 Task: Find a place to stay in Mariquita, Colombia, from 12th to 21st July for 8 guests, with TV and WiFi, priced between ₹10,000 and ₹16,000, and select 'House' as the property type.
Action: Mouse moved to (461, 125)
Screenshot: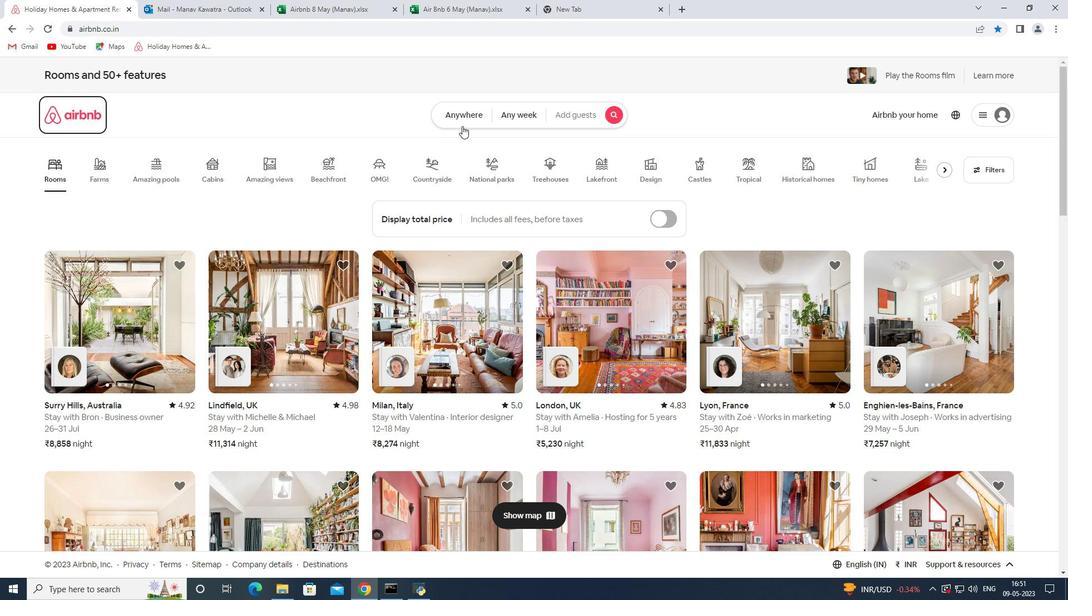
Action: Mouse pressed left at (461, 125)
Screenshot: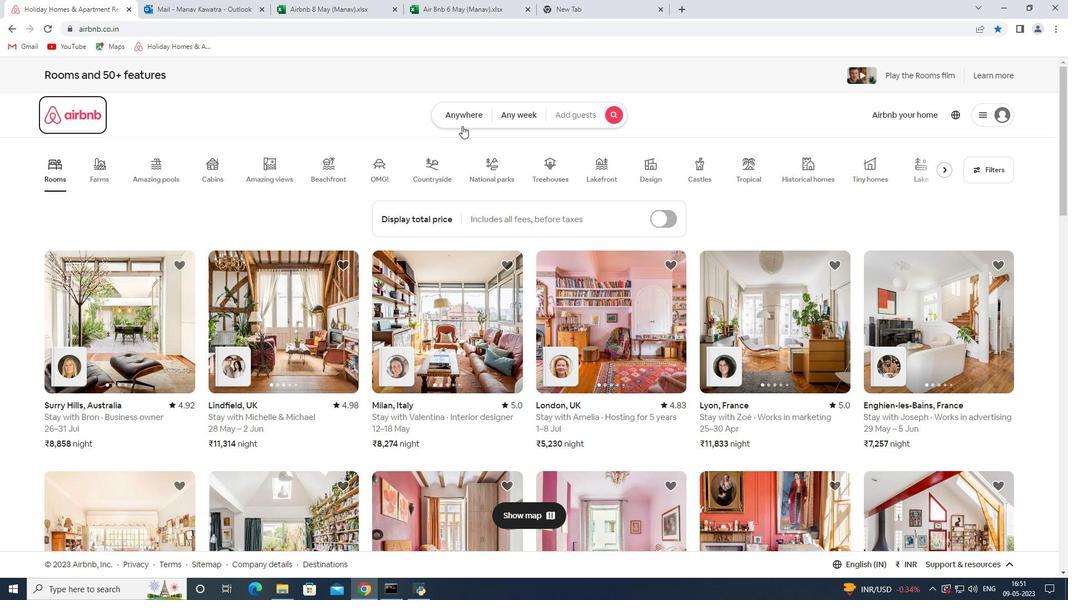 
Action: Mouse moved to (420, 161)
Screenshot: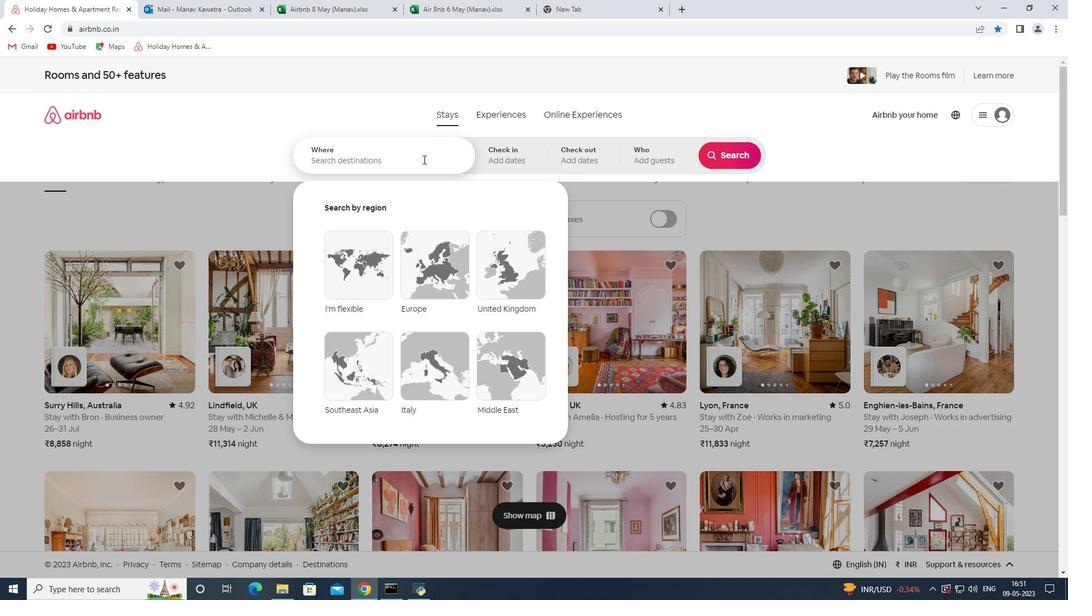 
Action: Mouse pressed left at (420, 161)
Screenshot: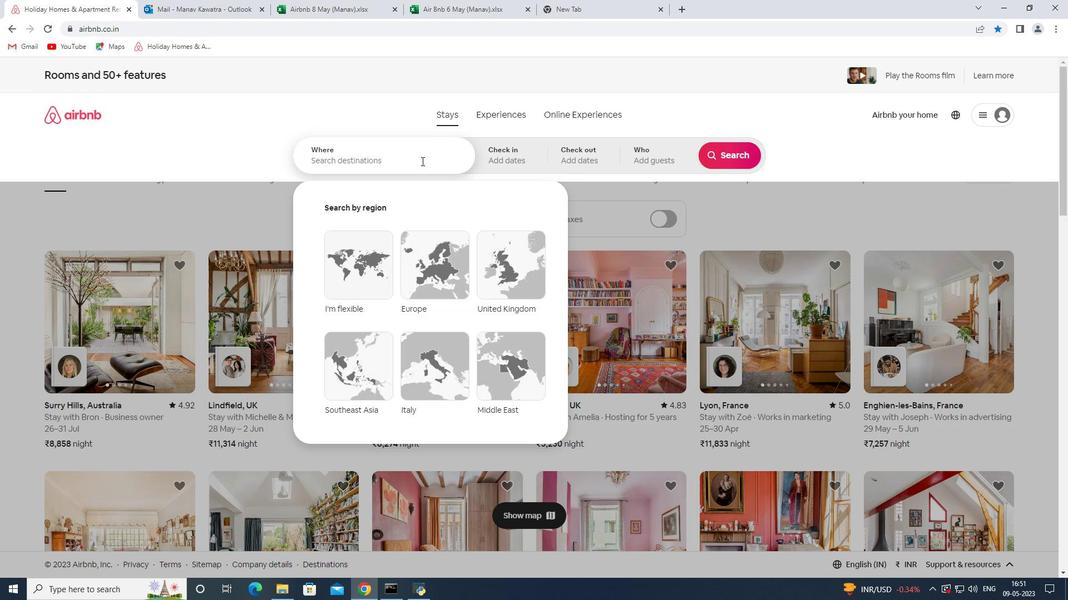 
Action: Key pressed <Key.shift><Key.shift><Key.shift><Key.shift><Key.shift><Key.shift><Key.shift><Key.shift><Key.shift><Key.shift>Mariquita<Key.space><Key.shift><Key.shift><Key.shift><Key.shift><Key.shift><Key.shift><Key.shift><Key.shift><Key.shift><Key.shift><Key.shift><Key.shift><Key.shift><Key.shift><Key.shift><Key.shift><Key.shift><Key.shift><Key.shift><Key.shift><Key.shift><Key.shift><Key.shift><Key.shift><Key.shift><Key.shift>Colomabia<Key.space>
Screenshot: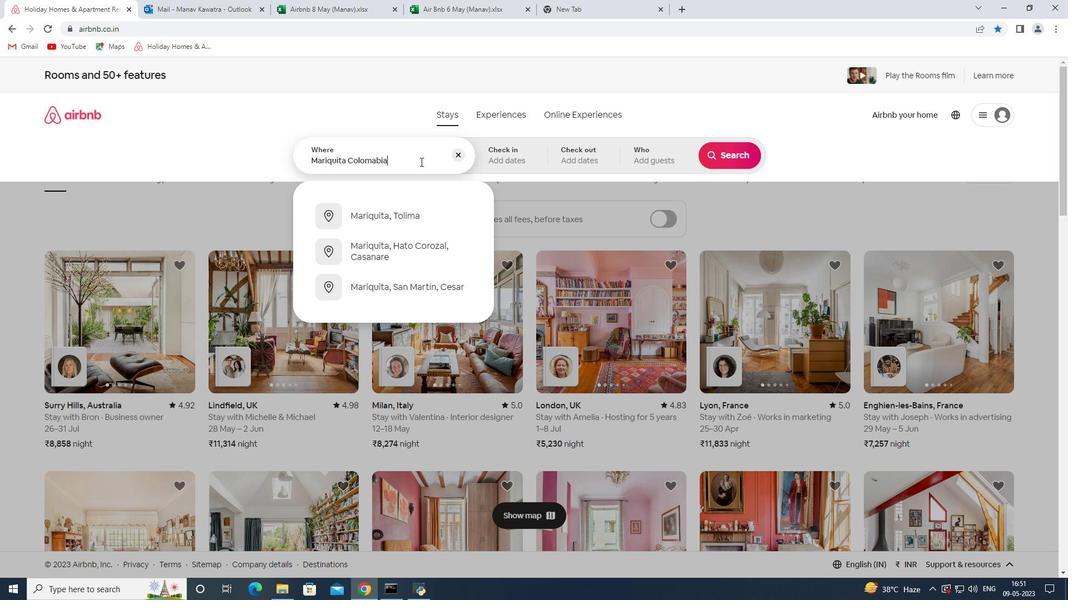 
Action: Mouse moved to (372, 143)
Screenshot: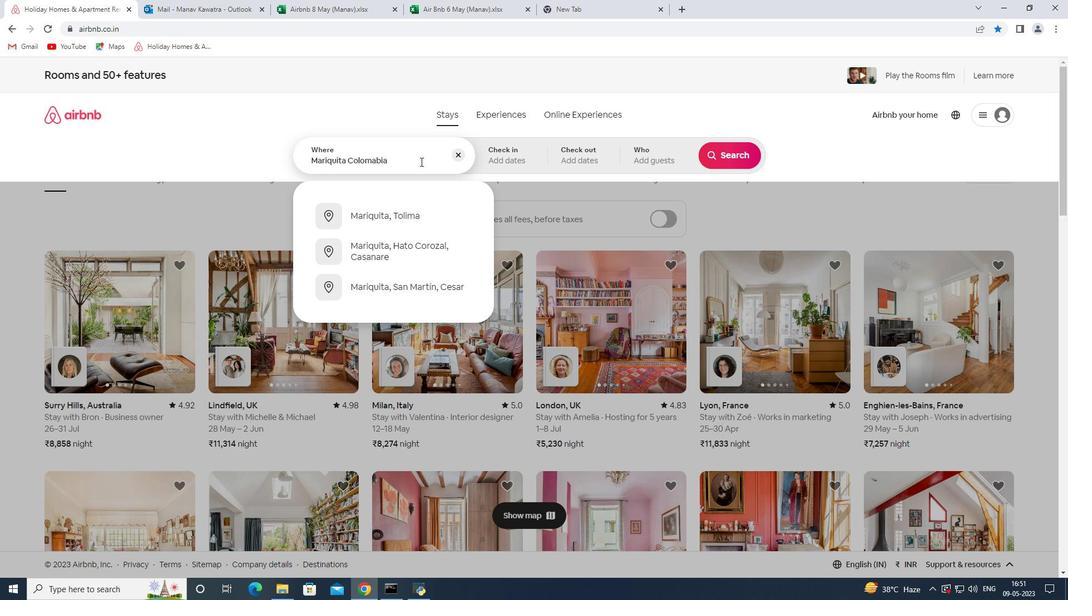 
Action: Key pressed <Key.enter>
Screenshot: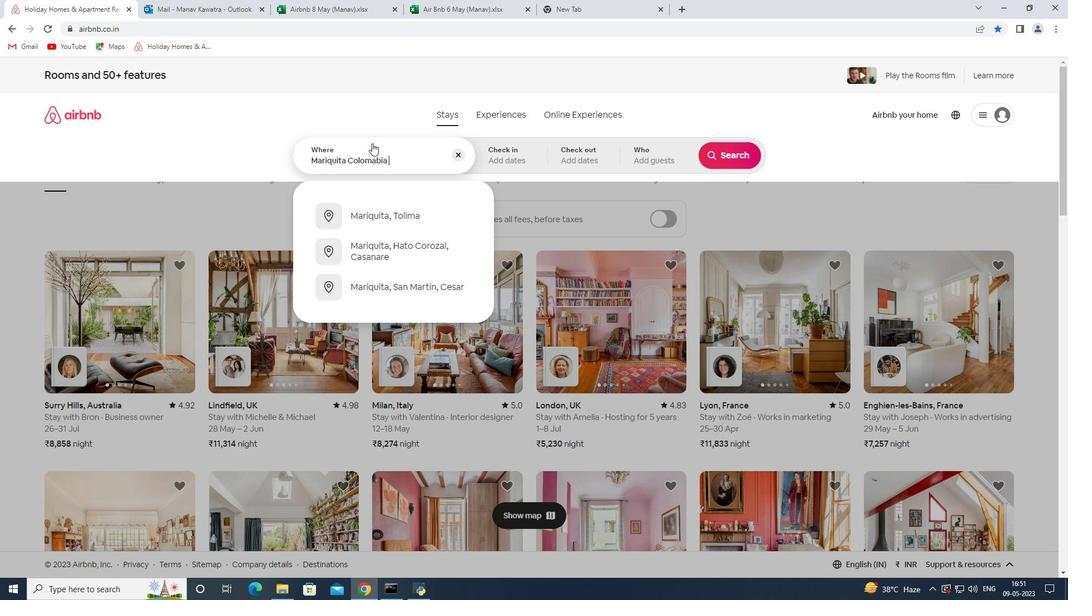 
Action: Mouse moved to (726, 238)
Screenshot: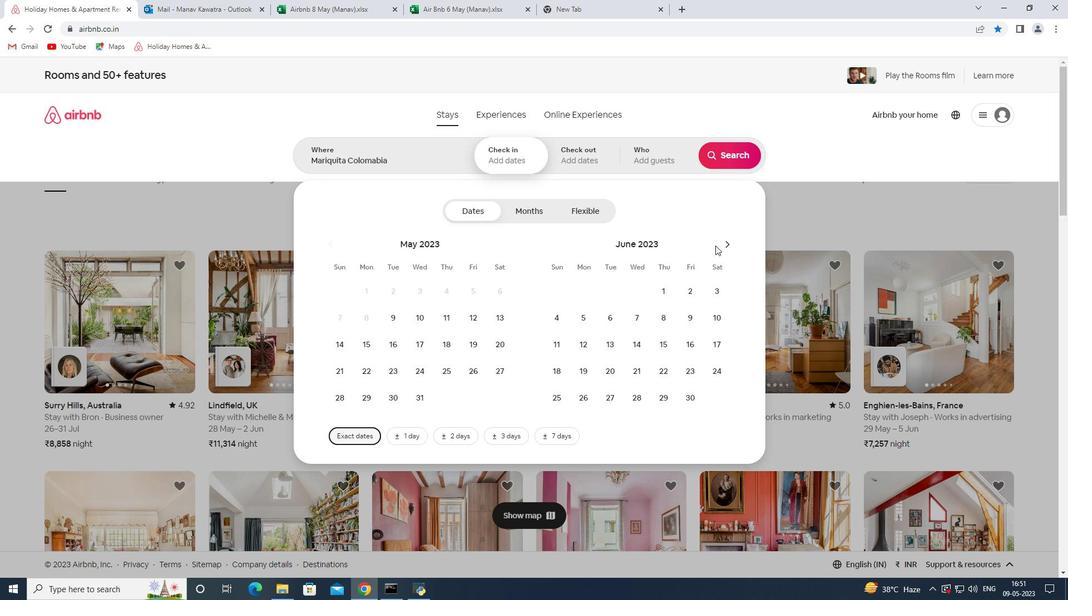 
Action: Mouse pressed left at (726, 238)
Screenshot: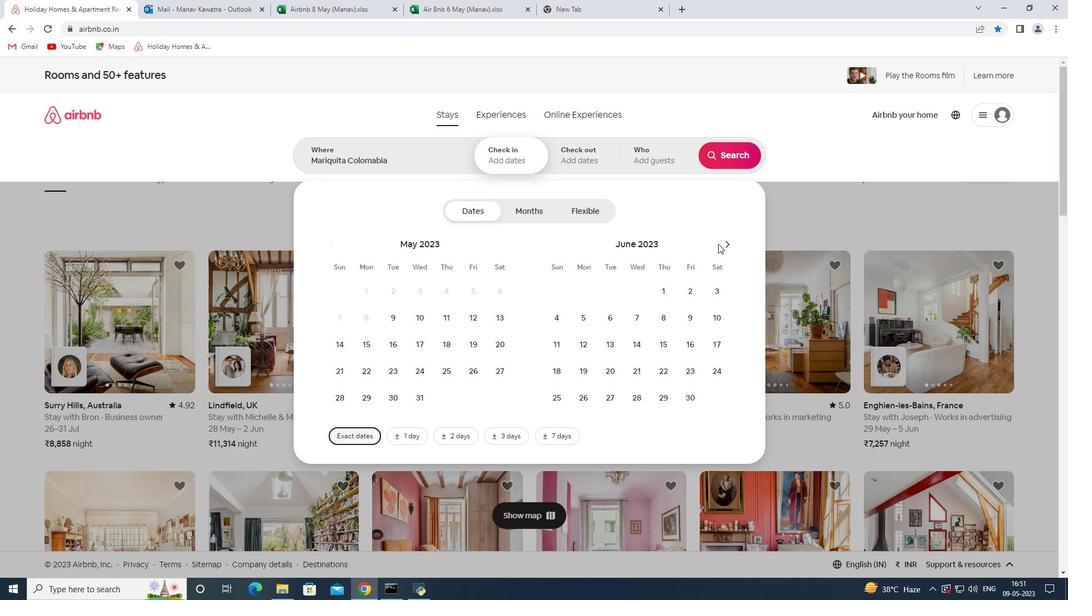 
Action: Mouse moved to (634, 343)
Screenshot: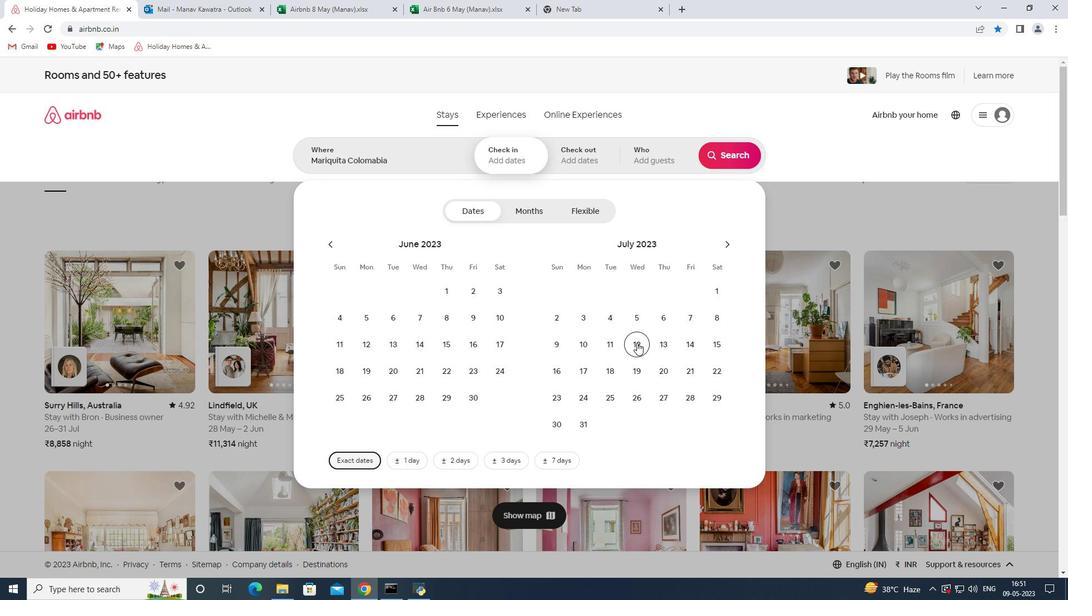 
Action: Mouse pressed left at (634, 343)
Screenshot: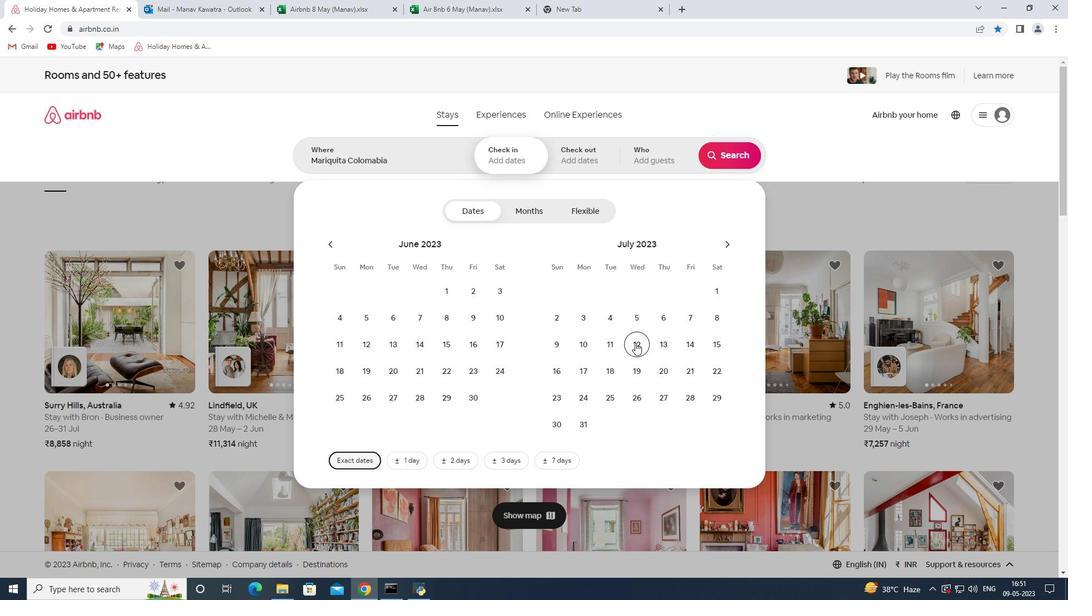 
Action: Mouse moved to (561, 373)
Screenshot: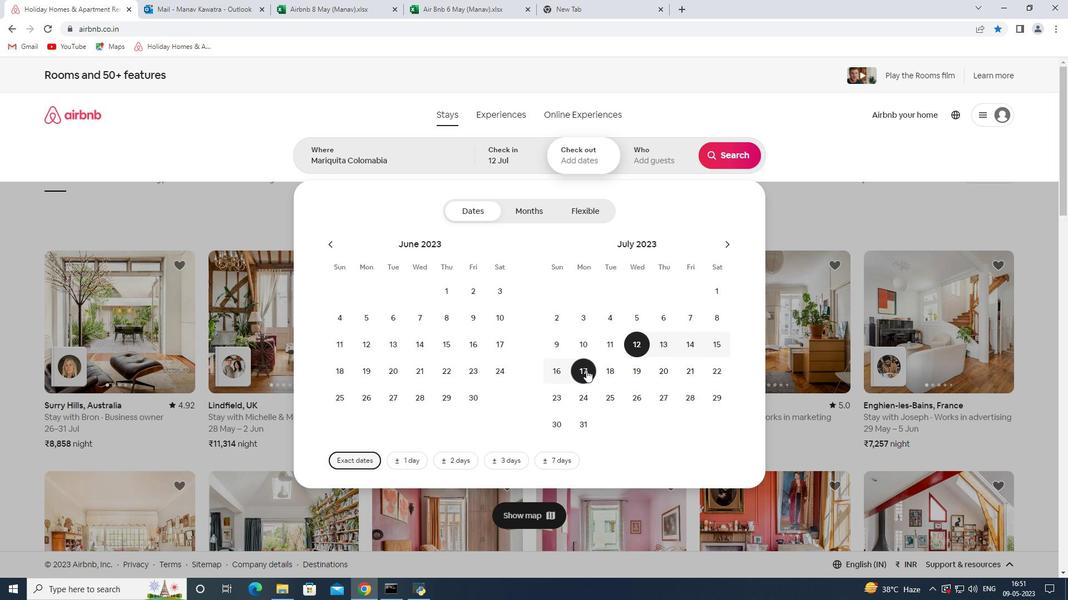 
Action: Mouse pressed left at (561, 373)
Screenshot: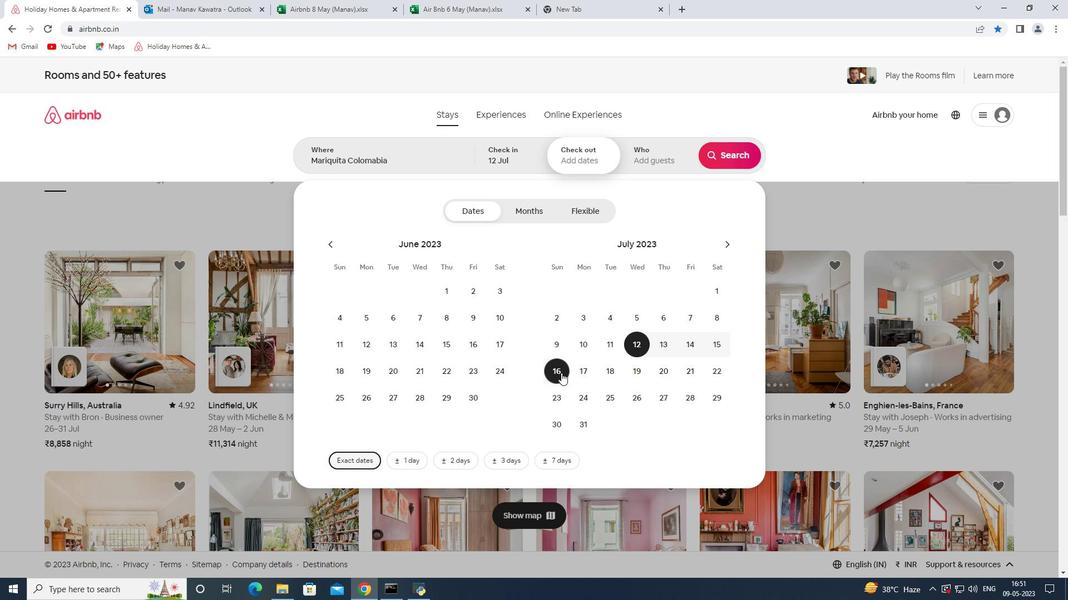 
Action: Mouse moved to (662, 164)
Screenshot: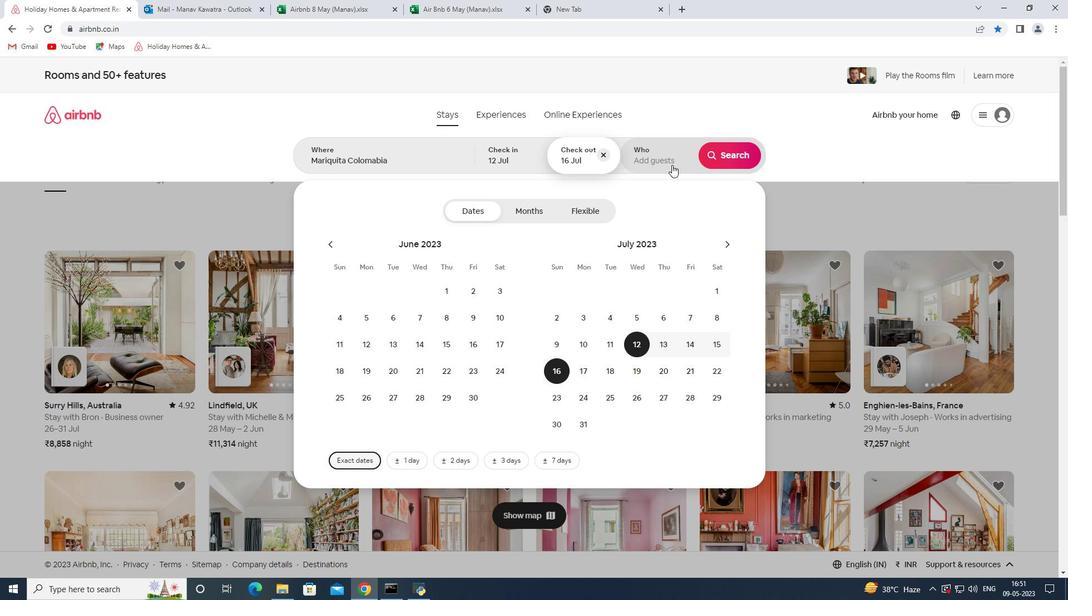 
Action: Mouse pressed left at (662, 164)
Screenshot: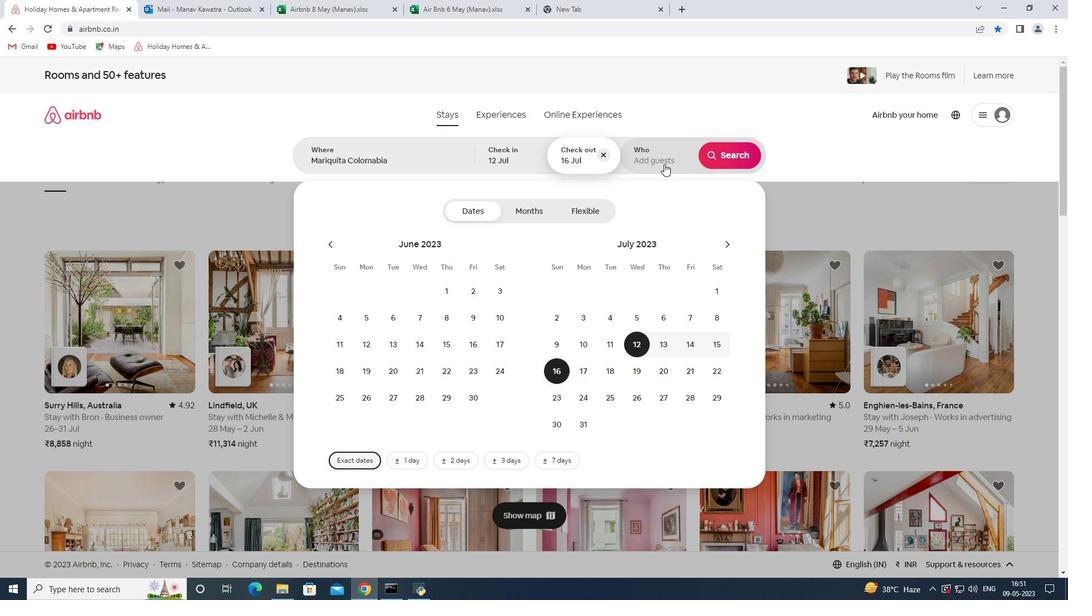 
Action: Mouse moved to (734, 218)
Screenshot: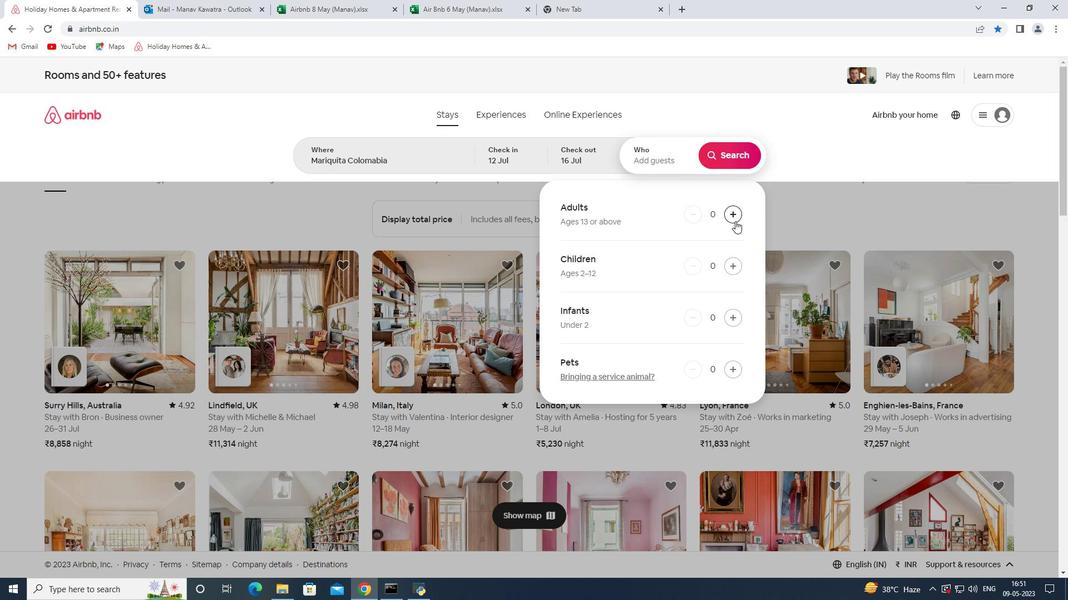 
Action: Mouse pressed left at (734, 218)
Screenshot: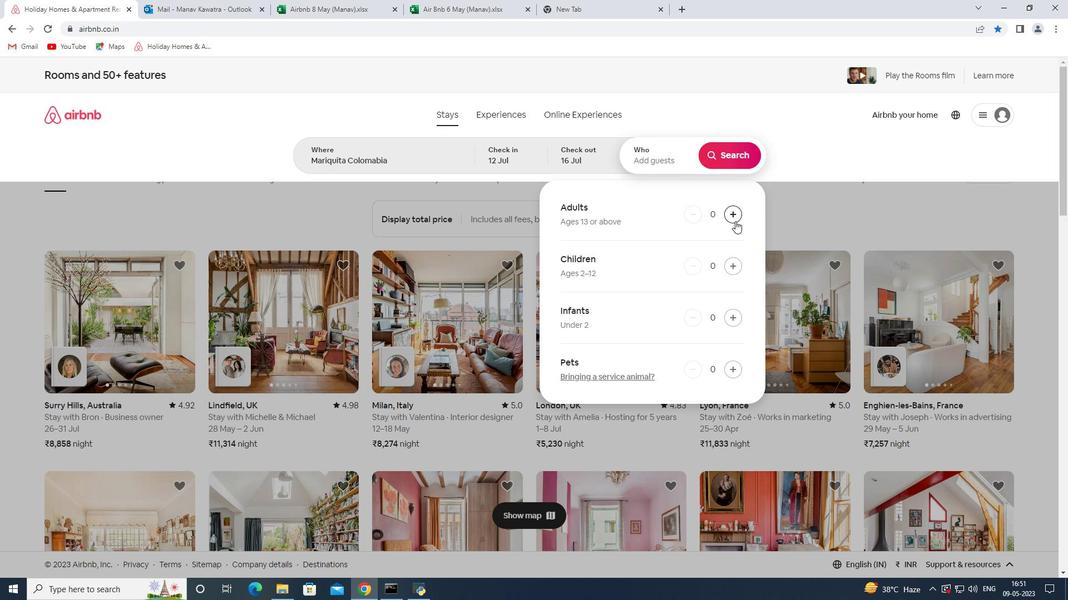 
Action: Mouse pressed left at (734, 218)
Screenshot: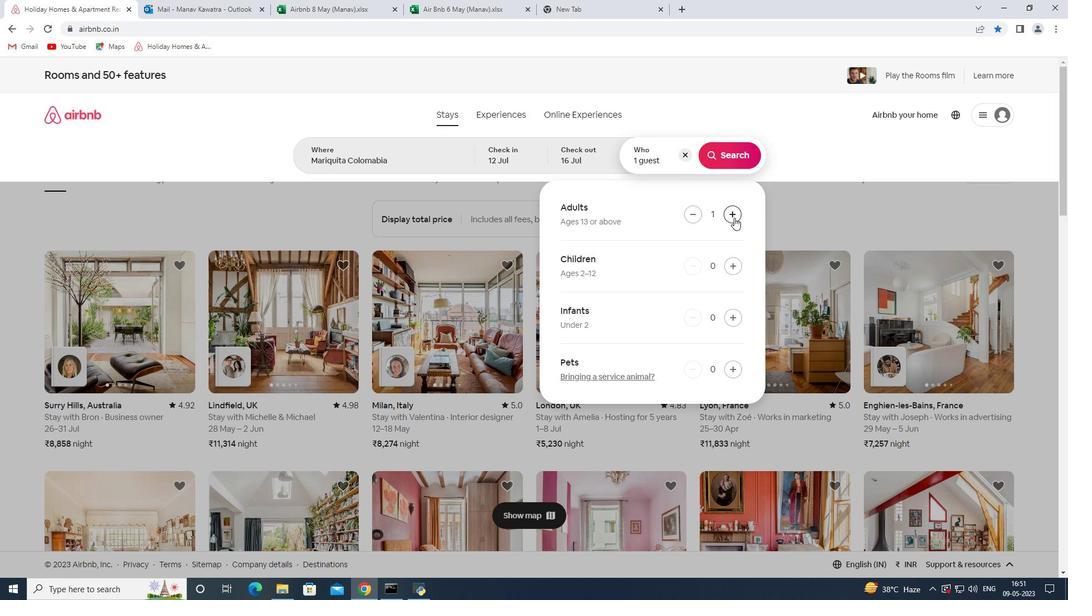
Action: Mouse pressed left at (734, 218)
Screenshot: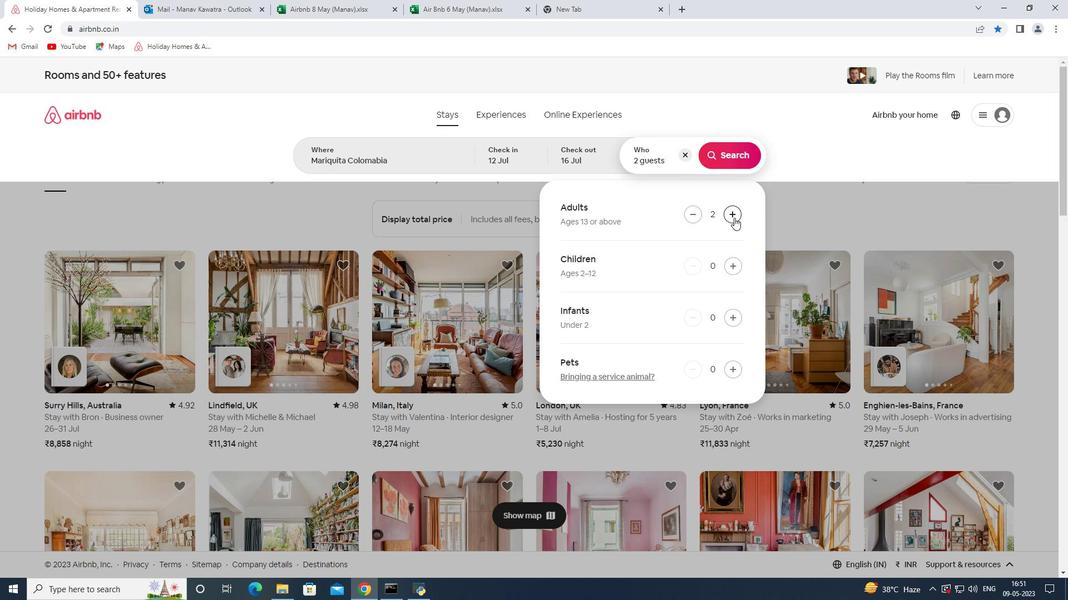 
Action: Mouse pressed left at (734, 218)
Screenshot: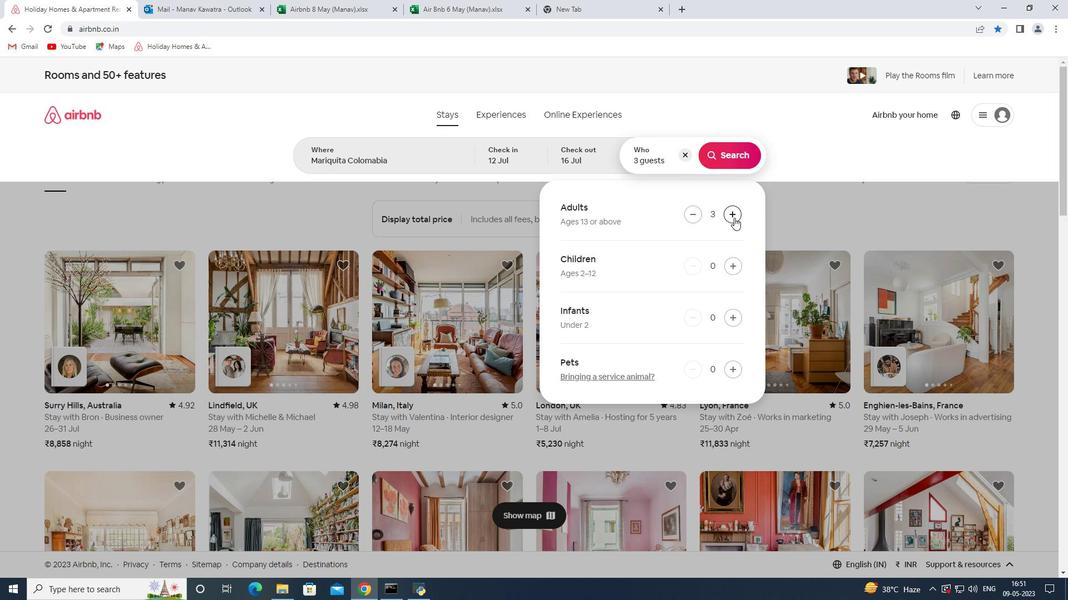 
Action: Mouse pressed left at (734, 218)
Screenshot: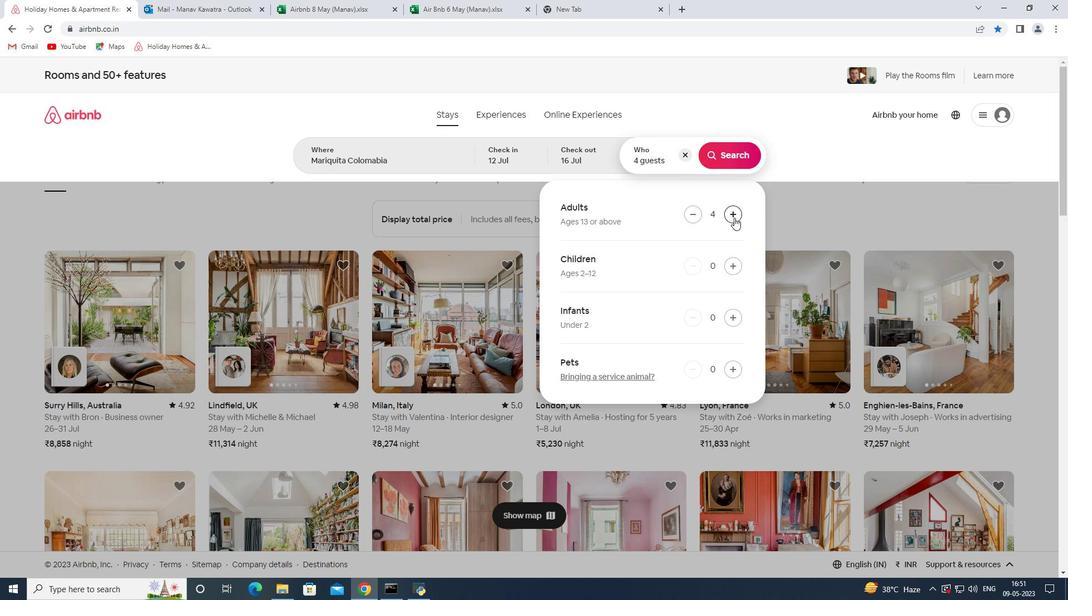 
Action: Mouse pressed left at (734, 218)
Screenshot: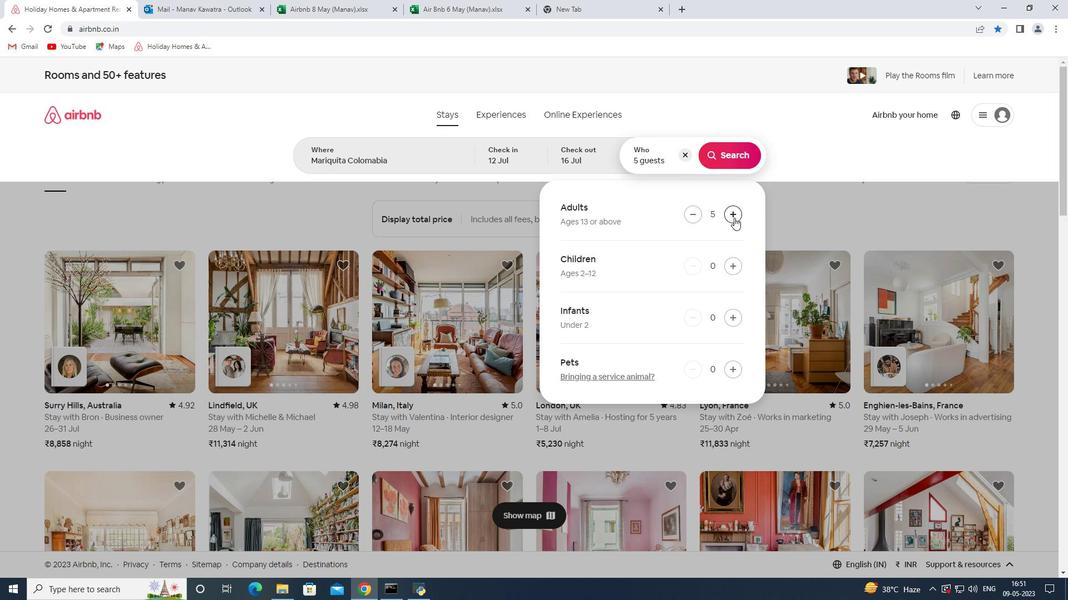 
Action: Mouse pressed left at (734, 218)
Screenshot: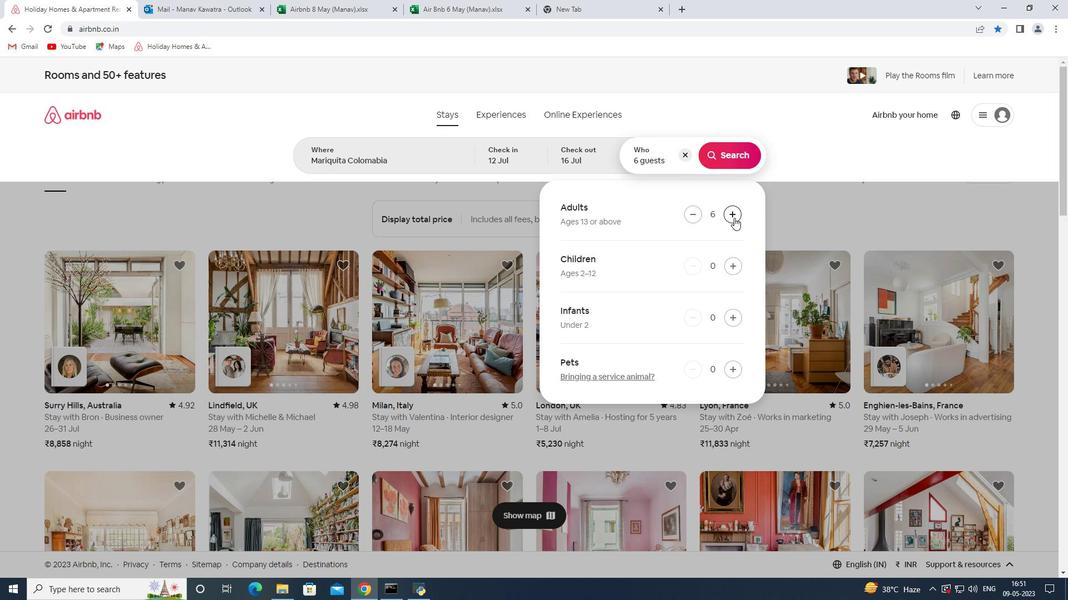 
Action: Mouse pressed left at (734, 218)
Screenshot: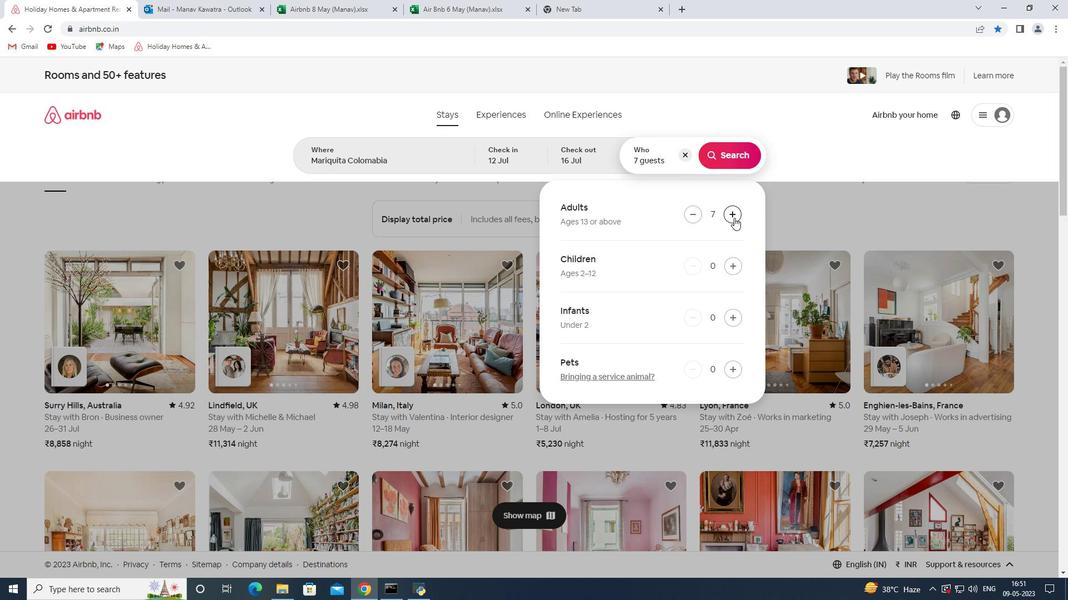
Action: Mouse moved to (727, 149)
Screenshot: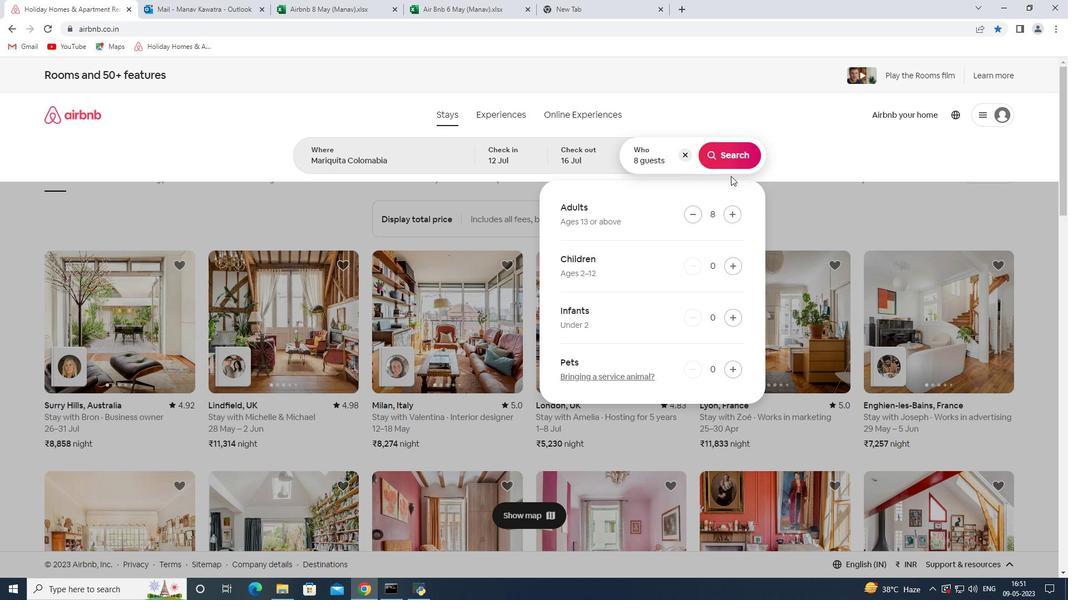 
Action: Mouse pressed left at (727, 149)
Screenshot: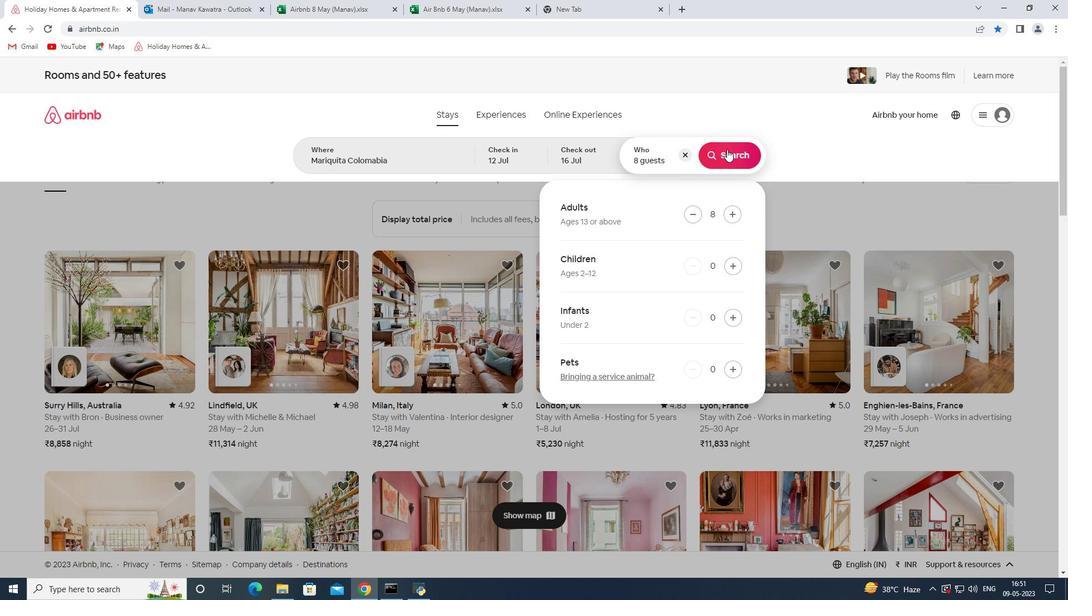 
Action: Mouse moved to (1014, 122)
Screenshot: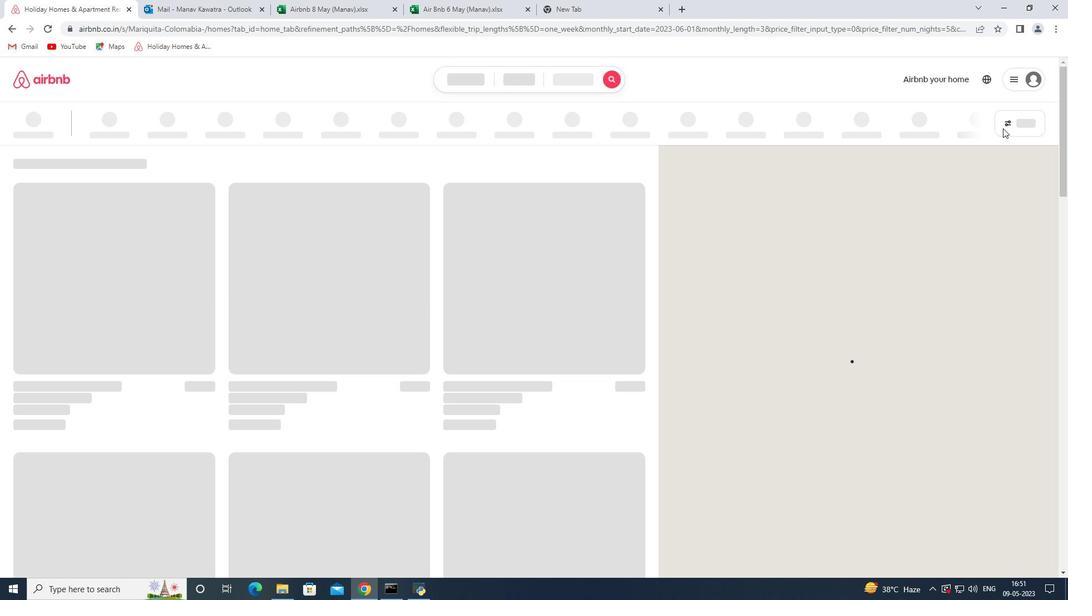 
Action: Mouse pressed left at (1014, 122)
Screenshot: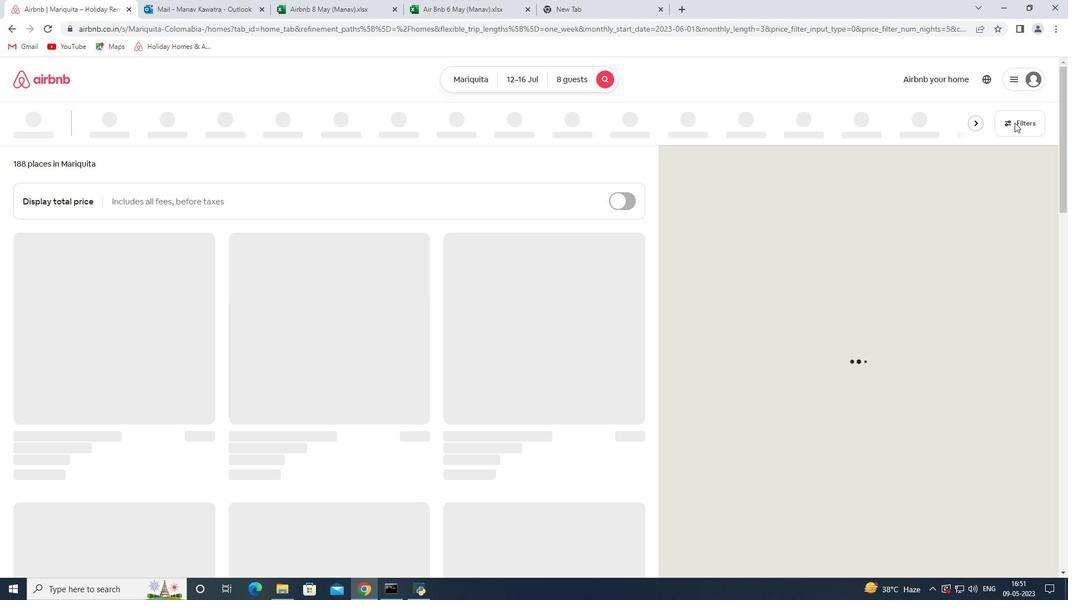 
Action: Mouse moved to (386, 387)
Screenshot: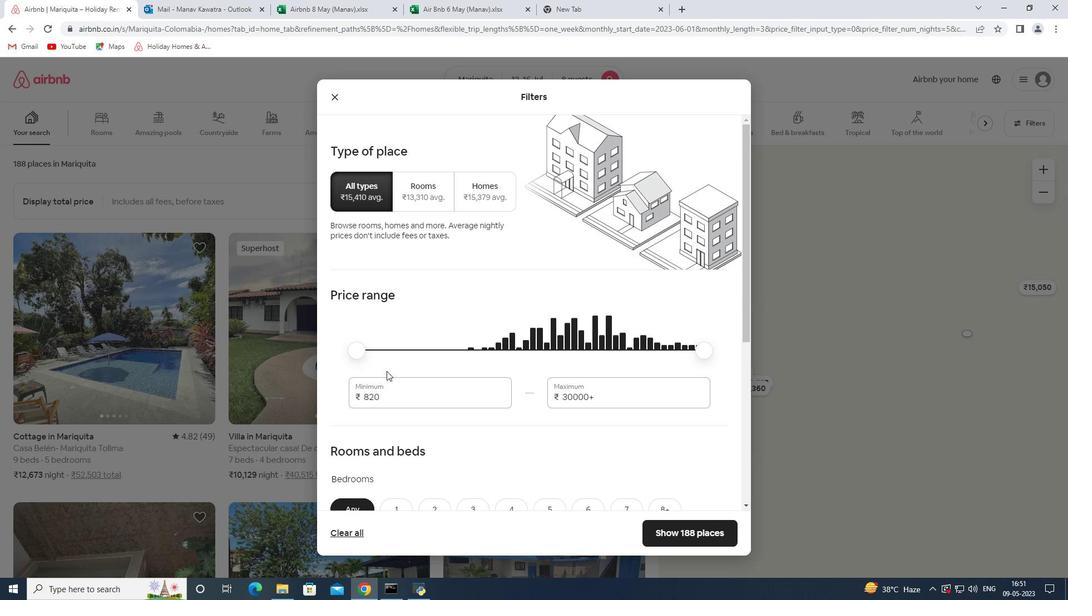 
Action: Mouse pressed left at (386, 387)
Screenshot: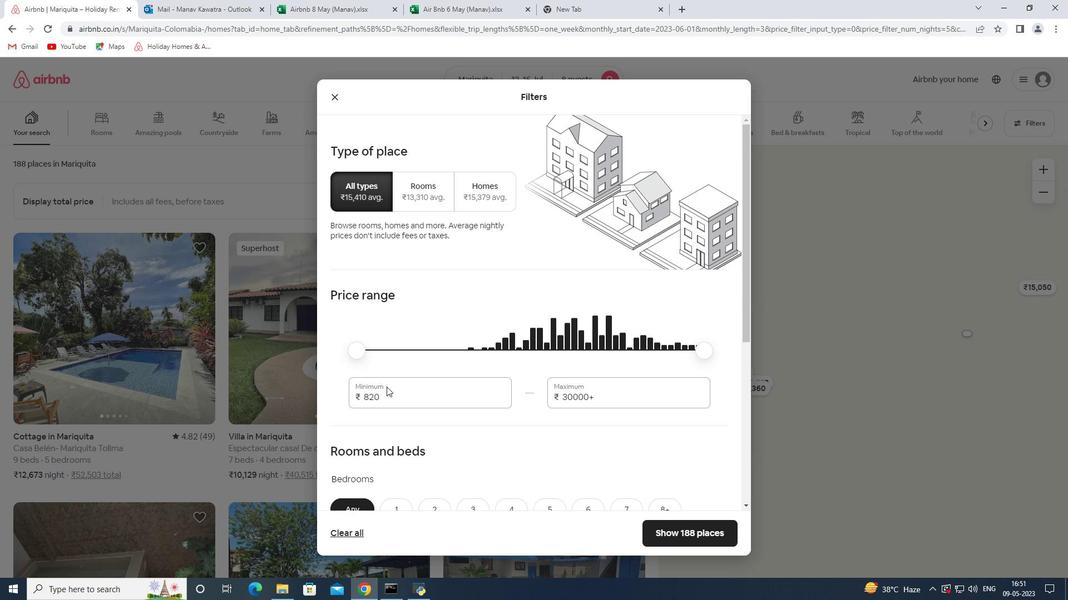
Action: Mouse pressed left at (386, 387)
Screenshot: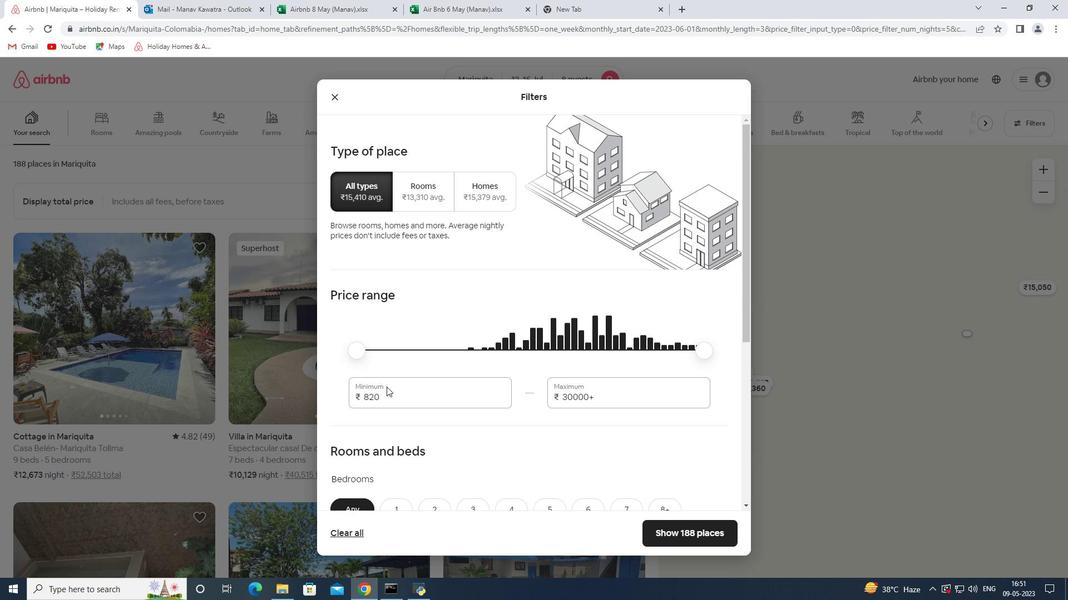 
Action: Mouse moved to (386, 392)
Screenshot: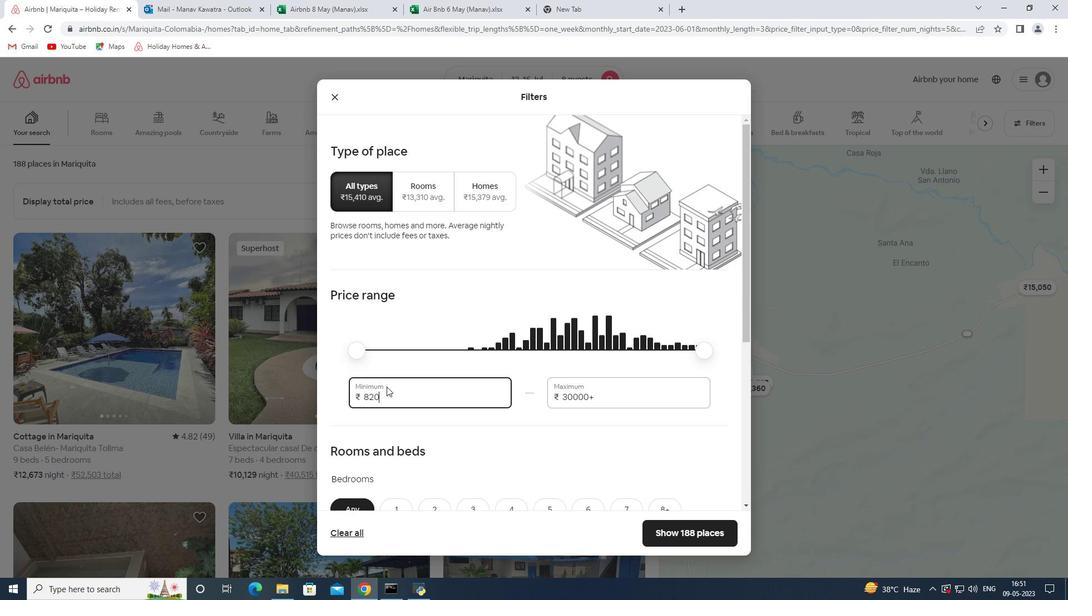 
Action: Mouse pressed left at (386, 392)
Screenshot: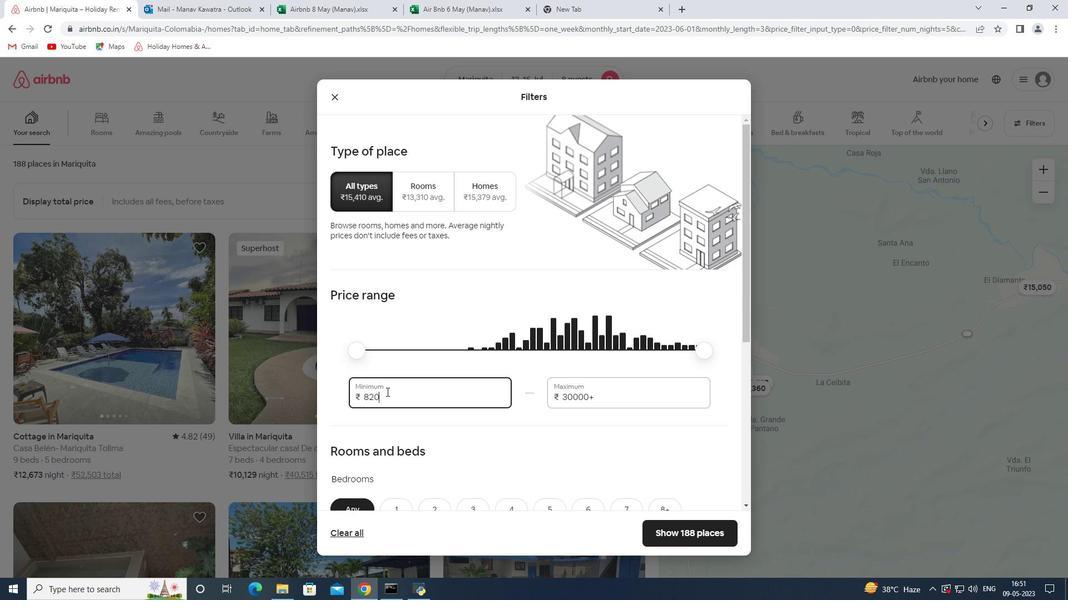 
Action: Mouse pressed left at (386, 392)
Screenshot: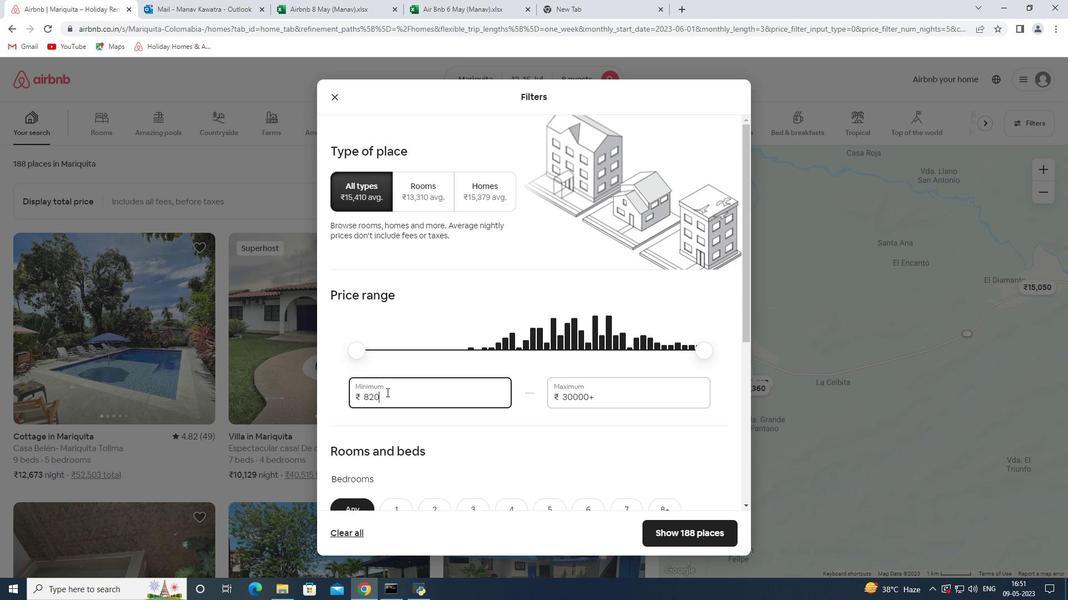 
Action: Key pressed 10000<Key.tab>16000<Key.tab>
Screenshot: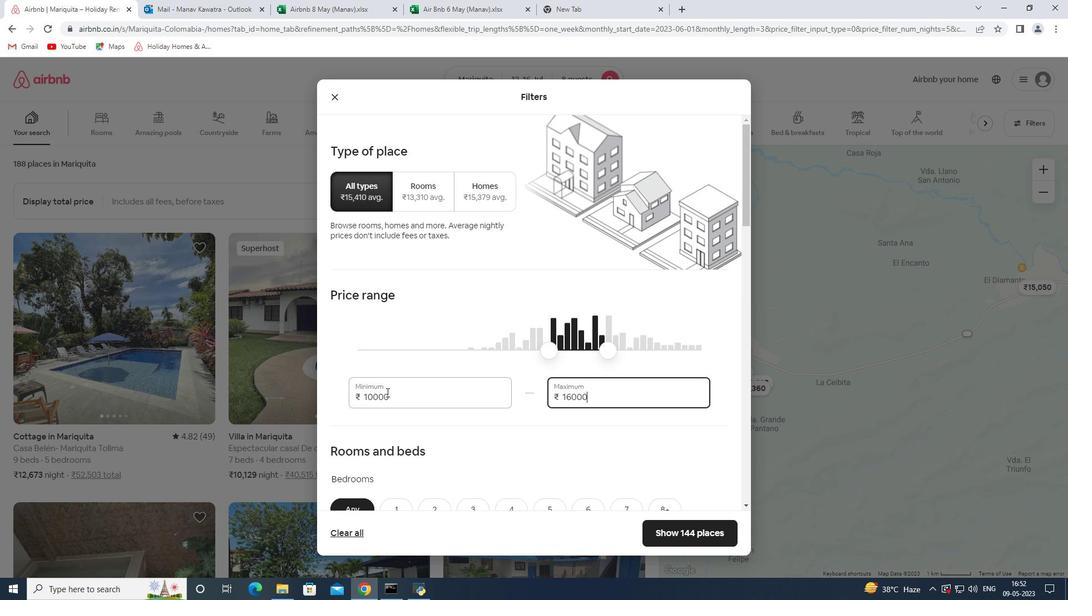 
Action: Mouse moved to (400, 290)
Screenshot: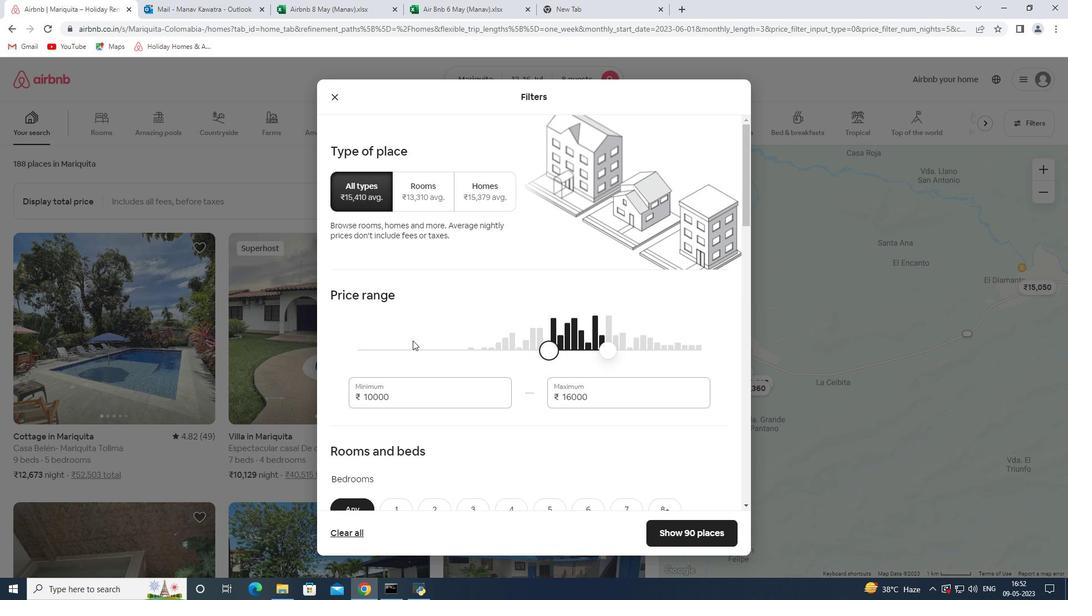 
Action: Mouse scrolled (400, 289) with delta (0, 0)
Screenshot: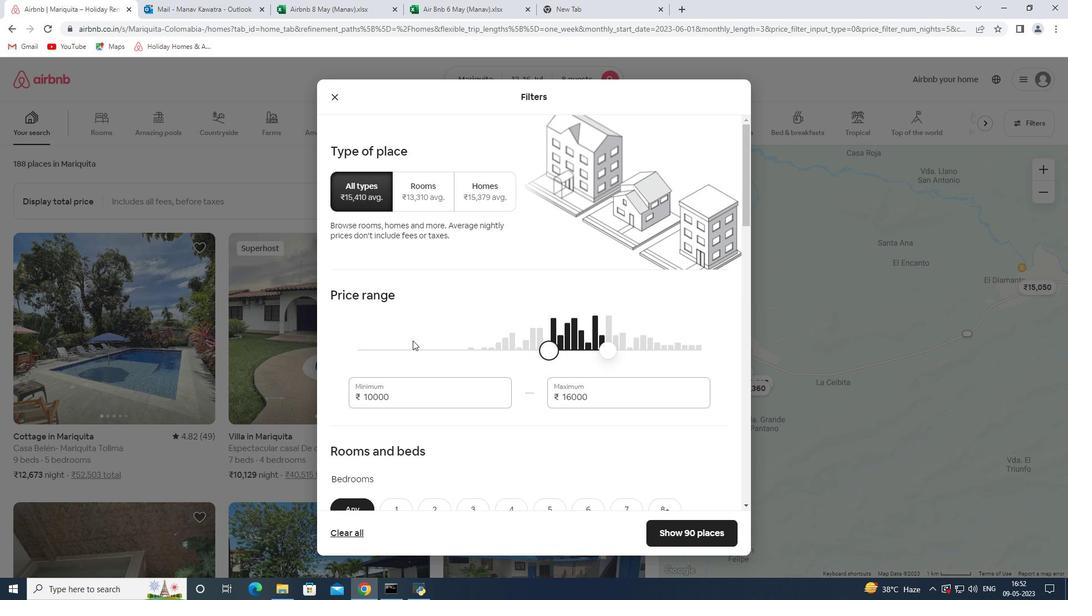 
Action: Mouse moved to (403, 290)
Screenshot: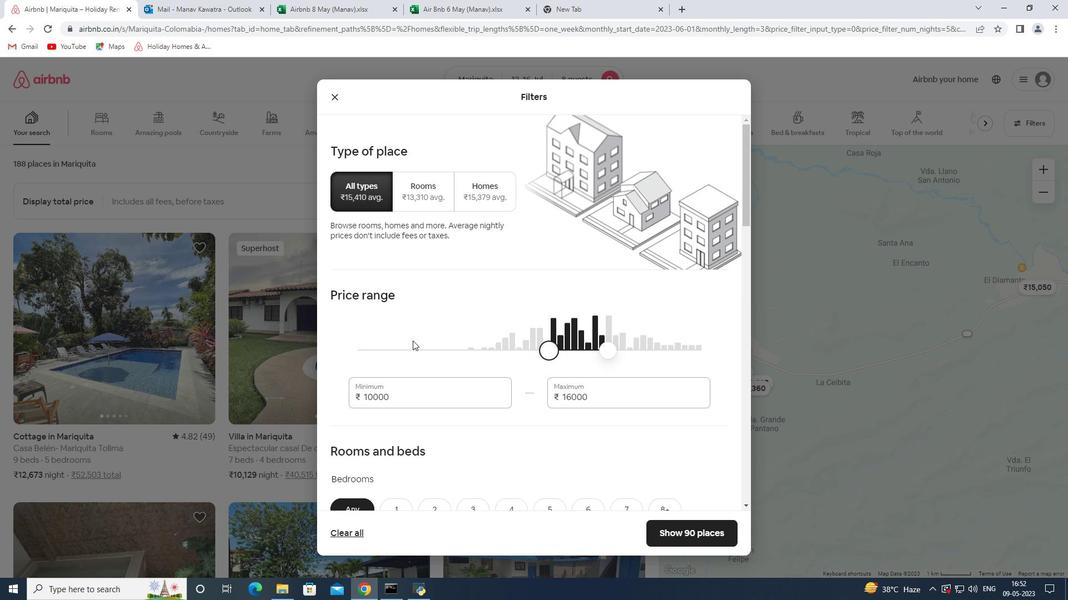 
Action: Mouse scrolled (403, 289) with delta (0, 0)
Screenshot: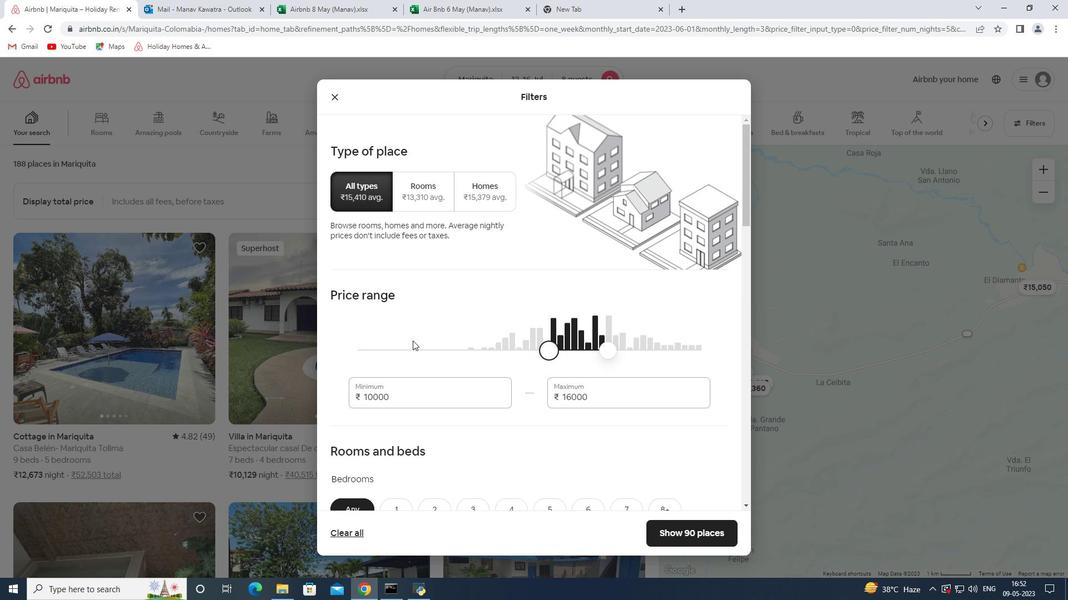 
Action: Mouse moved to (407, 293)
Screenshot: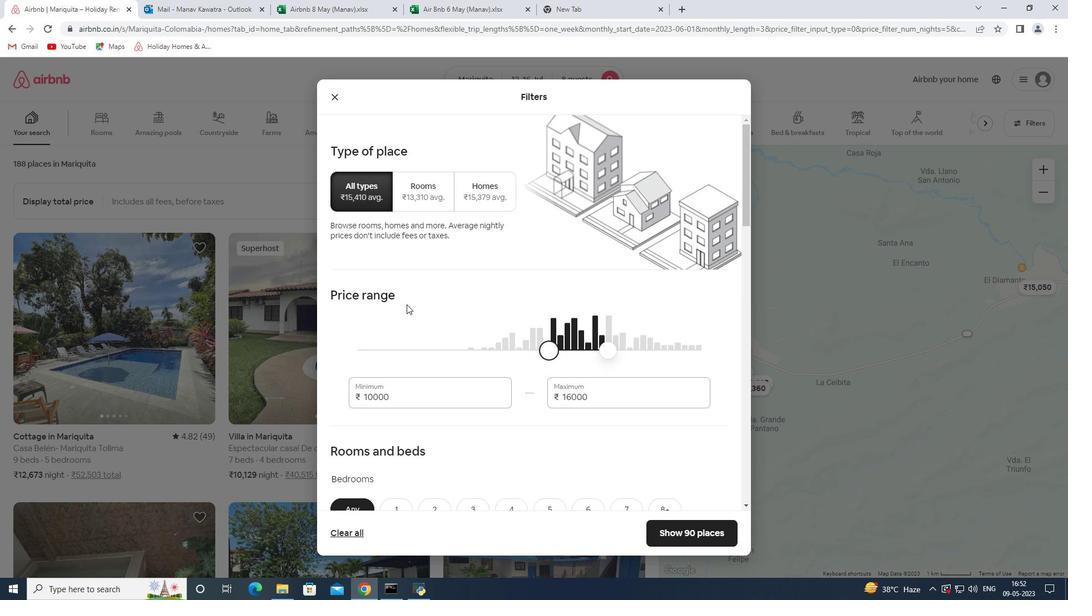 
Action: Mouse scrolled (407, 293) with delta (0, 0)
Screenshot: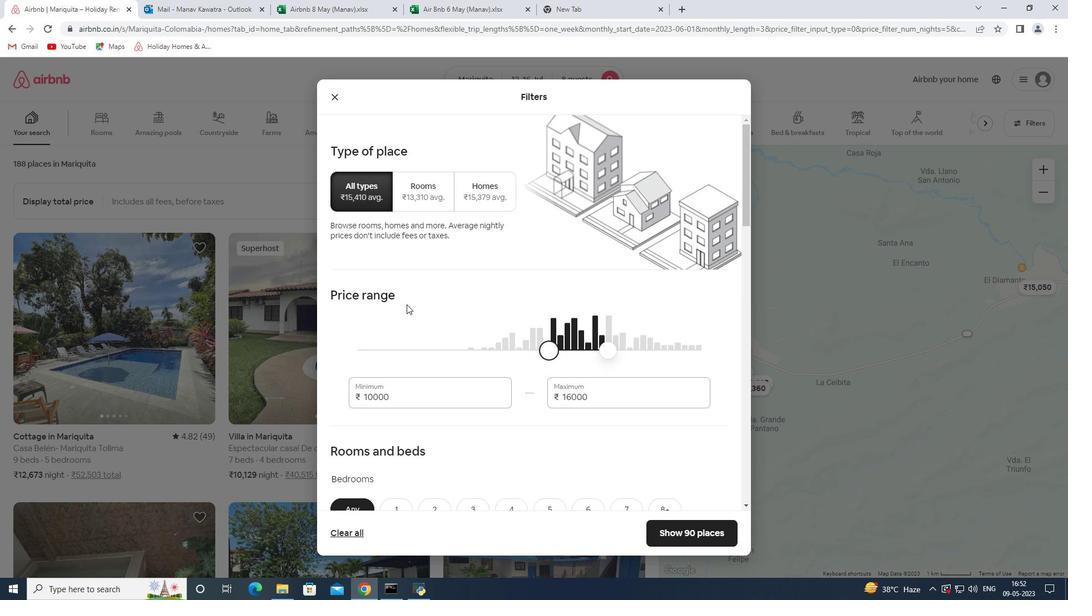 
Action: Mouse moved to (411, 298)
Screenshot: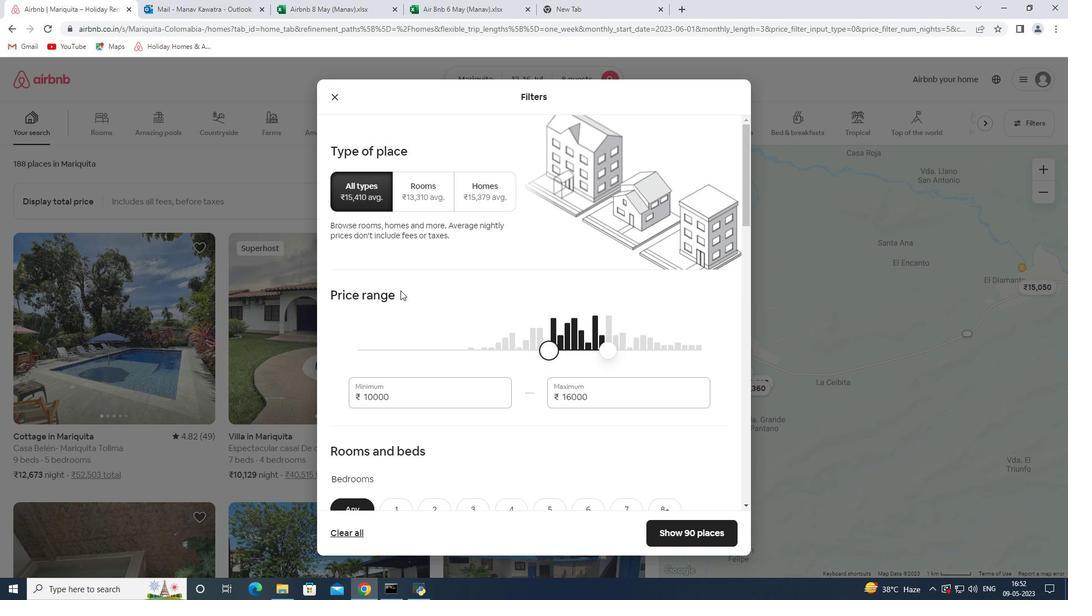 
Action: Mouse scrolled (411, 297) with delta (0, 0)
Screenshot: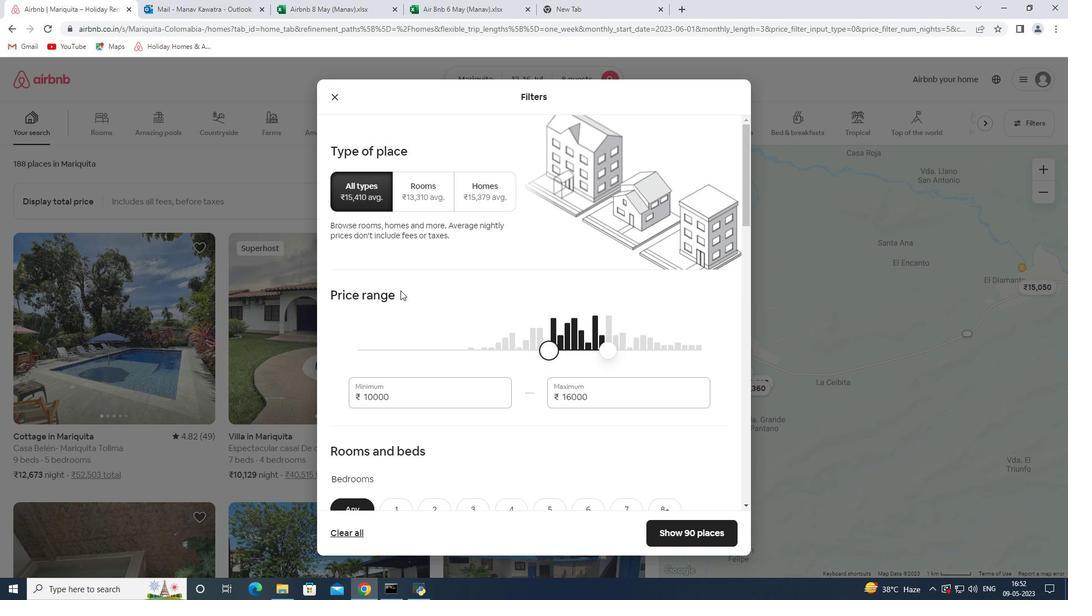 
Action: Mouse moved to (659, 284)
Screenshot: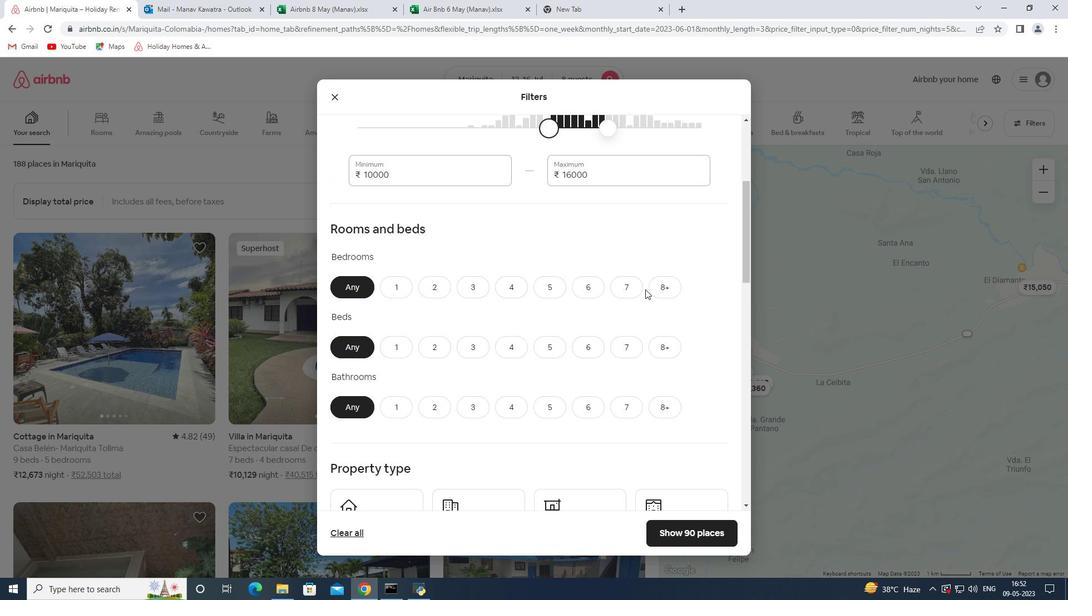 
Action: Mouse pressed left at (659, 284)
Screenshot: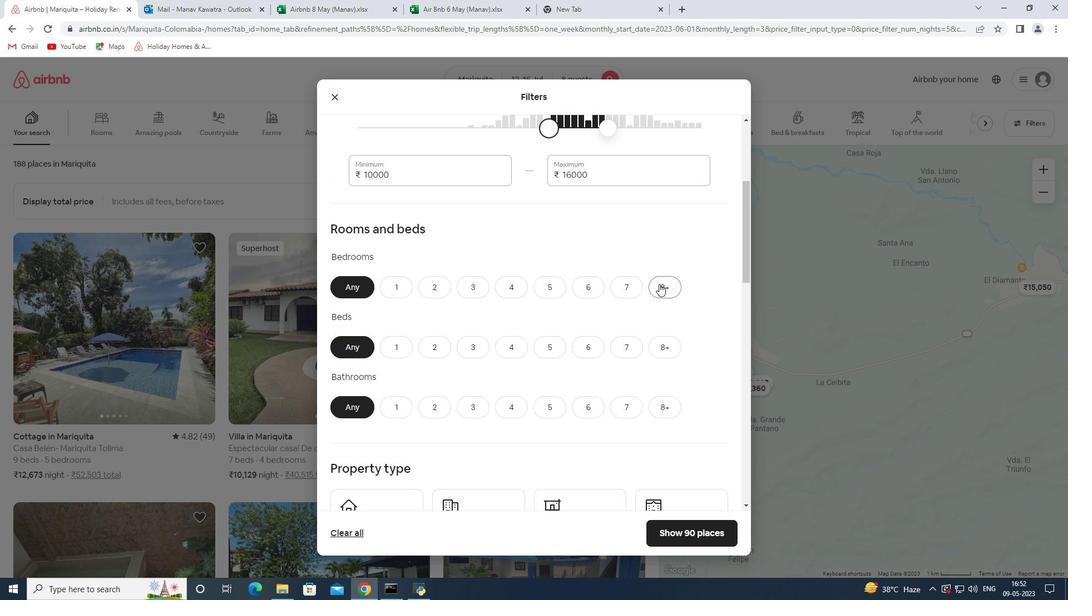 
Action: Mouse moved to (667, 338)
Screenshot: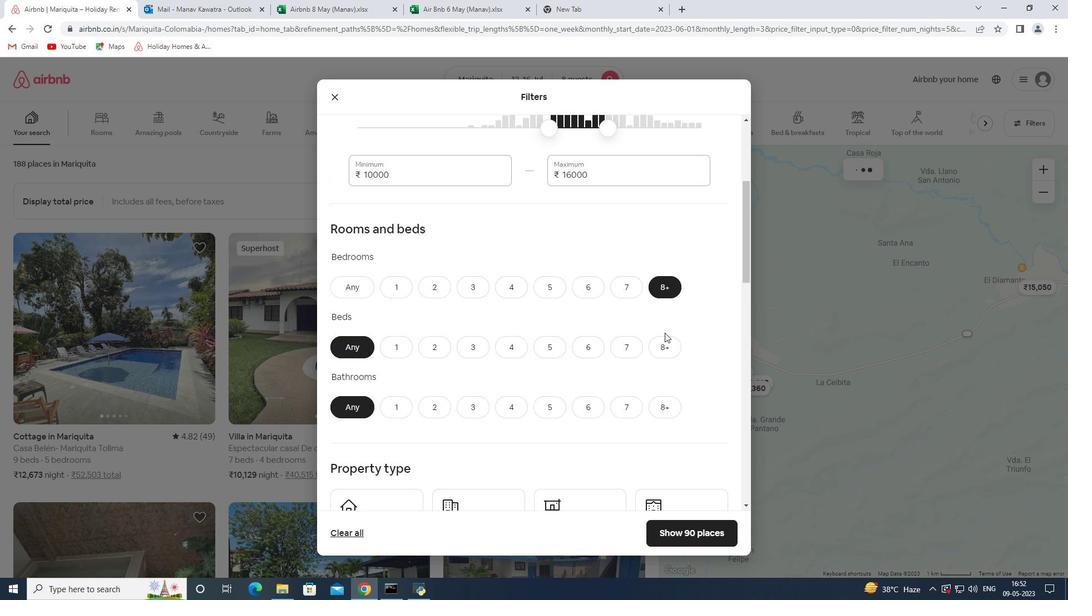 
Action: Mouse pressed left at (667, 338)
Screenshot: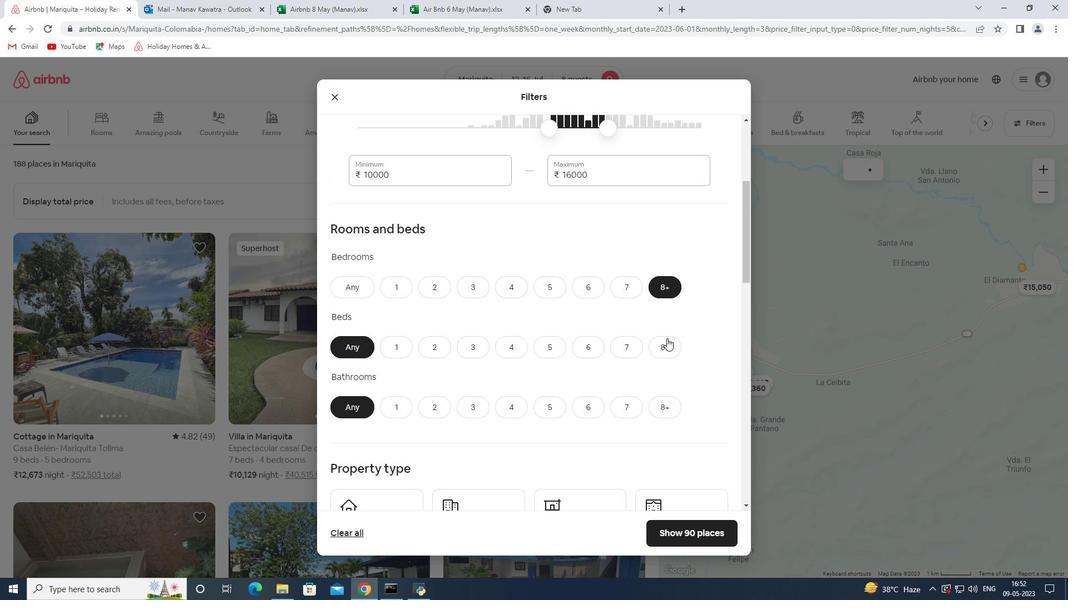 
Action: Mouse moved to (656, 405)
Screenshot: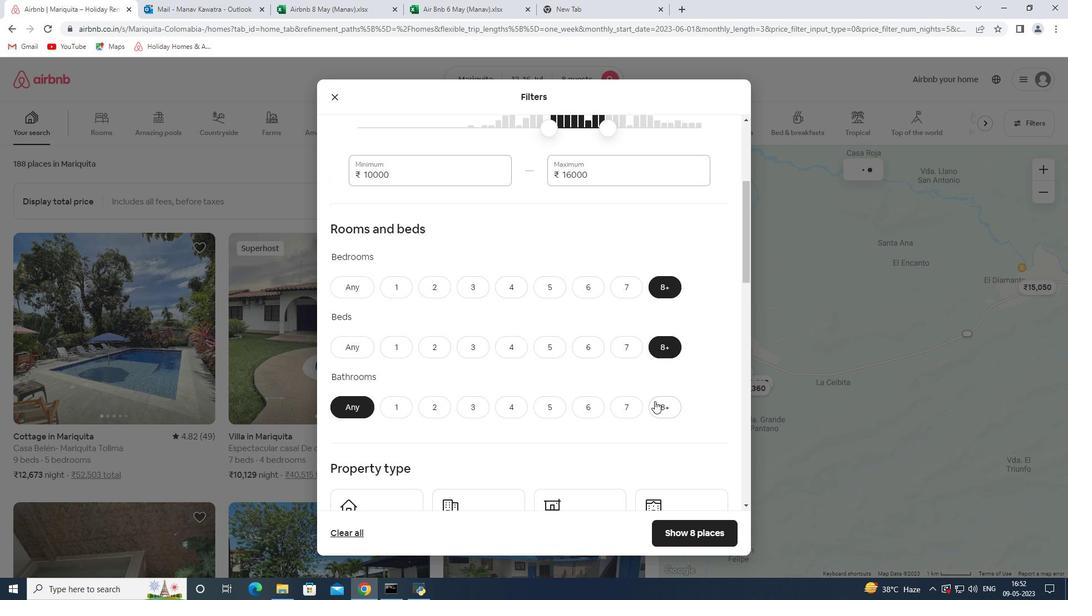 
Action: Mouse pressed left at (656, 405)
Screenshot: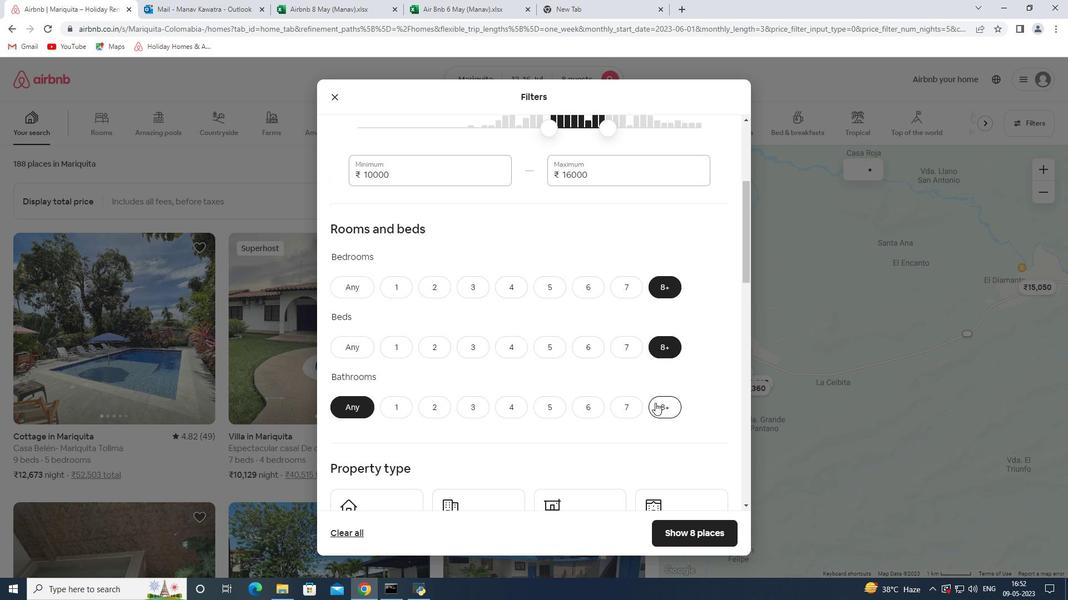 
Action: Mouse scrolled (656, 405) with delta (0, 0)
Screenshot: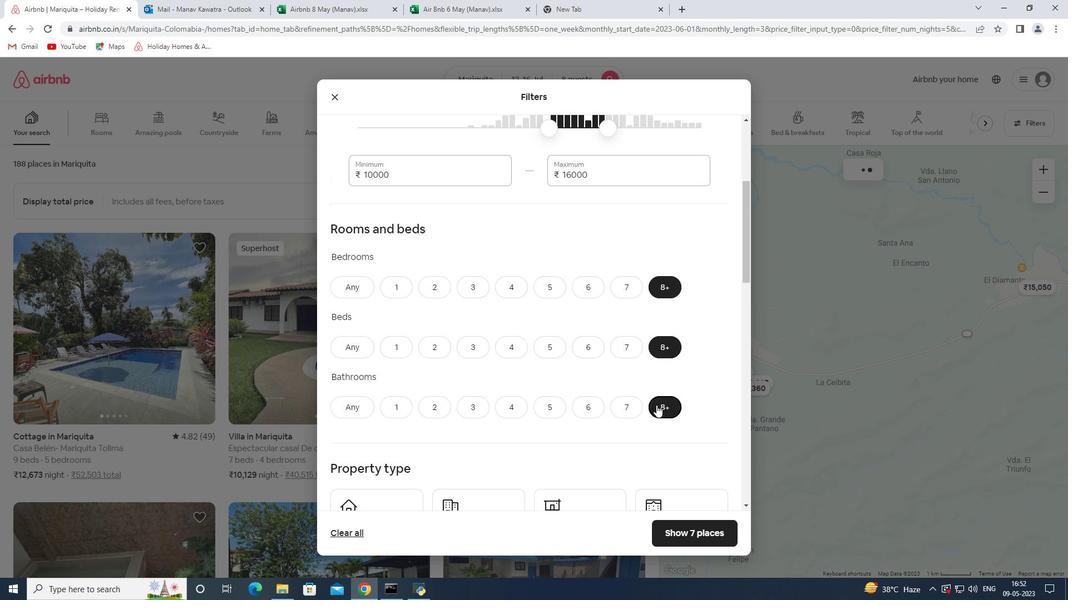 
Action: Mouse scrolled (656, 405) with delta (0, 0)
Screenshot: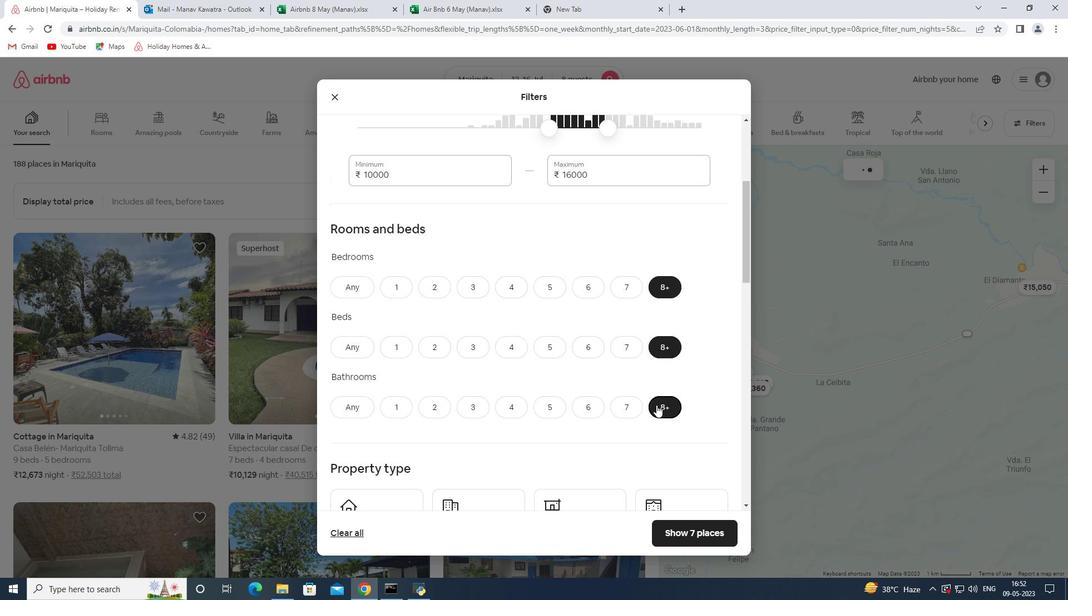 
Action: Mouse scrolled (656, 405) with delta (0, 0)
Screenshot: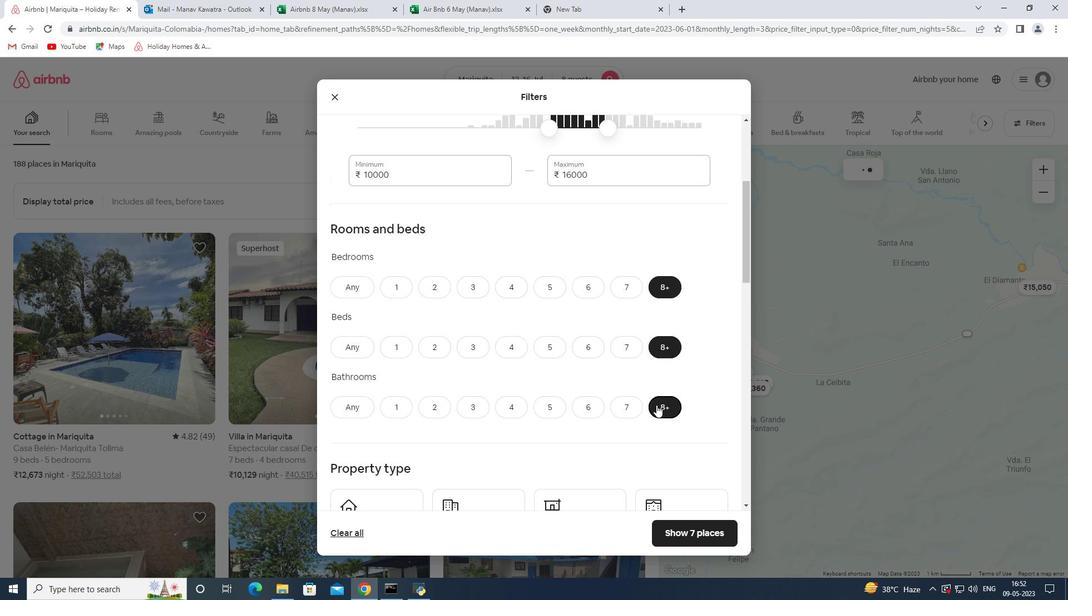 
Action: Mouse moved to (395, 362)
Screenshot: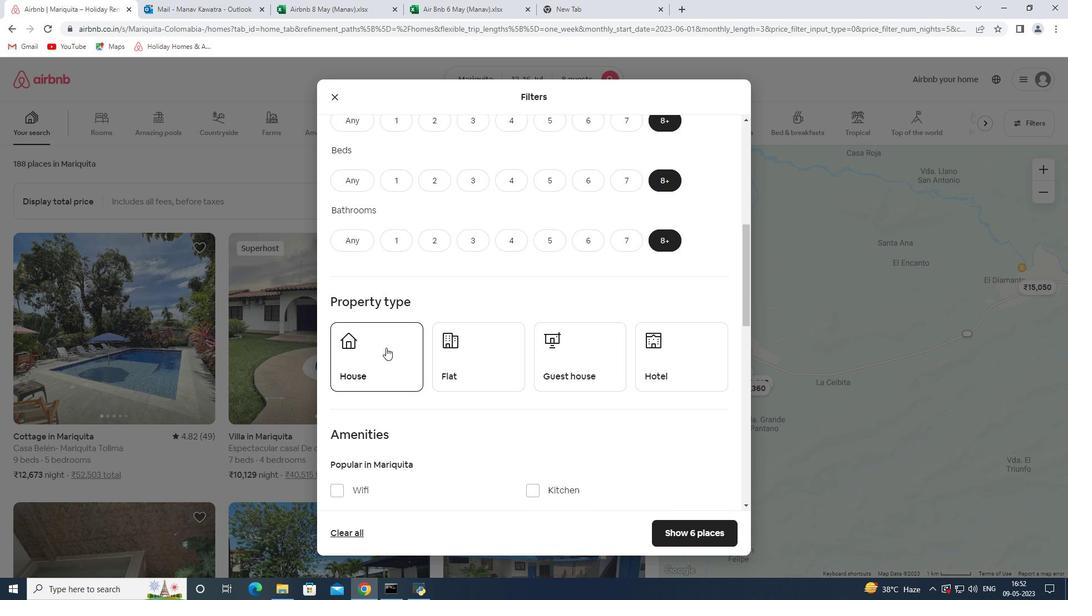 
Action: Mouse pressed left at (395, 362)
Screenshot: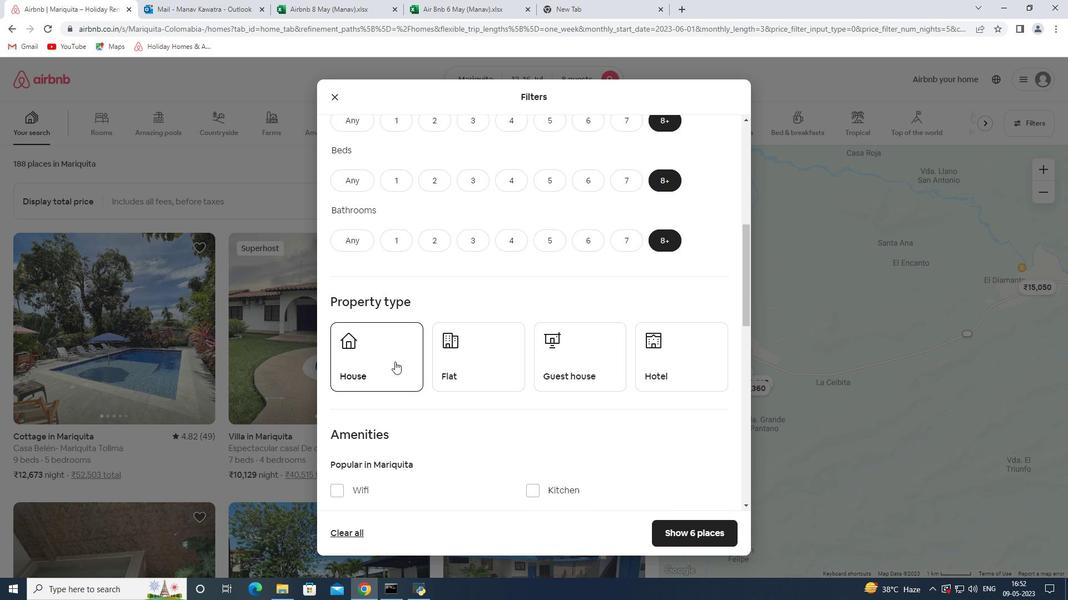 
Action: Mouse moved to (471, 362)
Screenshot: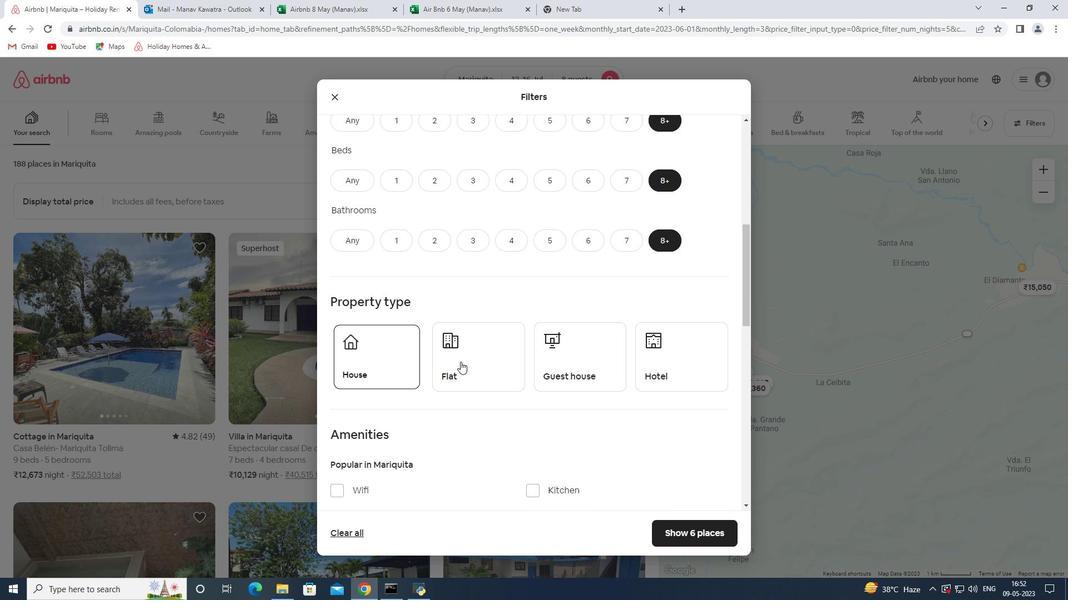 
Action: Mouse pressed left at (471, 362)
Screenshot: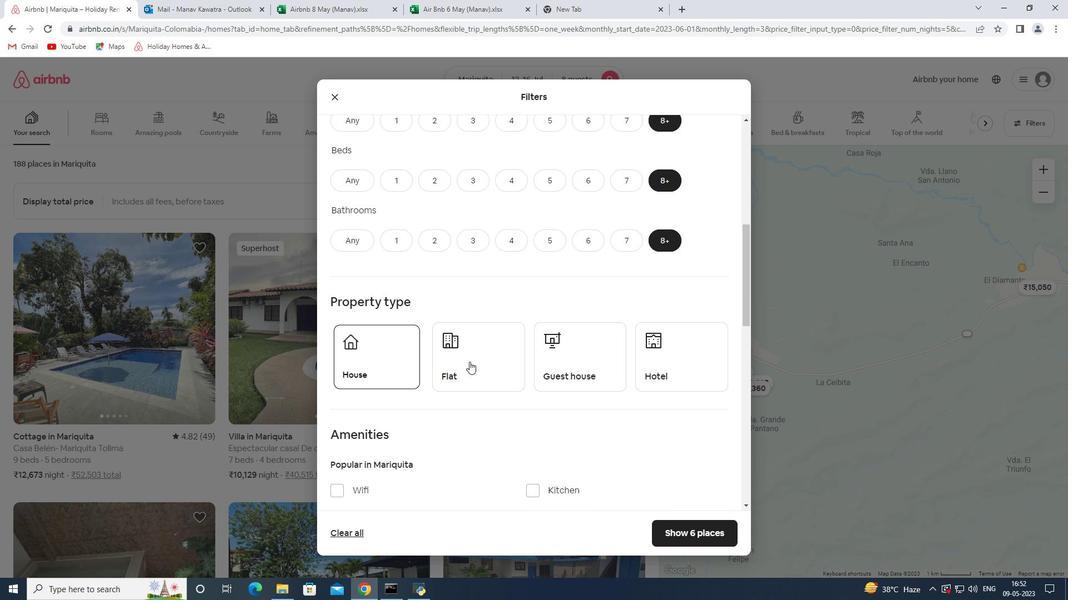 
Action: Mouse moved to (578, 361)
Screenshot: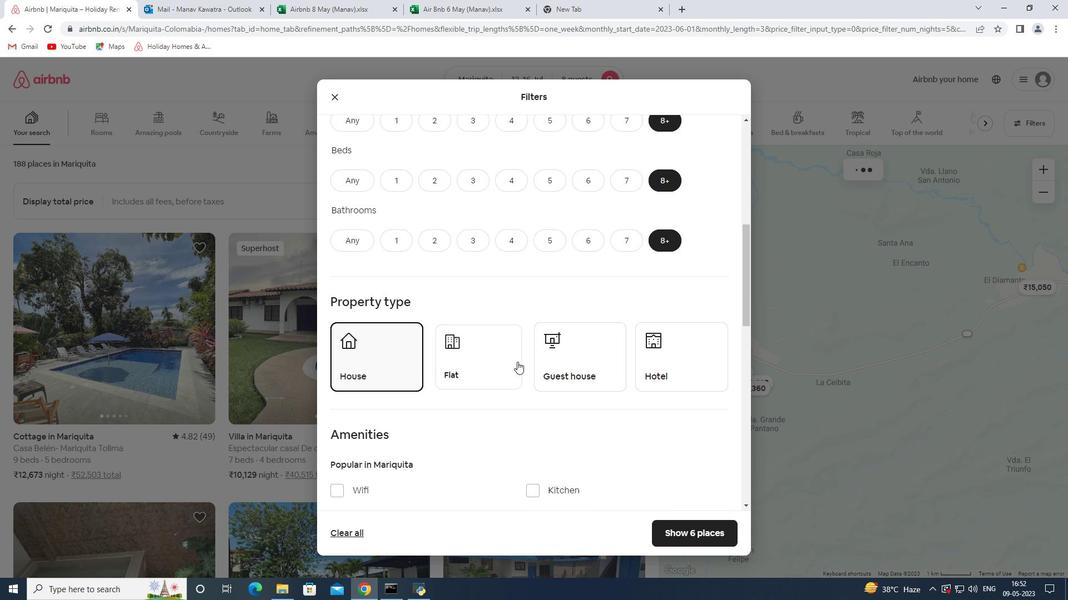 
Action: Mouse pressed left at (578, 361)
Screenshot: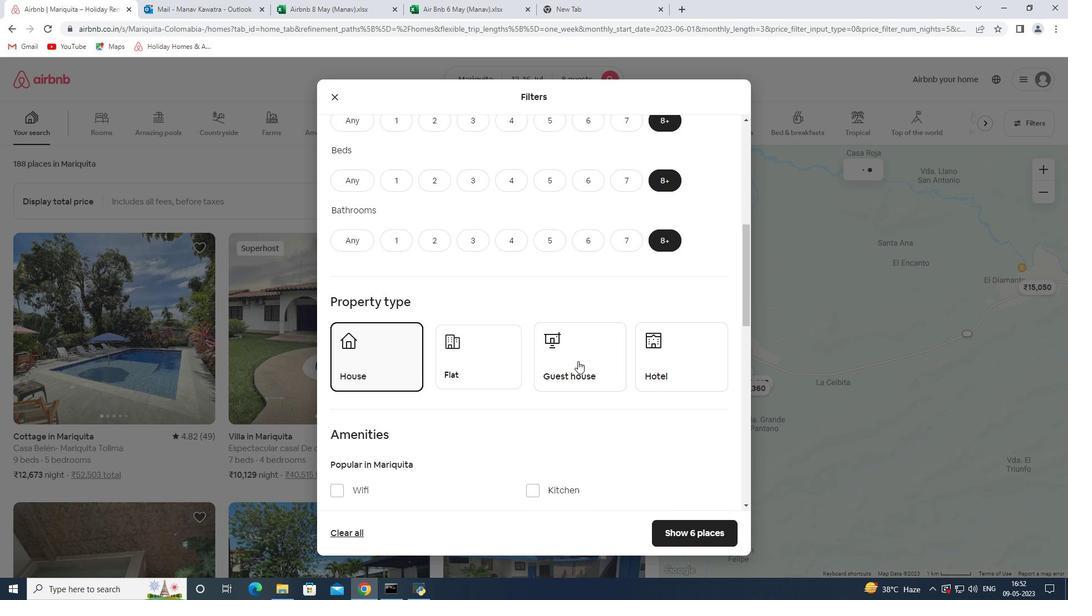 
Action: Mouse moved to (576, 353)
Screenshot: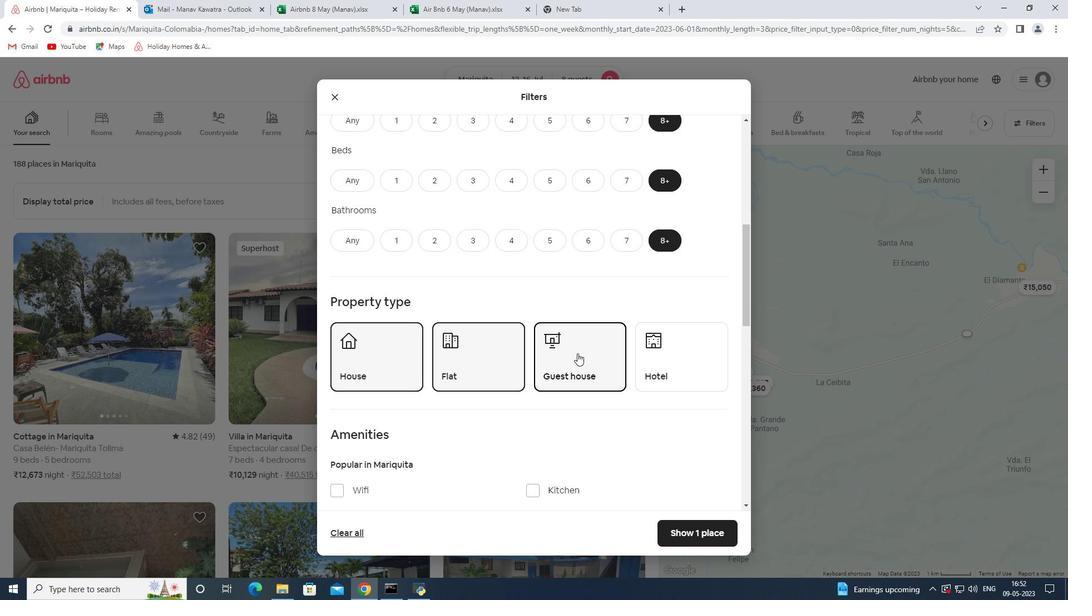 
Action: Mouse scrolled (576, 353) with delta (0, 0)
Screenshot: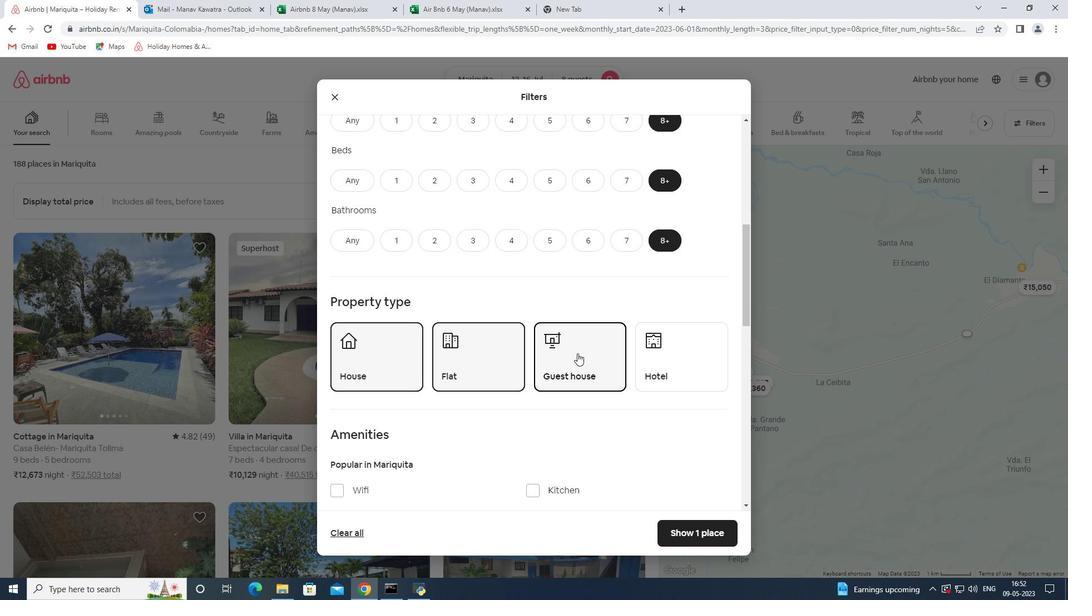 
Action: Mouse scrolled (576, 353) with delta (0, 0)
Screenshot: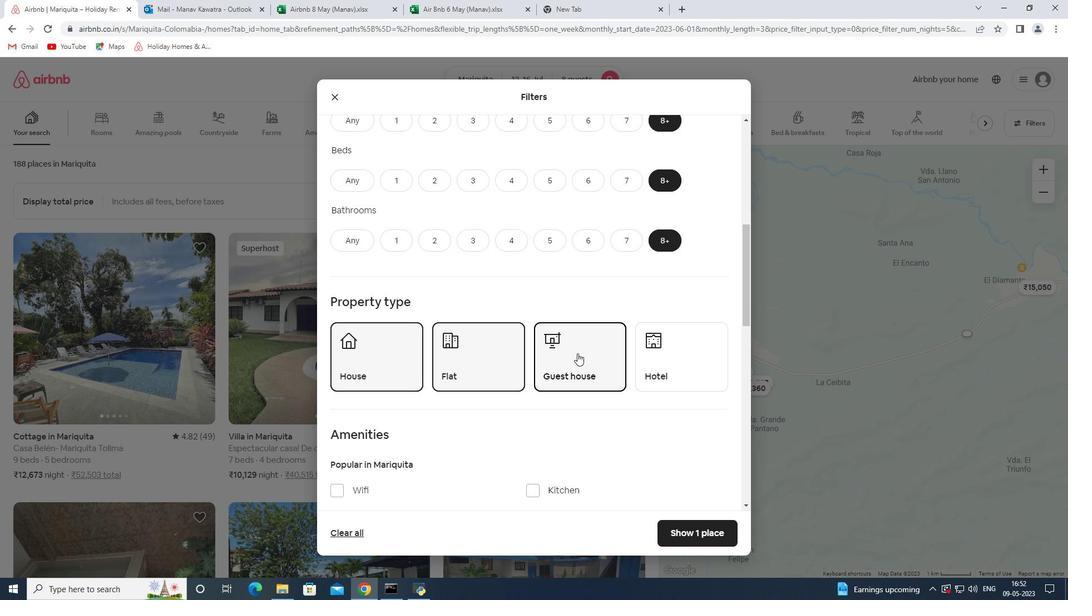 
Action: Mouse moved to (580, 312)
Screenshot: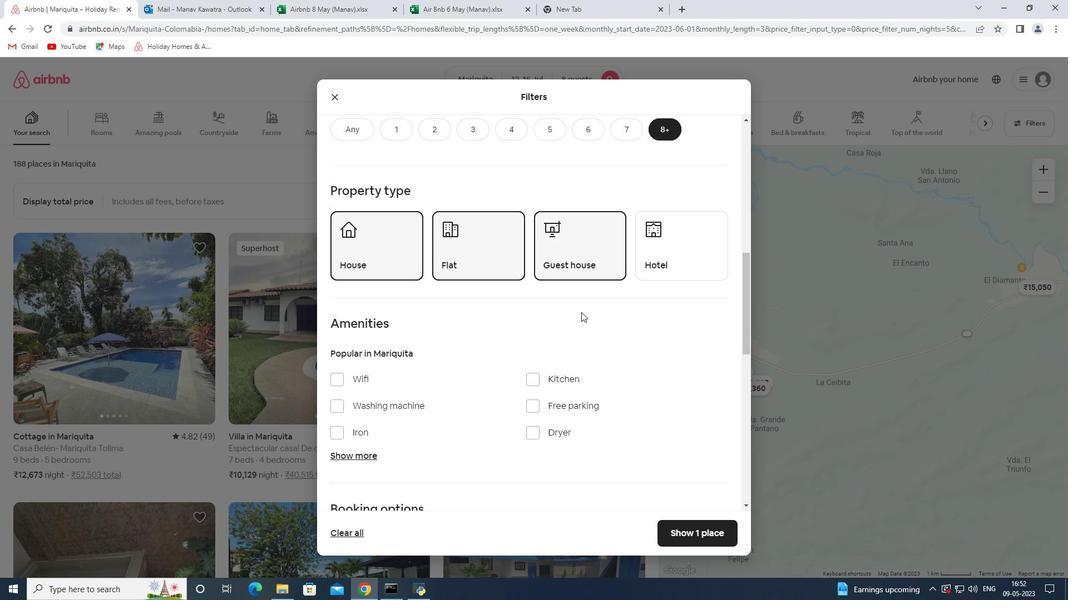 
Action: Mouse scrolled (580, 312) with delta (0, 0)
Screenshot: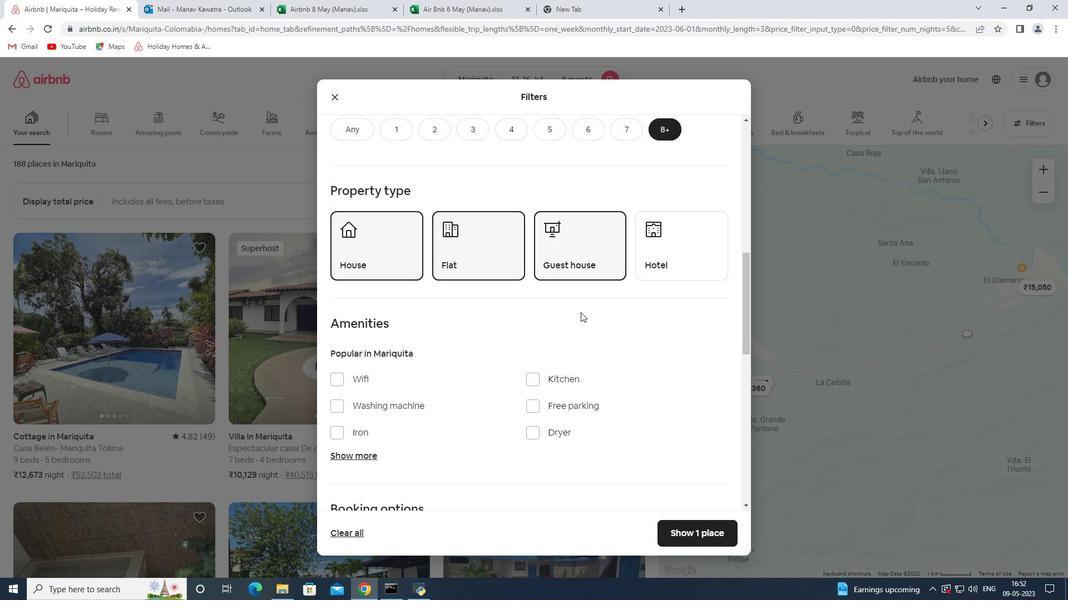 
Action: Mouse moved to (365, 324)
Screenshot: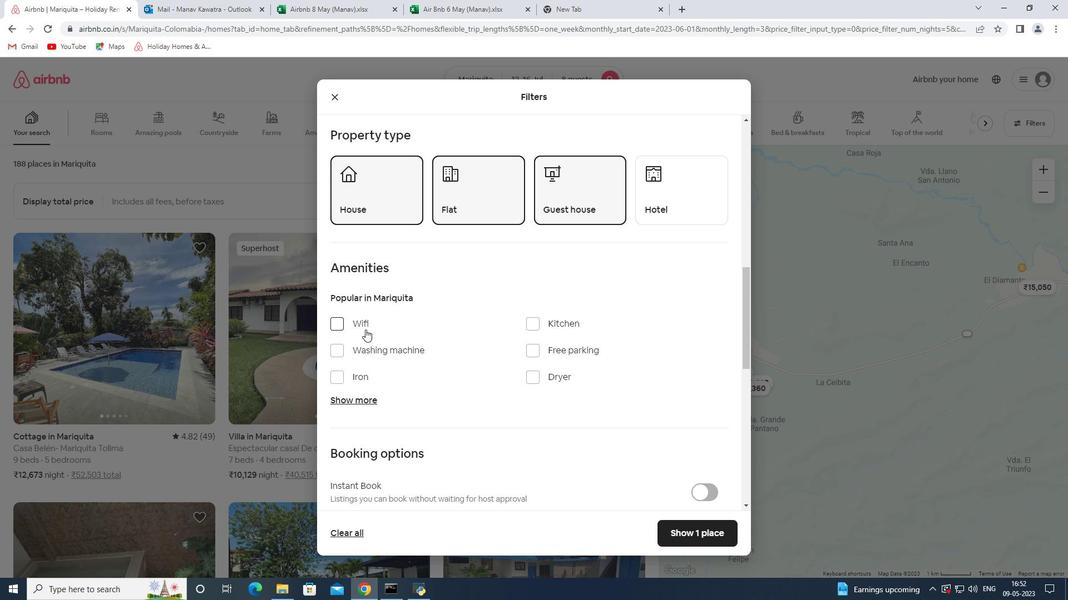 
Action: Mouse pressed left at (365, 324)
Screenshot: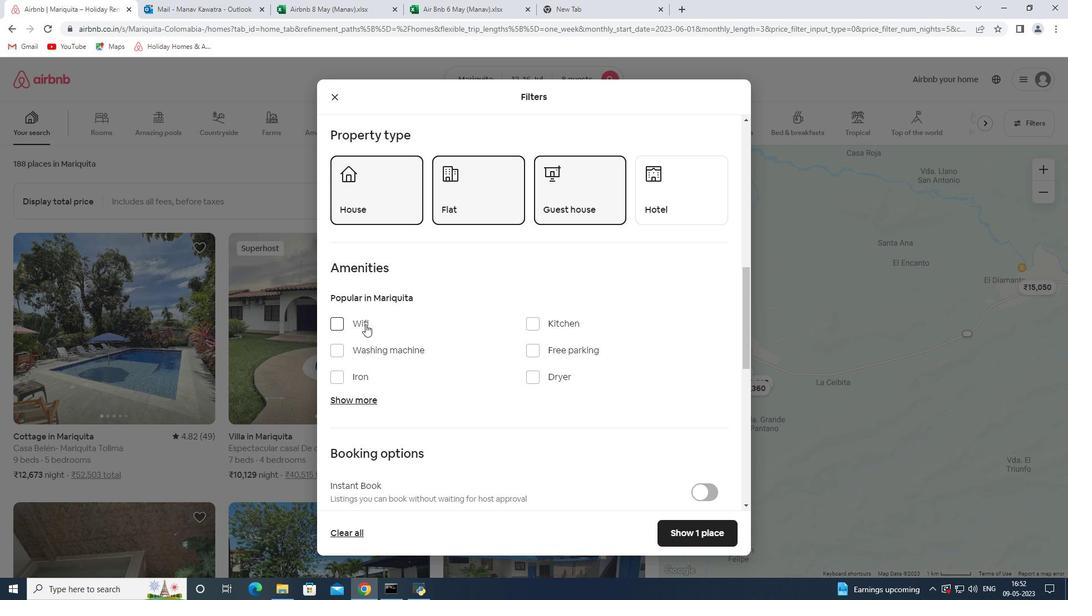 
Action: Mouse moved to (363, 394)
Screenshot: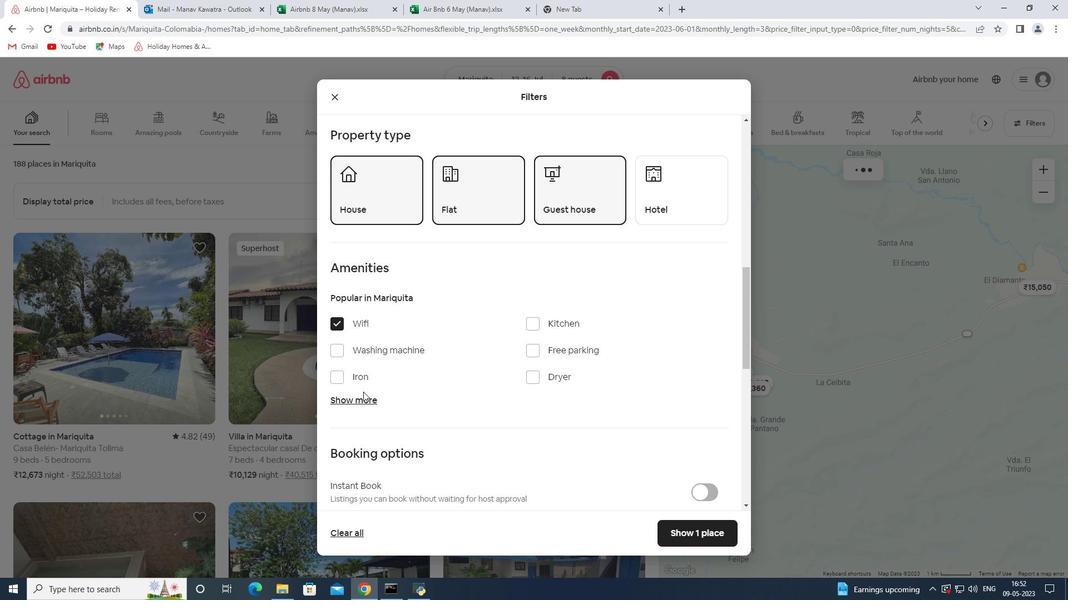 
Action: Mouse pressed left at (363, 394)
Screenshot: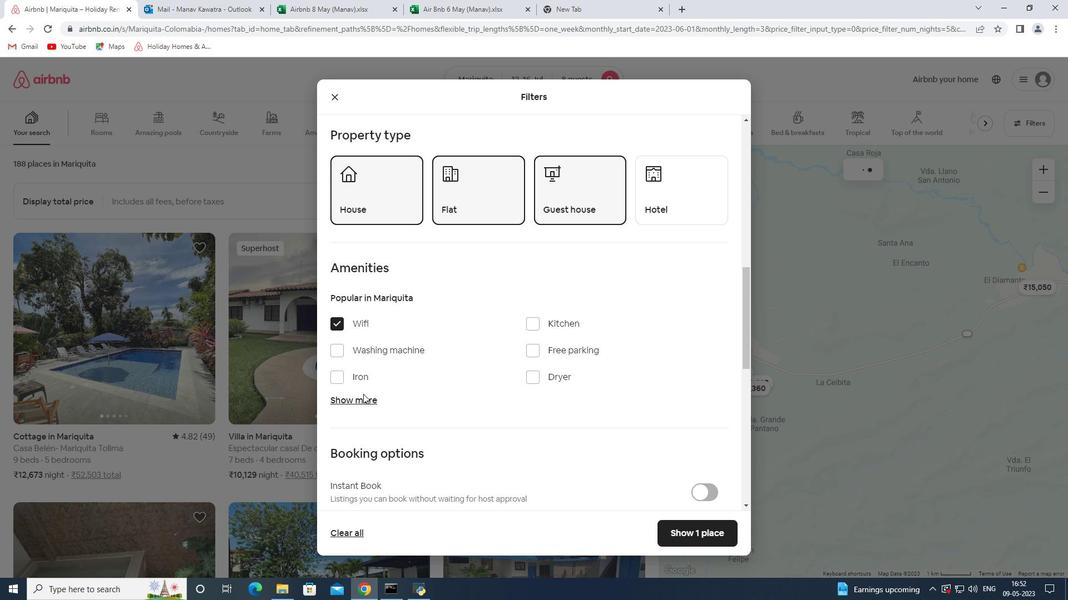 
Action: Mouse moved to (371, 398)
Screenshot: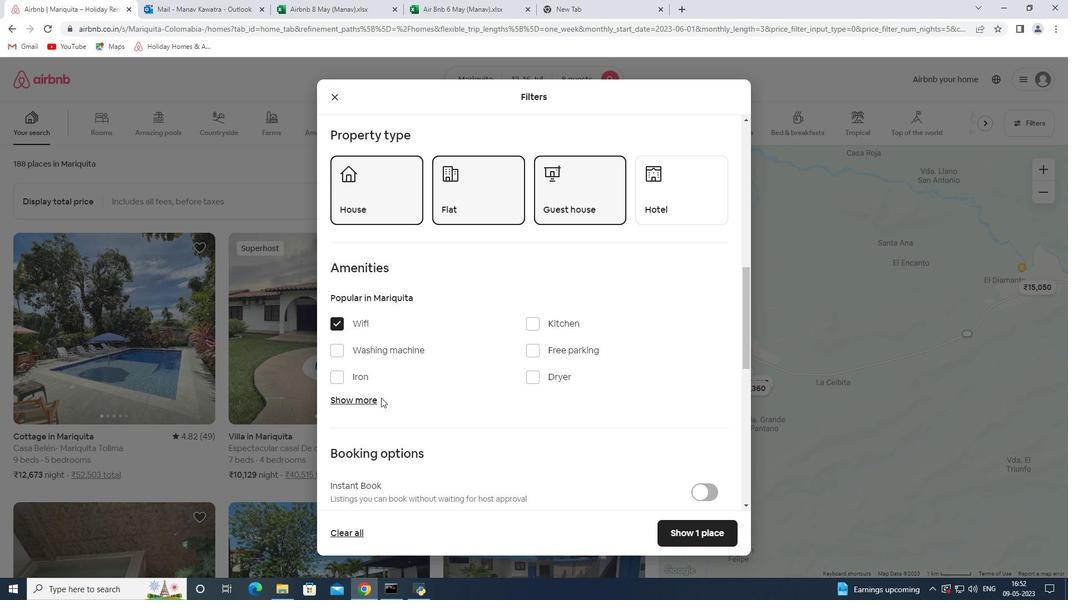 
Action: Mouse pressed left at (371, 398)
Screenshot: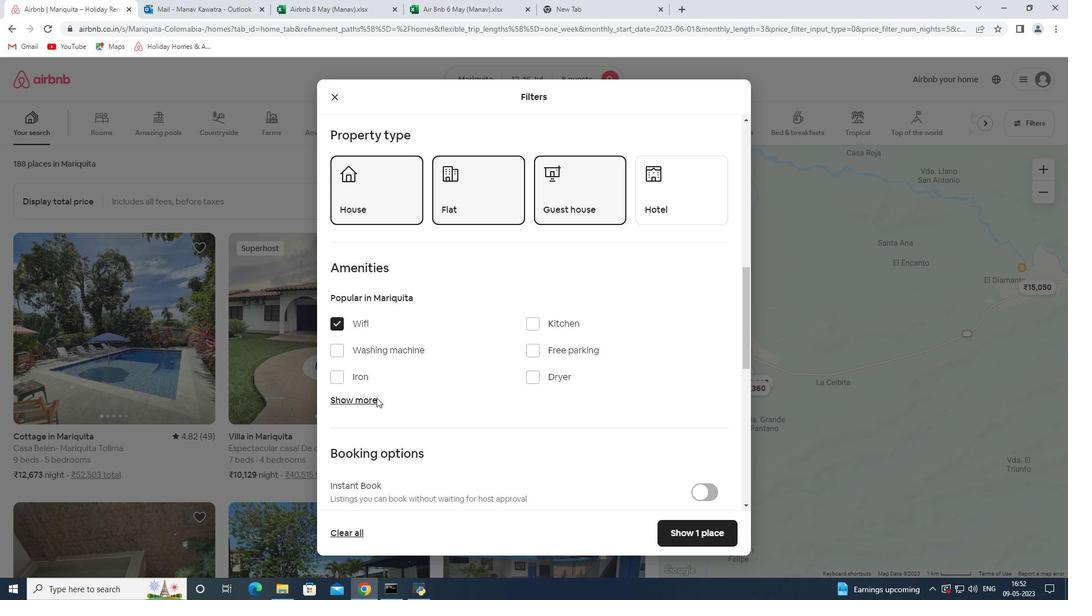 
Action: Mouse moved to (526, 467)
Screenshot: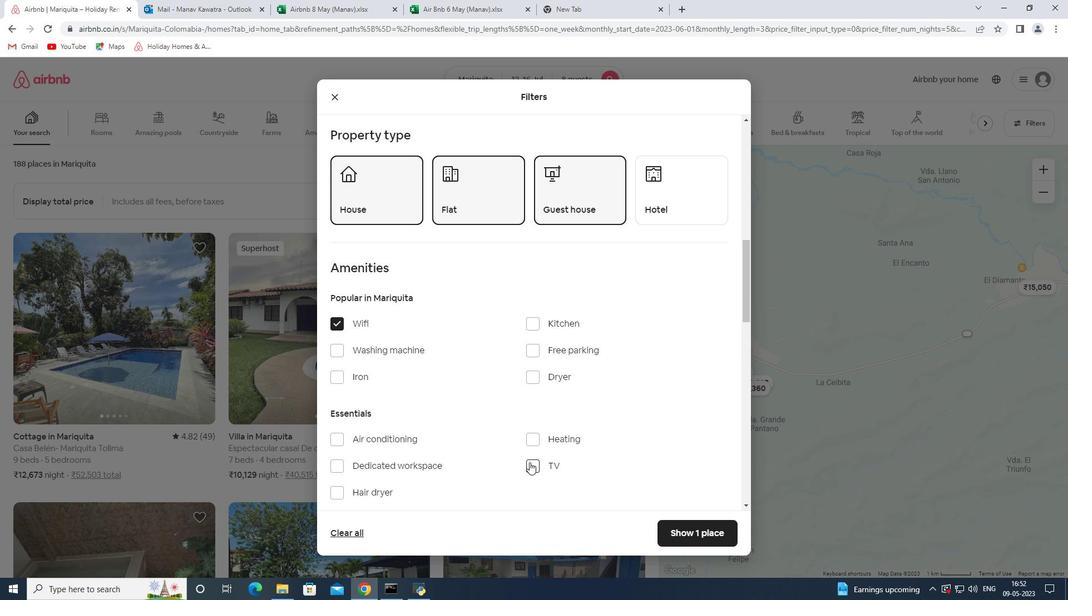 
Action: Mouse pressed left at (526, 467)
Screenshot: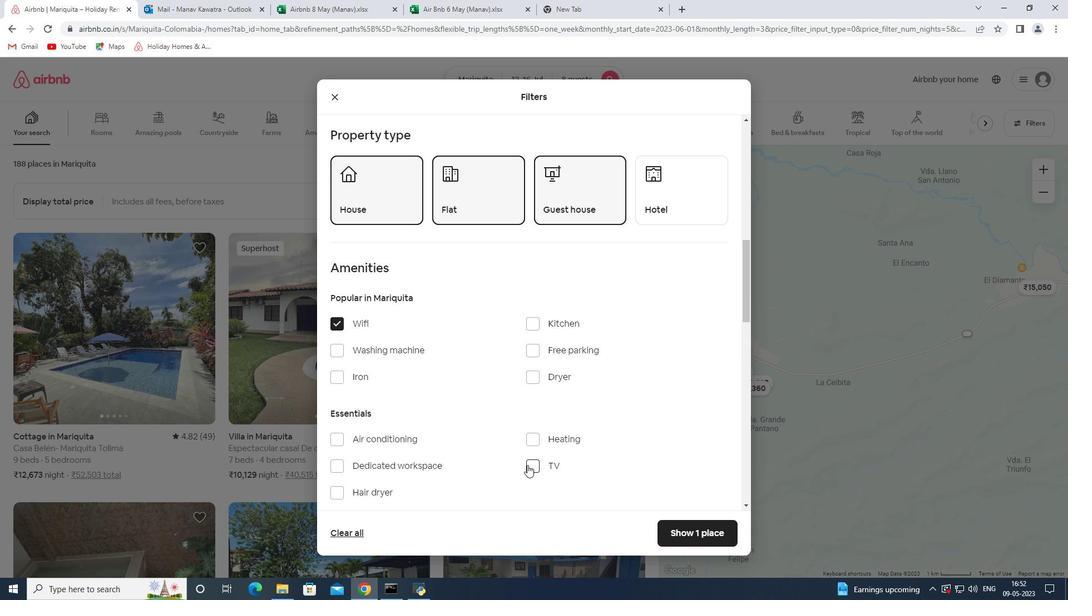 
Action: Mouse moved to (454, 436)
Screenshot: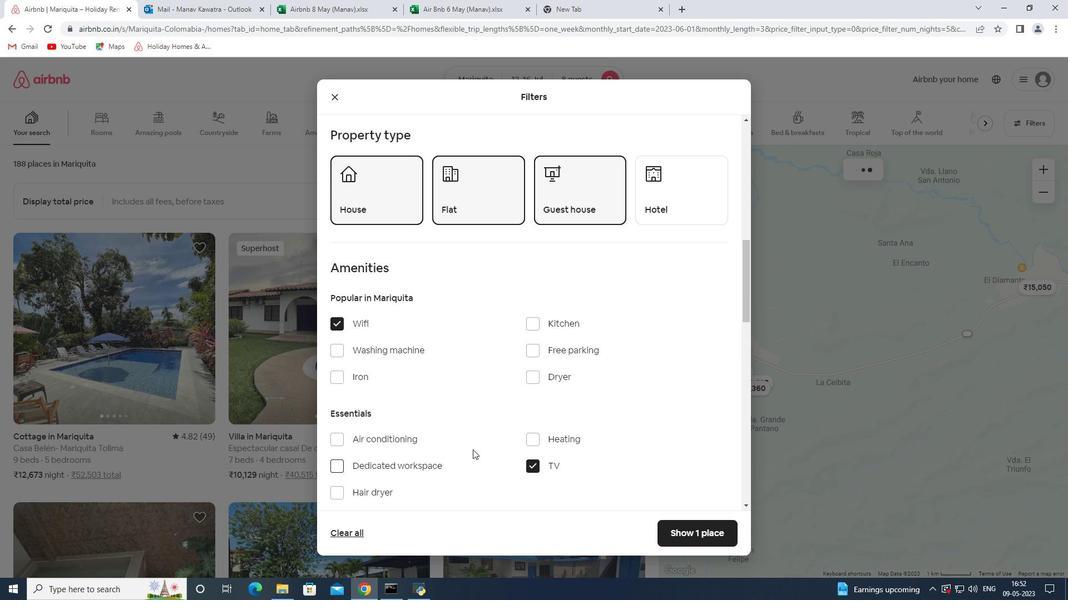 
Action: Mouse scrolled (454, 436) with delta (0, 0)
Screenshot: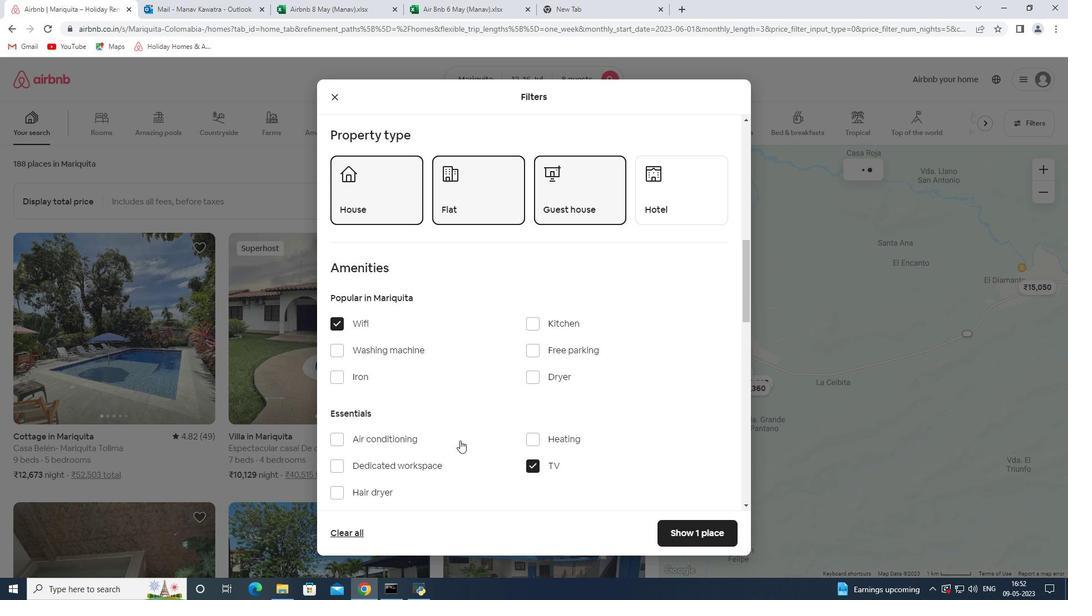 
Action: Mouse moved to (453, 433)
Screenshot: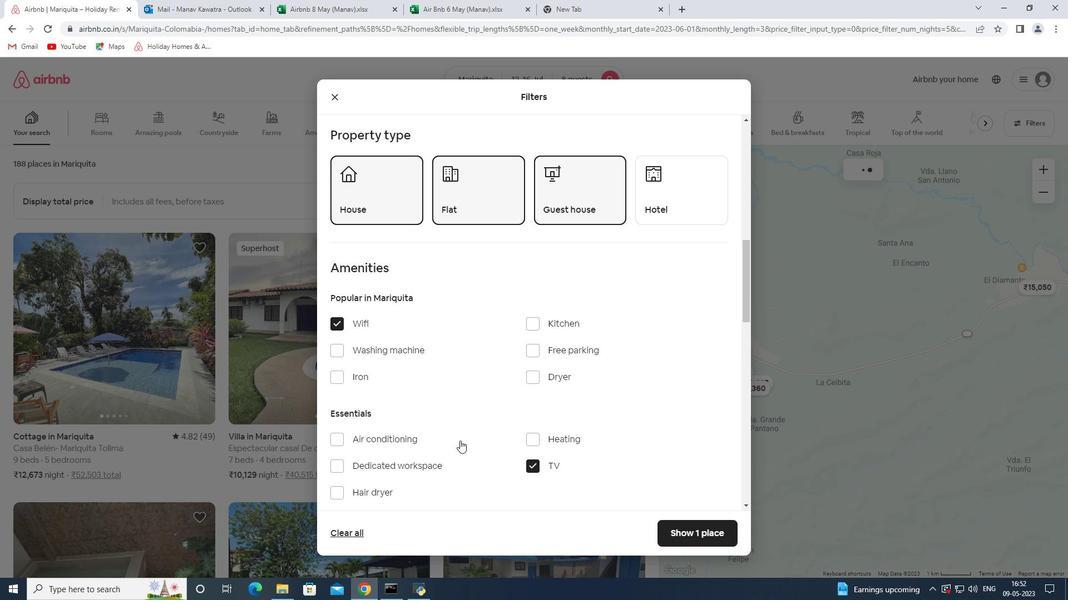 
Action: Mouse scrolled (453, 433) with delta (0, 0)
Screenshot: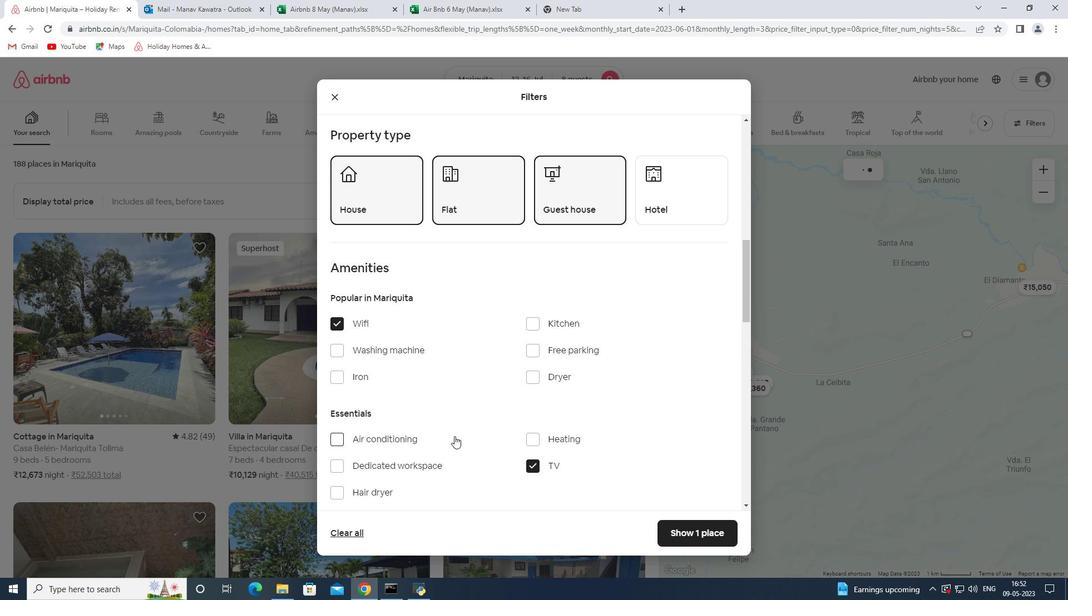 
Action: Mouse moved to (481, 429)
Screenshot: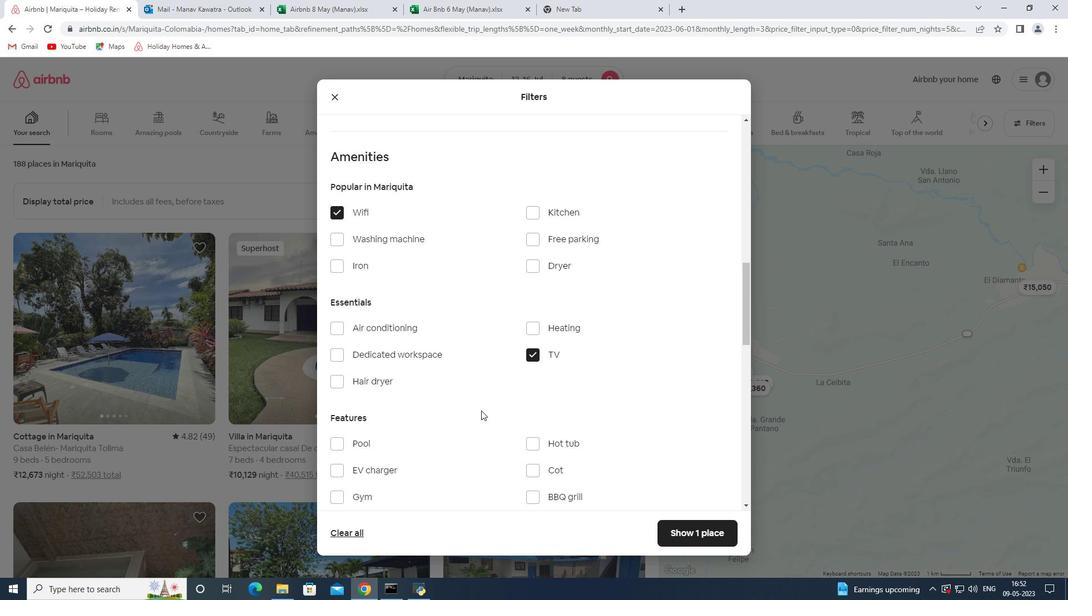 
Action: Mouse scrolled (481, 428) with delta (0, 0)
Screenshot: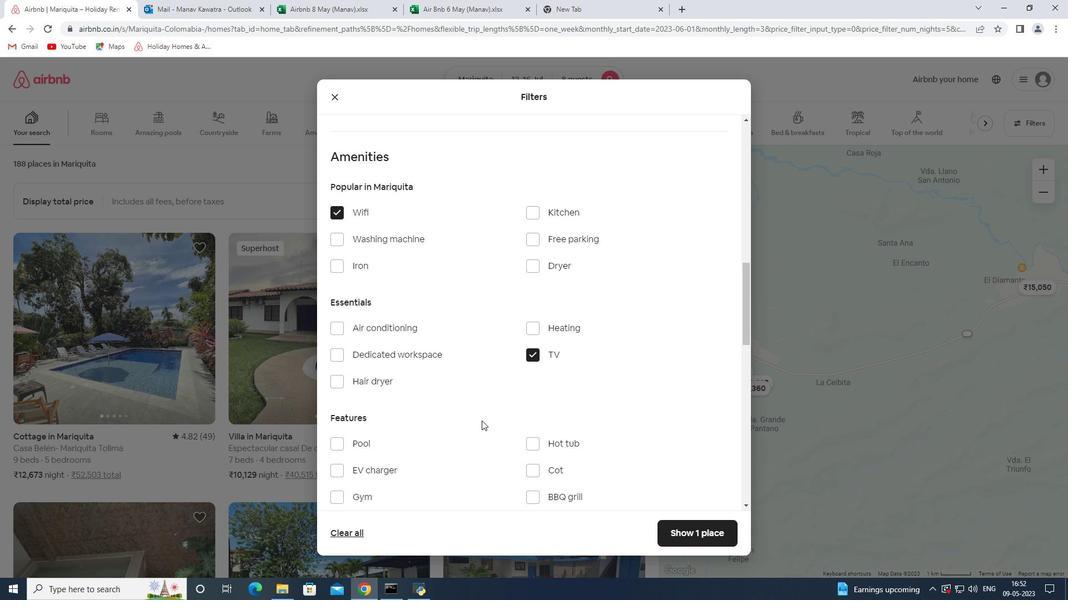 
Action: Mouse scrolled (481, 428) with delta (0, 0)
Screenshot: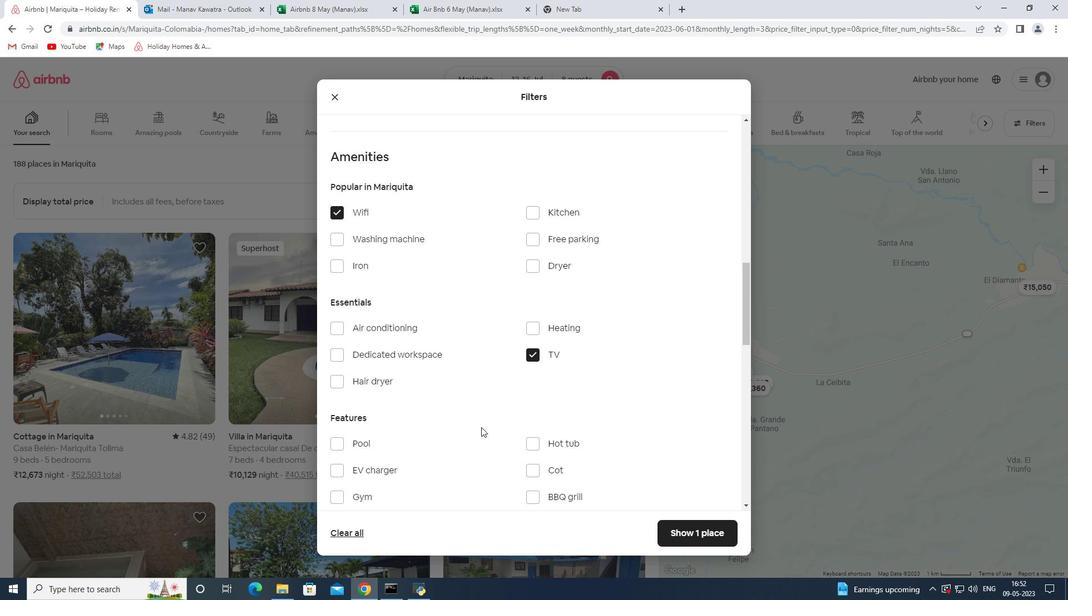 
Action: Mouse moved to (510, 417)
Screenshot: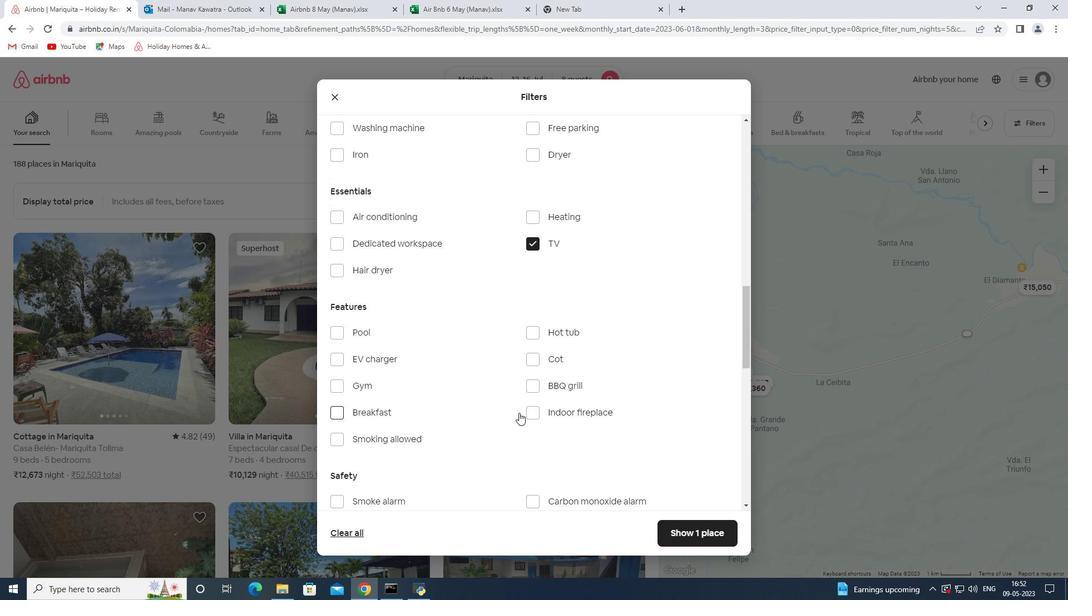 
Action: Mouse scrolled (510, 416) with delta (0, 0)
Screenshot: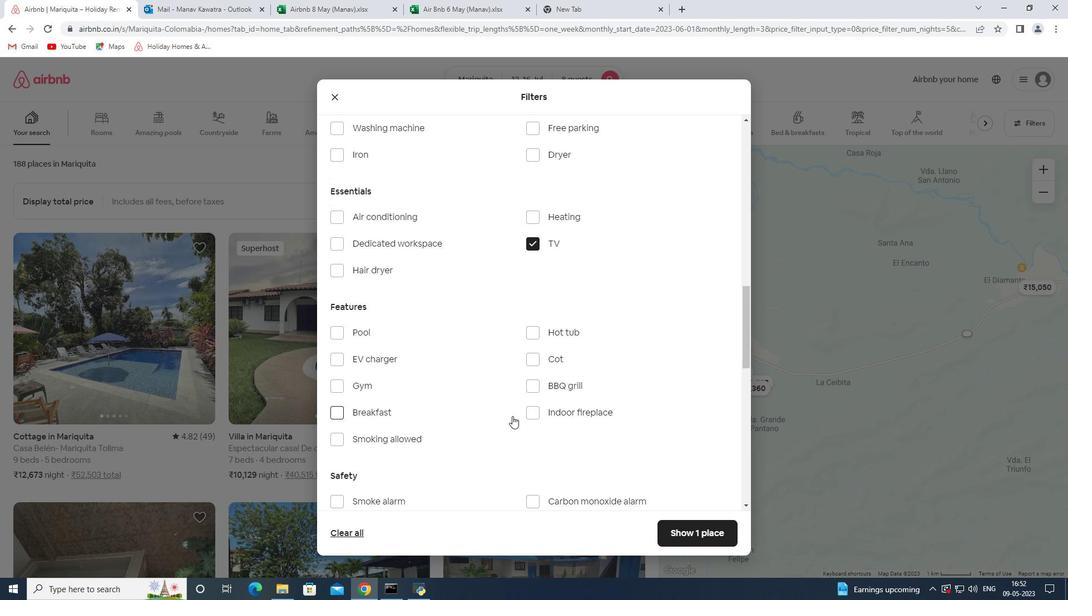 
Action: Mouse scrolled (510, 416) with delta (0, 0)
Screenshot: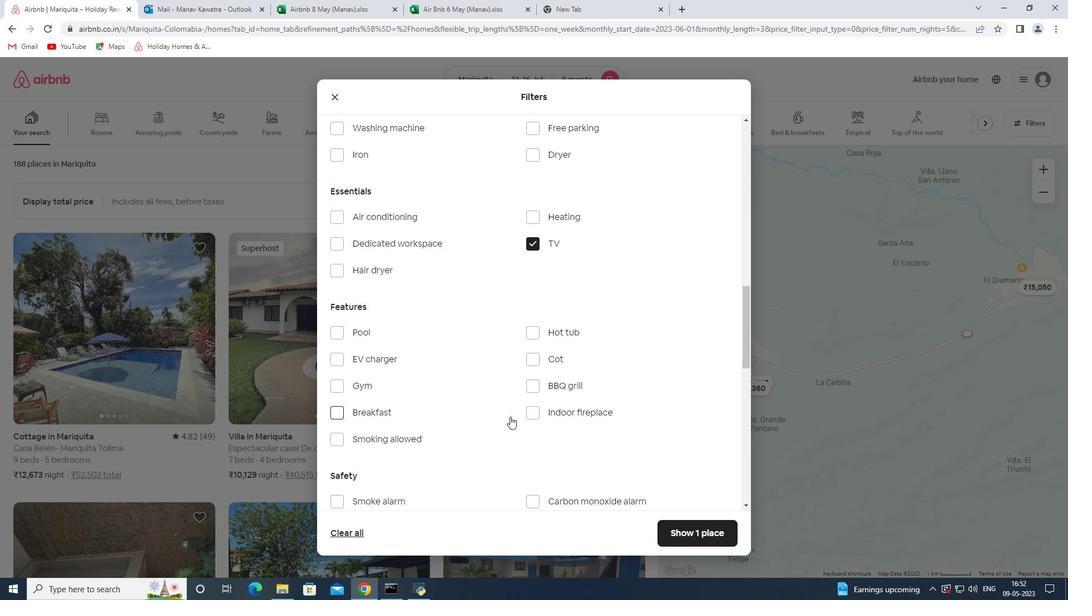 
Action: Mouse moved to (361, 277)
Screenshot: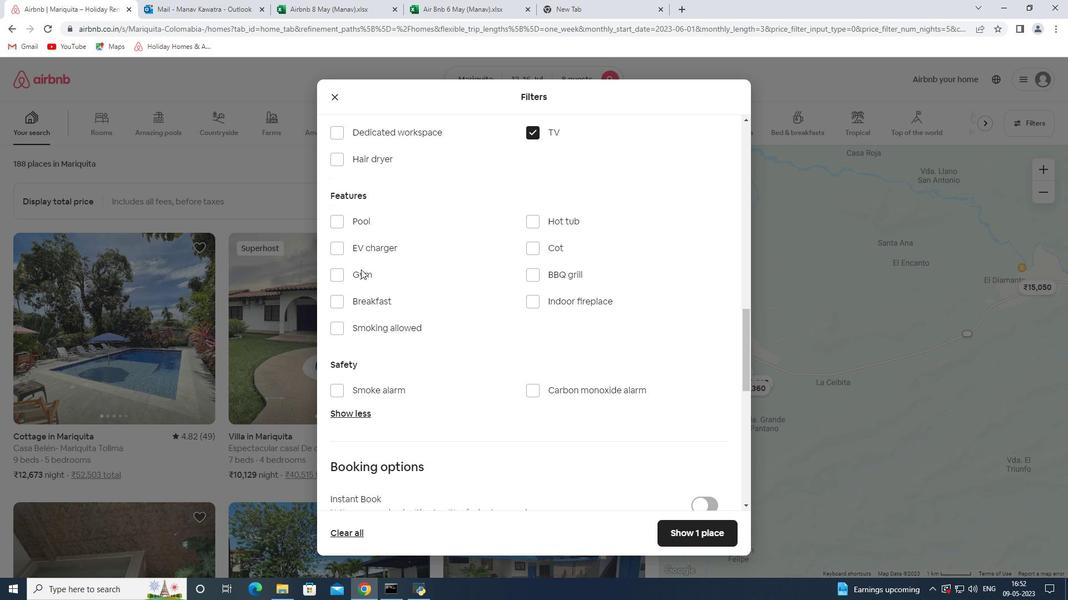 
Action: Mouse pressed left at (361, 277)
Screenshot: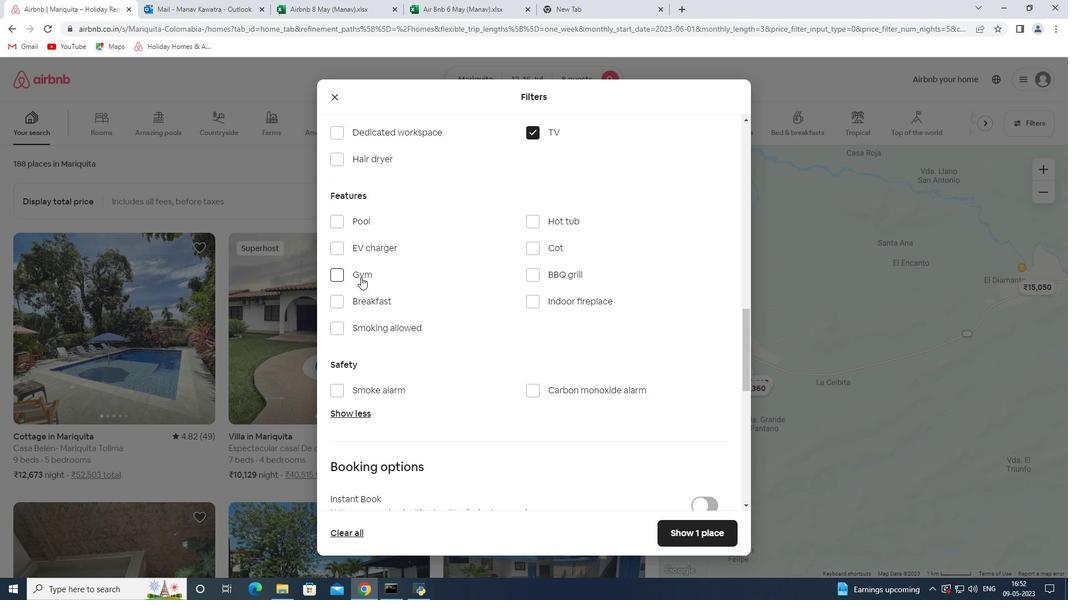 
Action: Mouse moved to (376, 300)
Screenshot: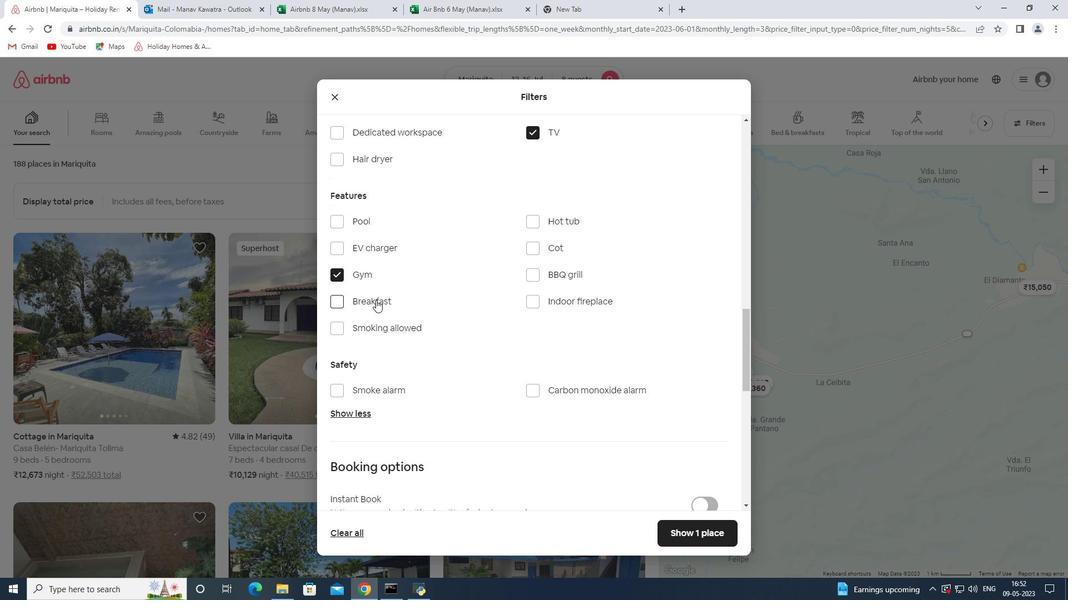 
Action: Mouse pressed left at (376, 300)
Screenshot: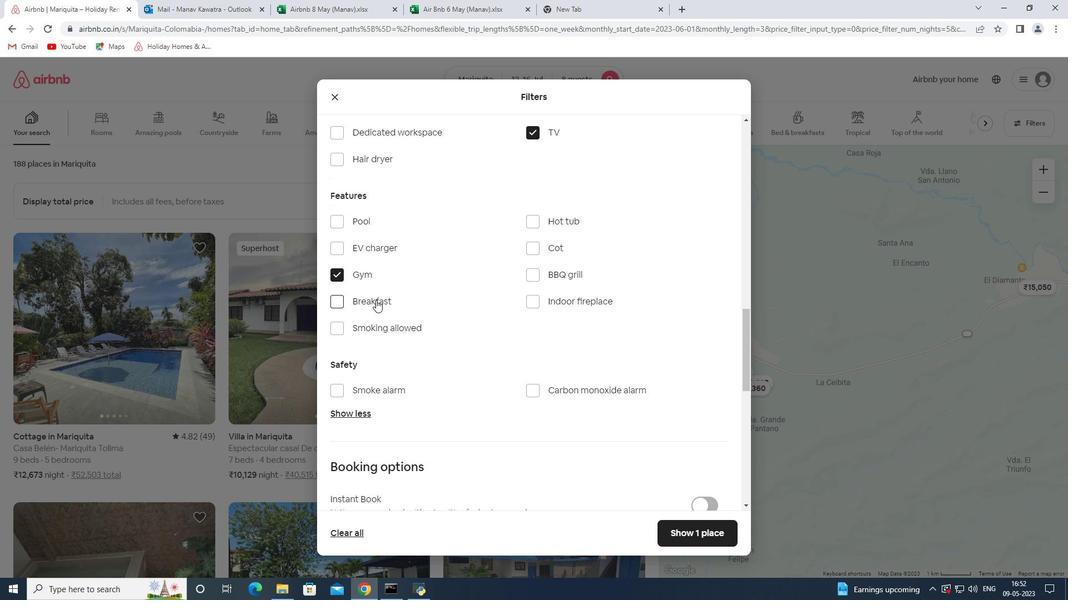 
Action: Mouse moved to (491, 370)
Screenshot: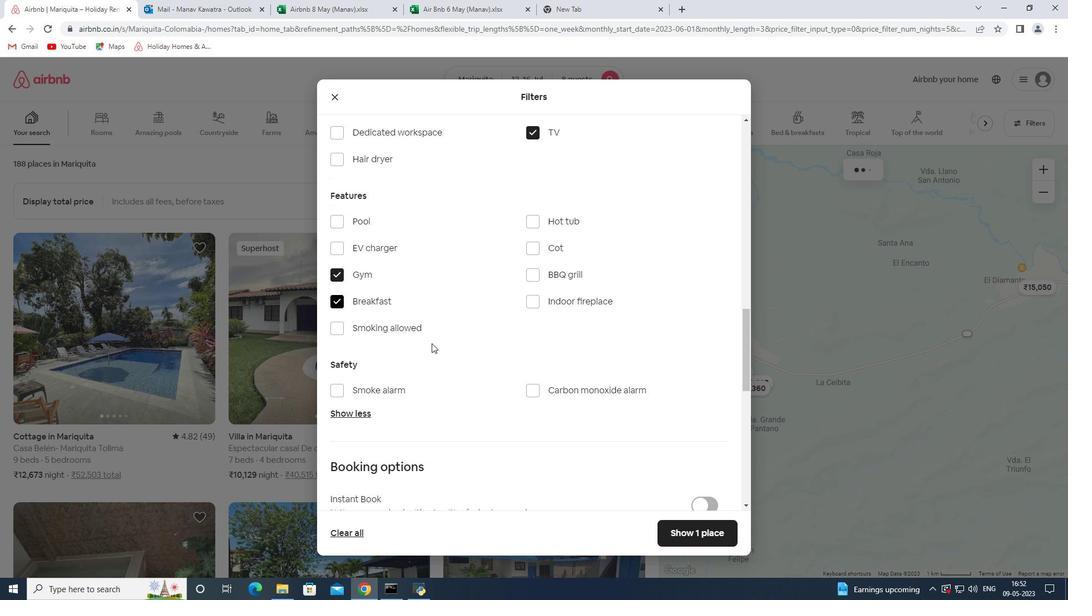 
Action: Mouse scrolled (491, 369) with delta (0, 0)
Screenshot: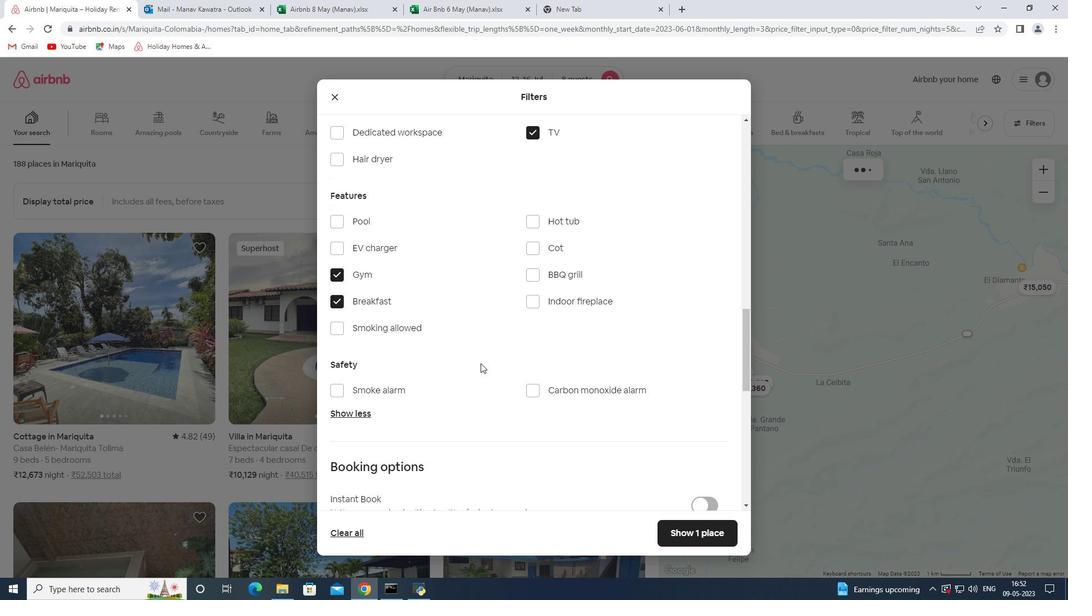 
Action: Mouse scrolled (491, 369) with delta (0, 0)
Screenshot: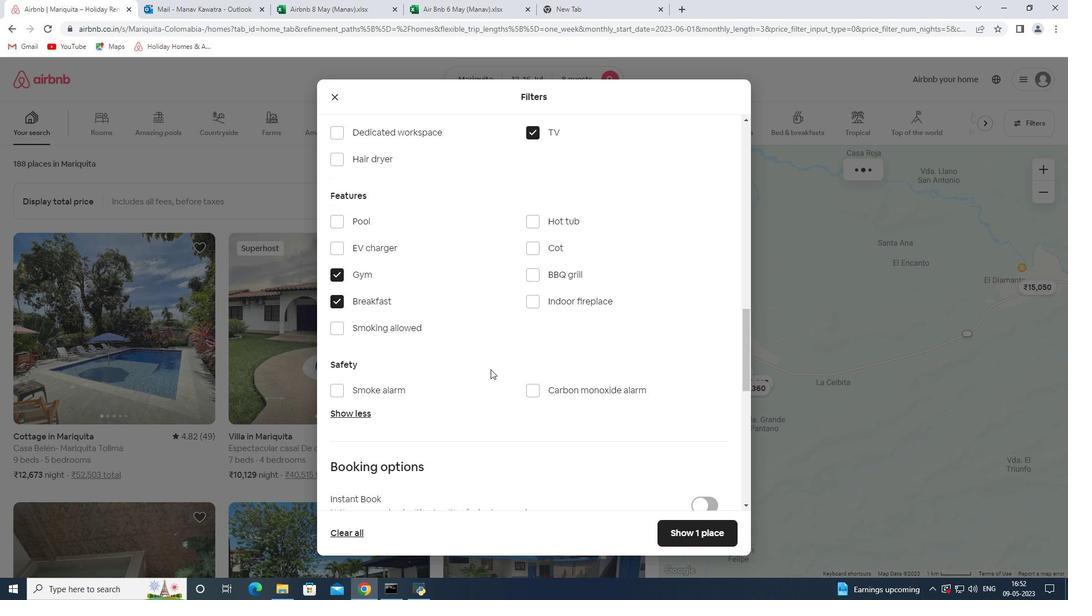 
Action: Mouse moved to (498, 369)
Screenshot: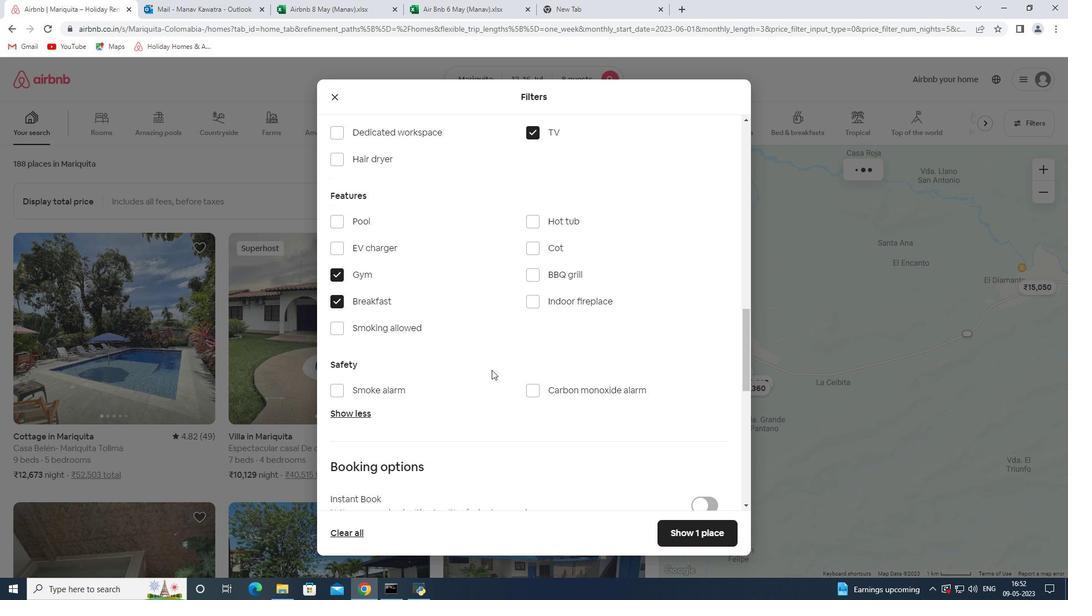 
Action: Mouse scrolled (498, 368) with delta (0, 0)
Screenshot: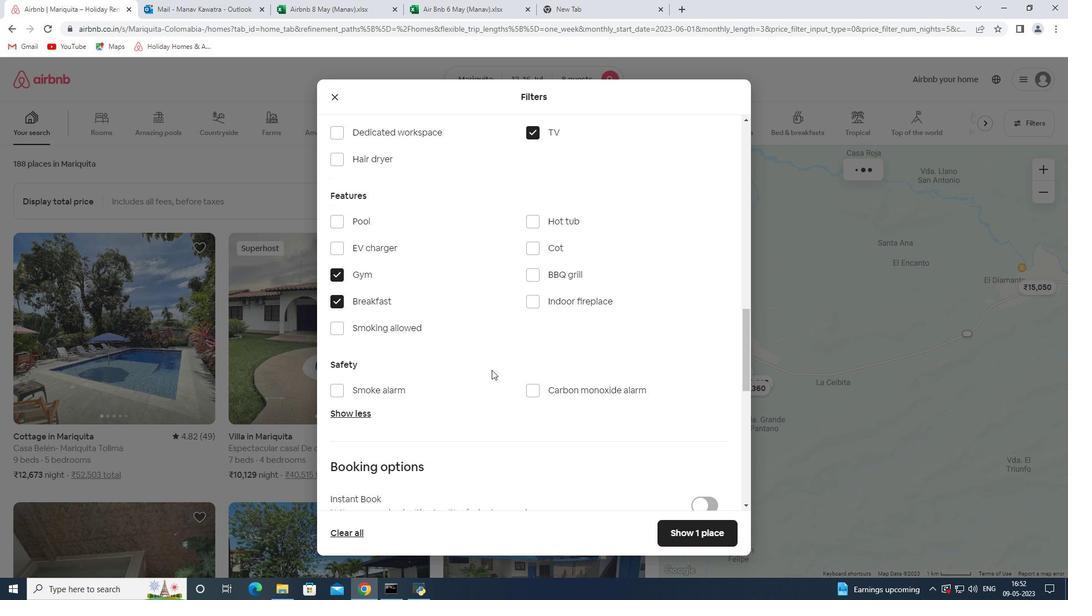 
Action: Mouse moved to (703, 373)
Screenshot: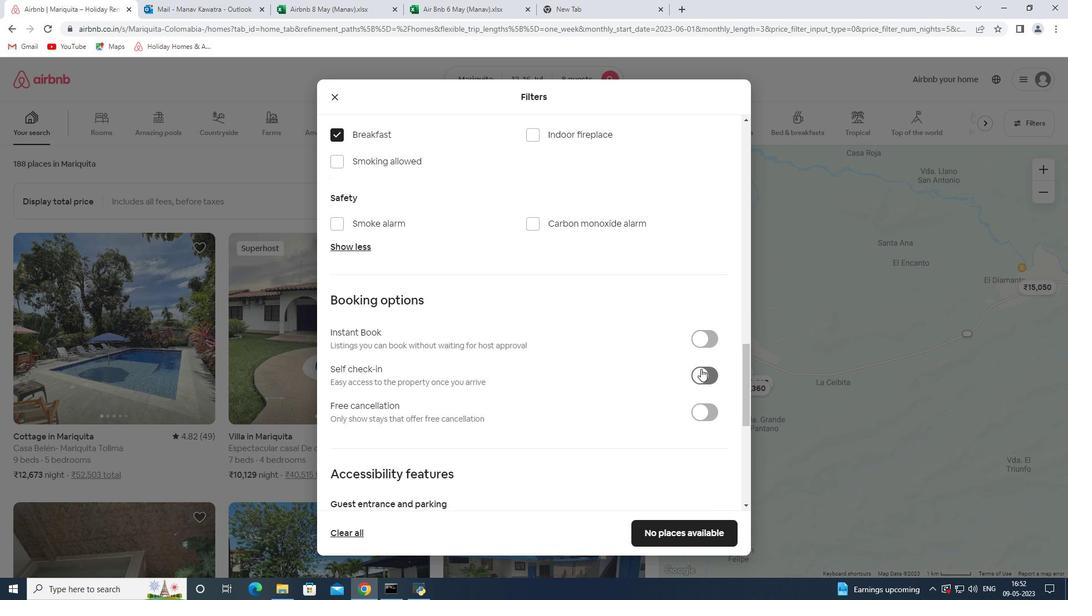 
Action: Mouse pressed left at (703, 373)
Screenshot: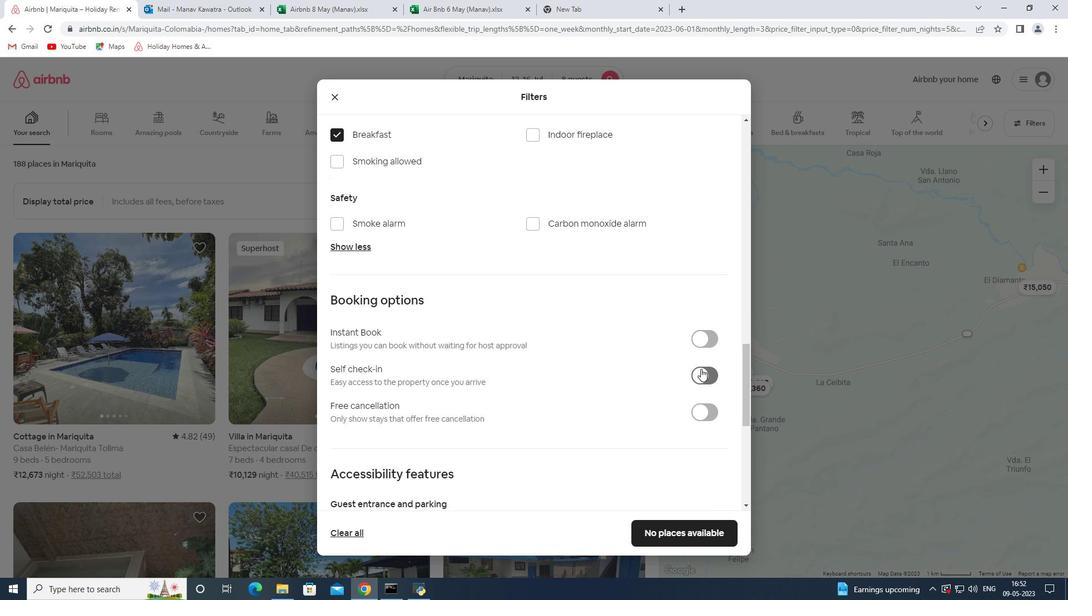 
Action: Mouse moved to (609, 370)
Screenshot: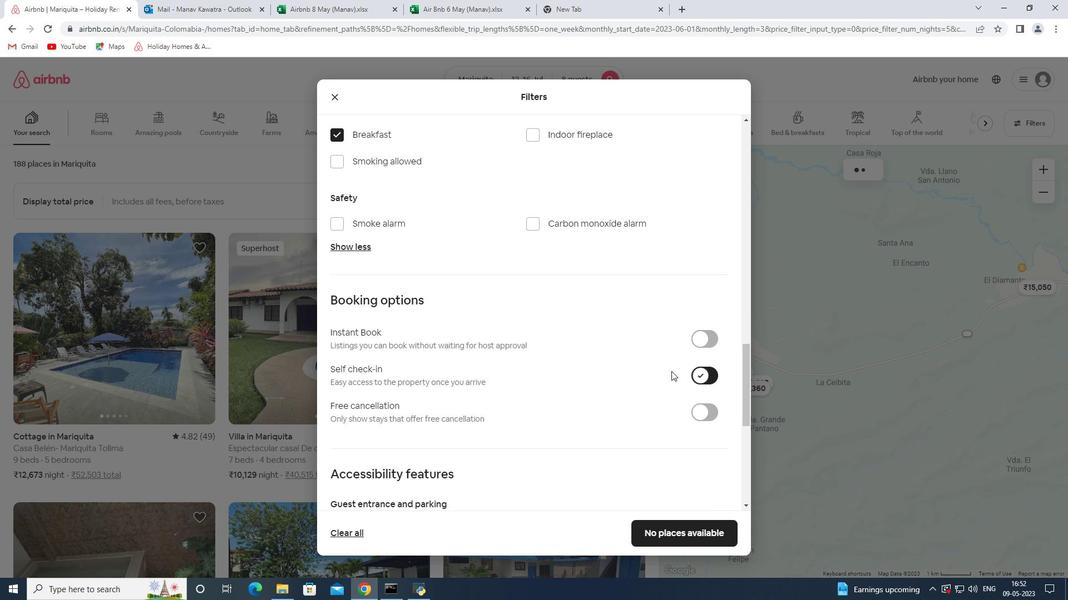 
Action: Mouse scrolled (609, 369) with delta (0, 0)
Screenshot: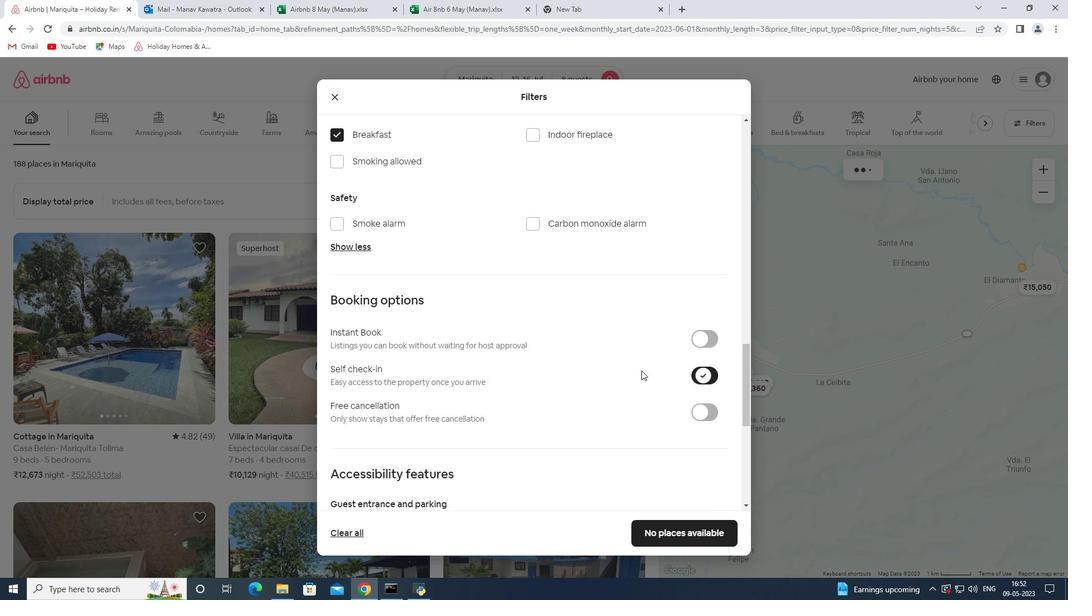 
Action: Mouse scrolled (609, 369) with delta (0, 0)
Screenshot: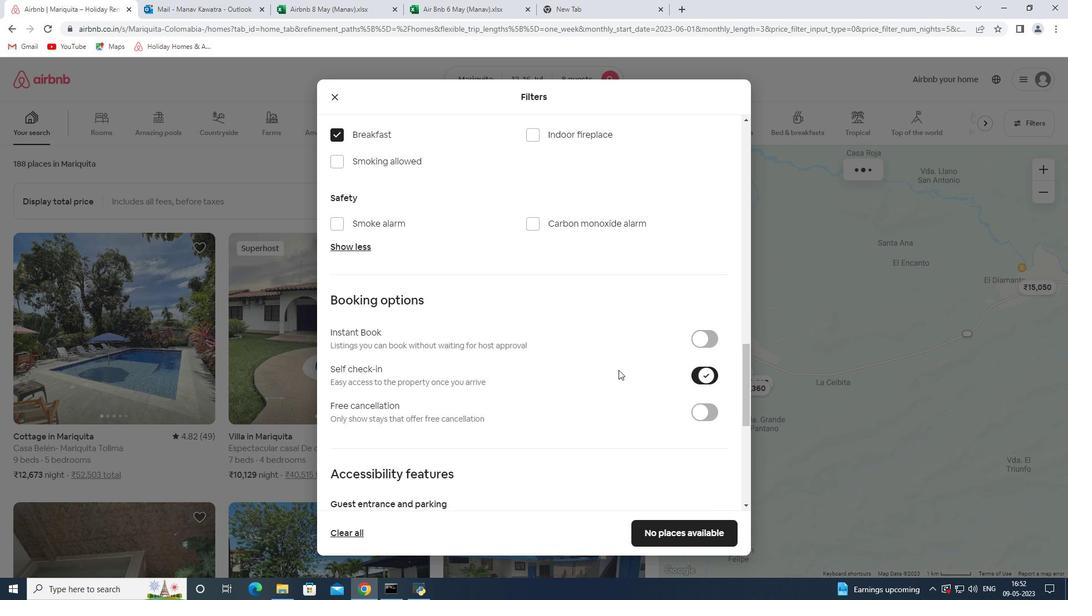 
Action: Mouse scrolled (609, 369) with delta (0, 0)
Screenshot: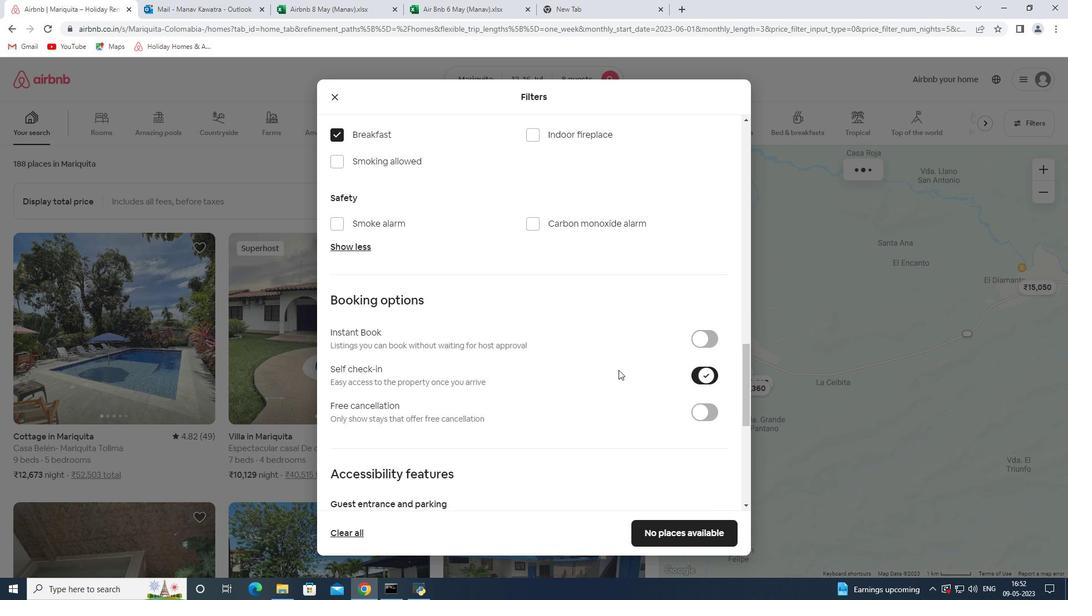 
Action: Mouse scrolled (609, 369) with delta (0, 0)
Screenshot: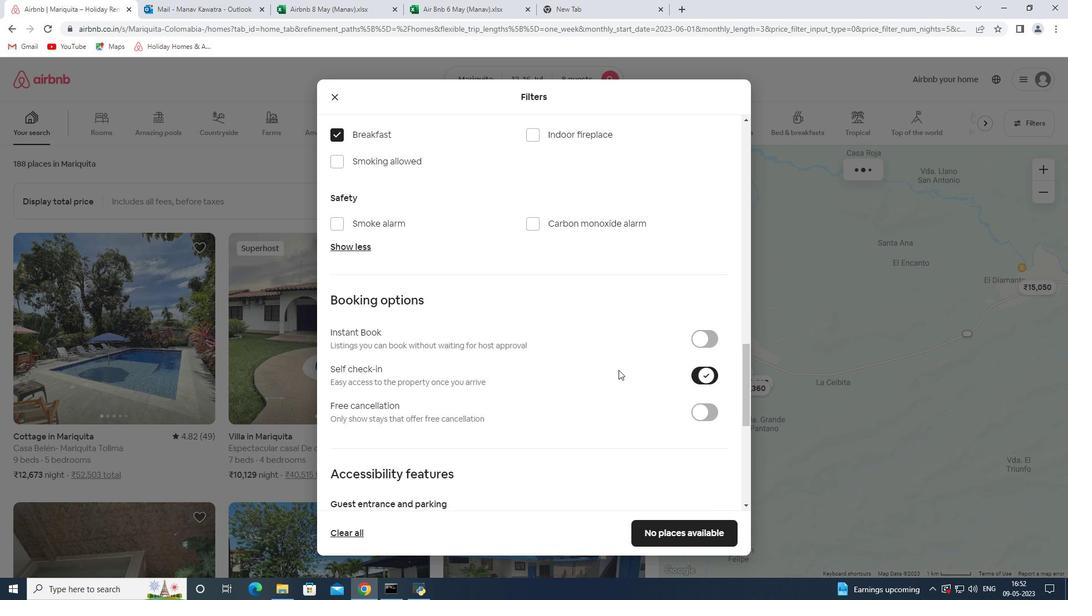 
Action: Mouse scrolled (609, 369) with delta (0, 0)
Screenshot: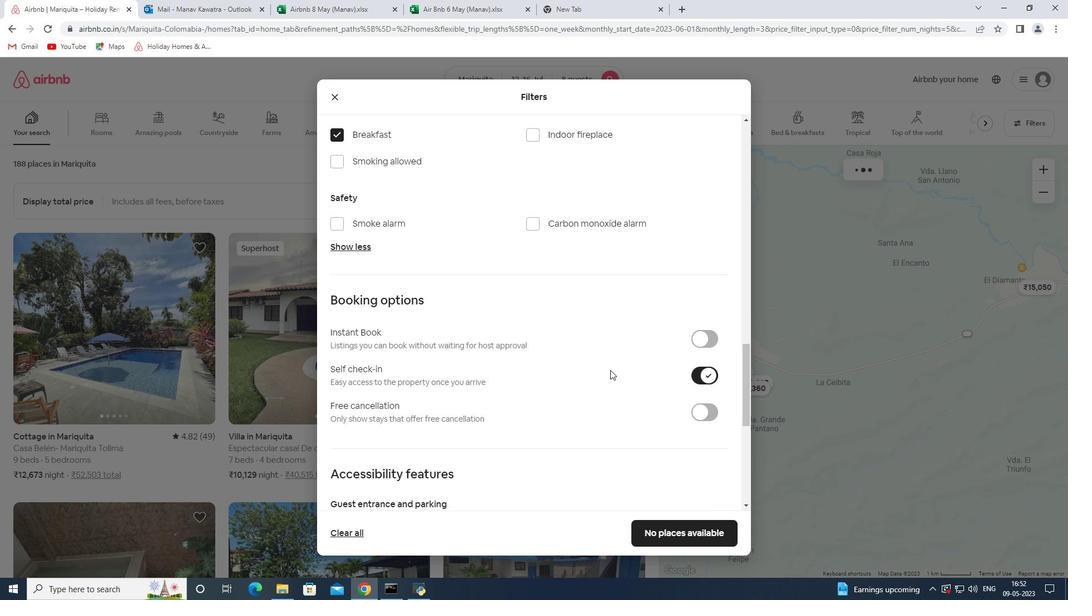 
Action: Mouse moved to (623, 409)
Screenshot: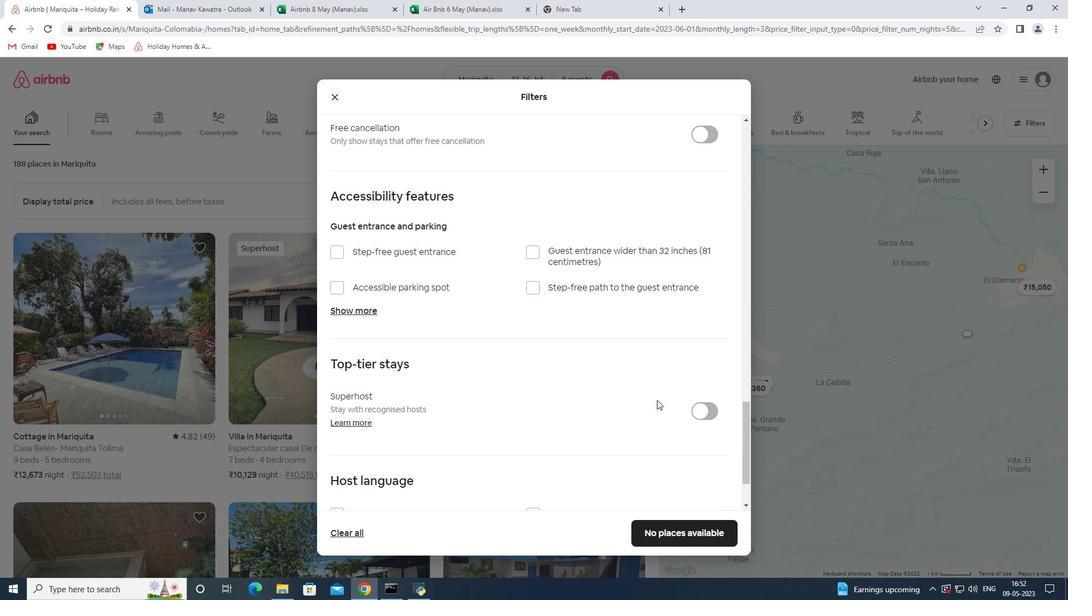
Action: Mouse scrolled (623, 408) with delta (0, 0)
Screenshot: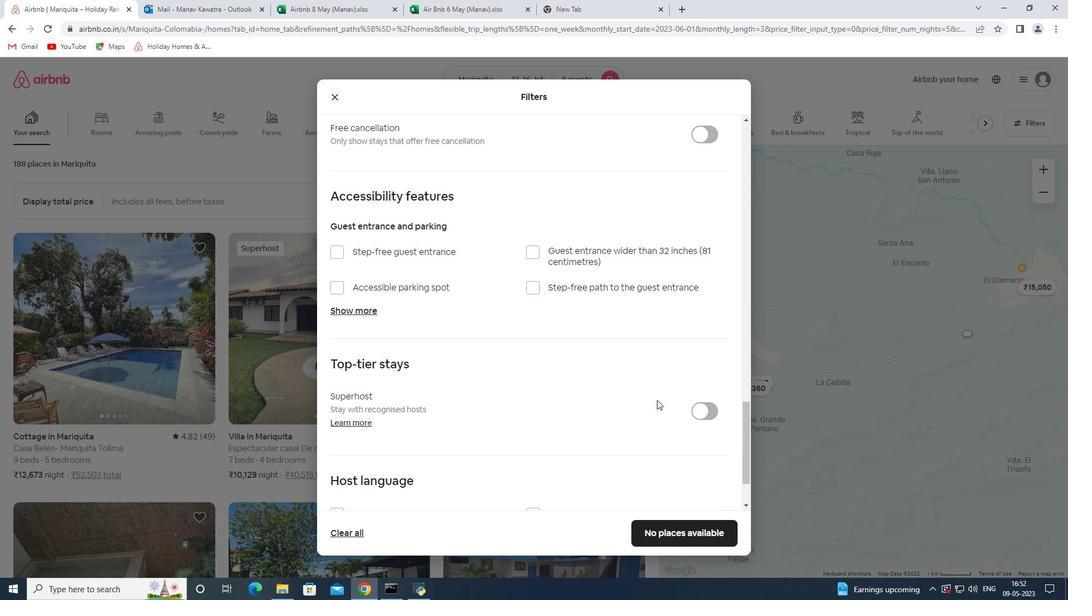 
Action: Mouse moved to (620, 409)
Screenshot: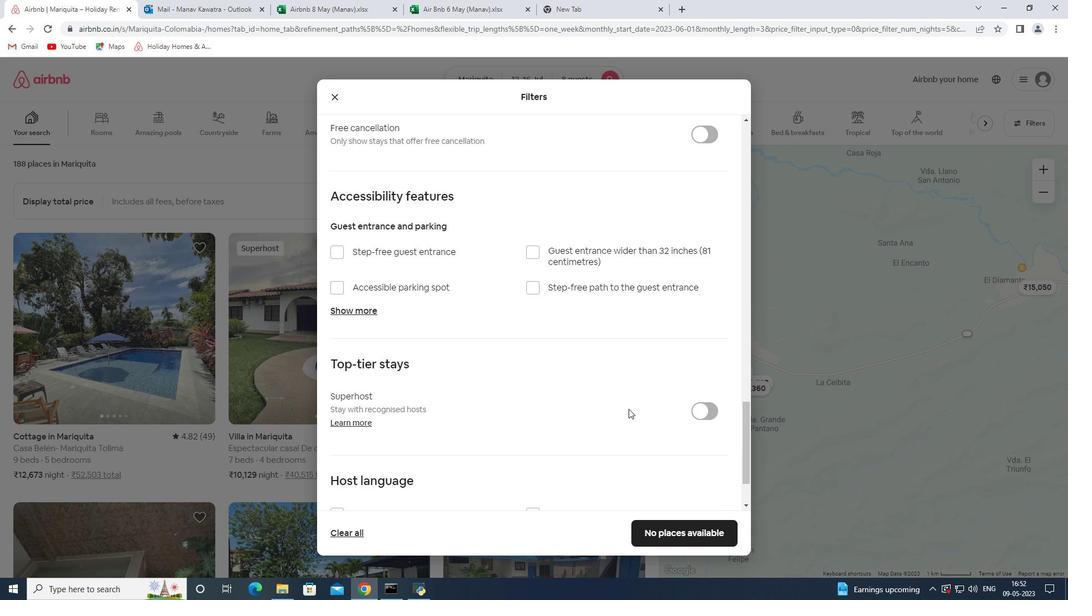 
Action: Mouse scrolled (620, 408) with delta (0, 0)
Screenshot: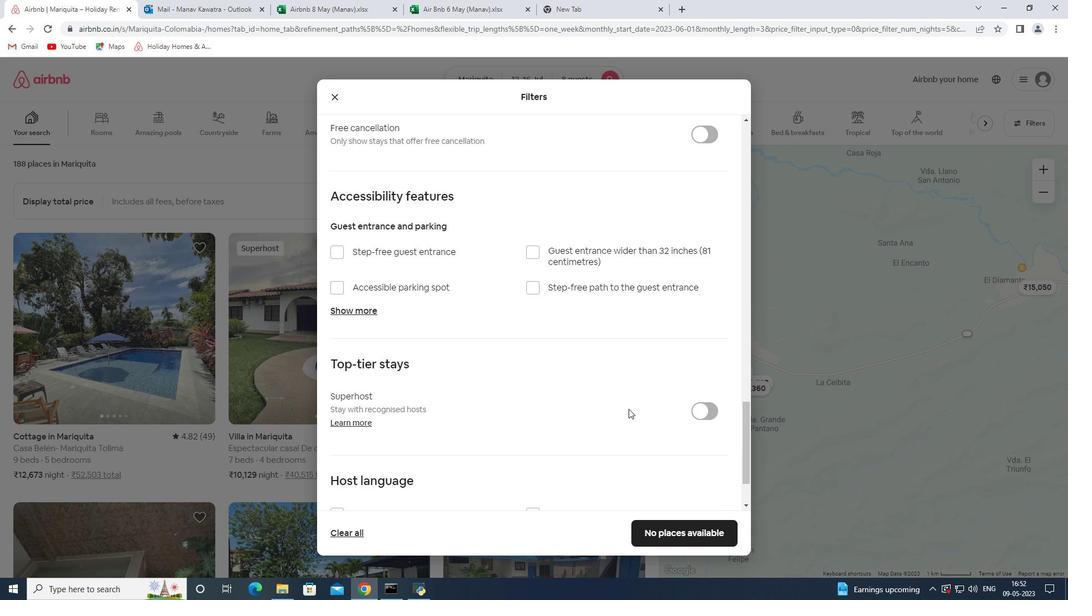 
Action: Mouse moved to (615, 407)
Screenshot: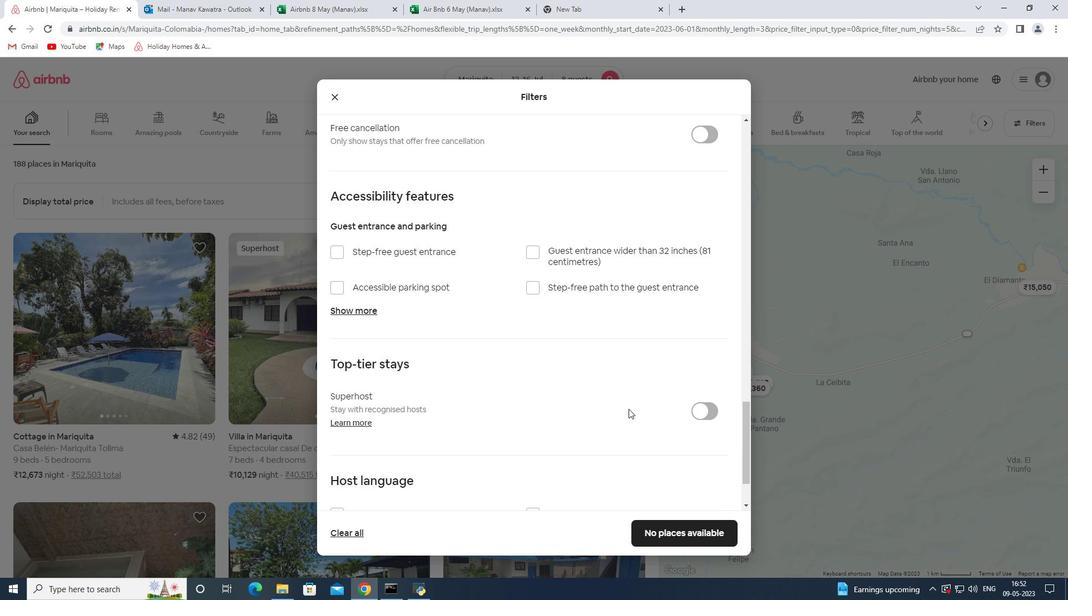 
Action: Mouse scrolled (615, 406) with delta (0, 0)
Screenshot: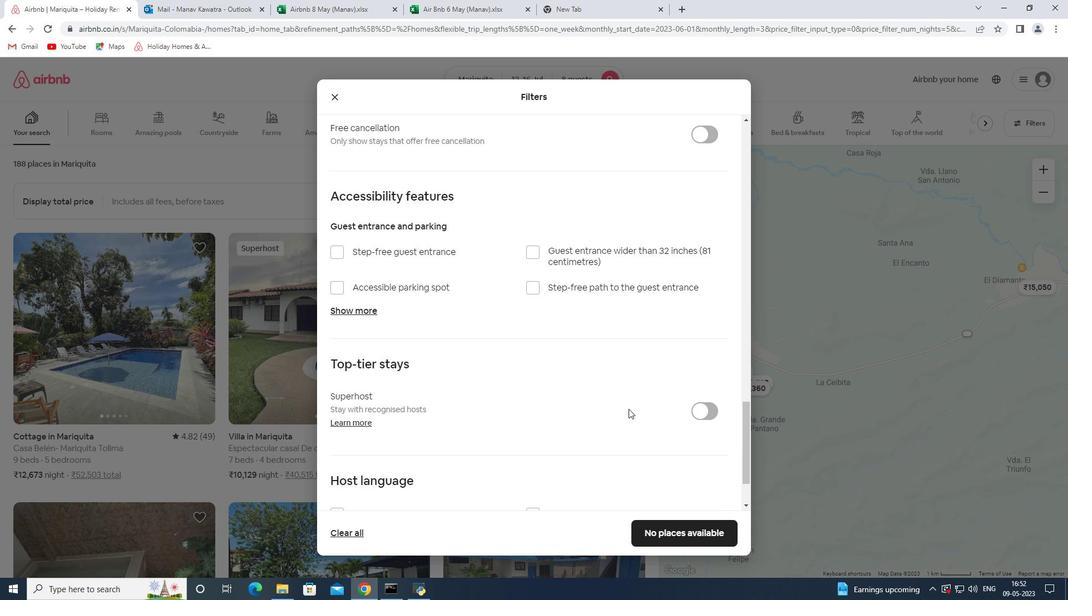 
Action: Mouse moved to (372, 437)
Screenshot: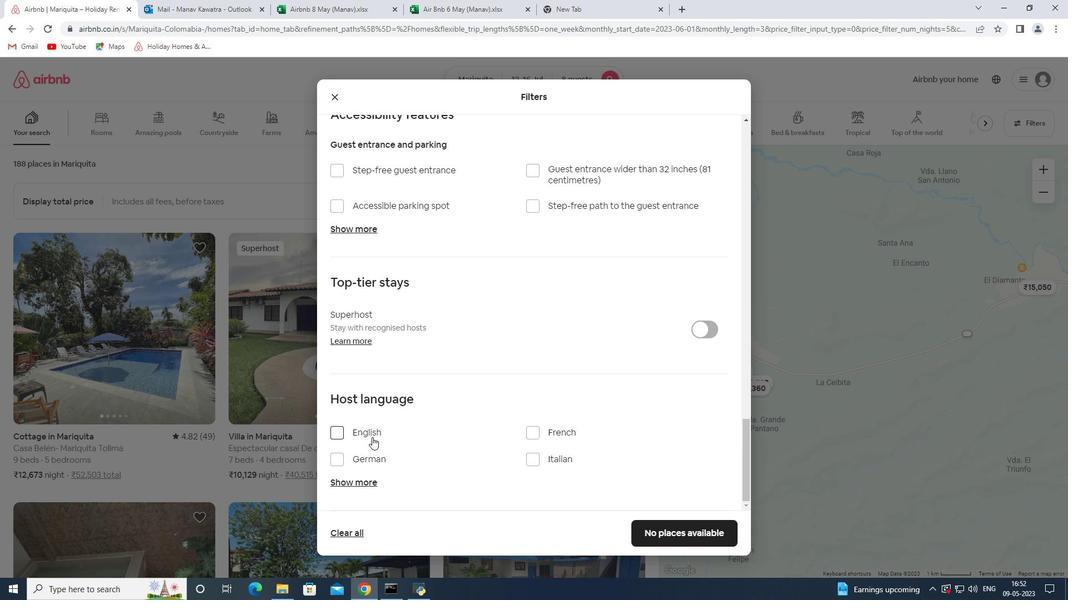 
Action: Mouse pressed left at (372, 437)
Screenshot: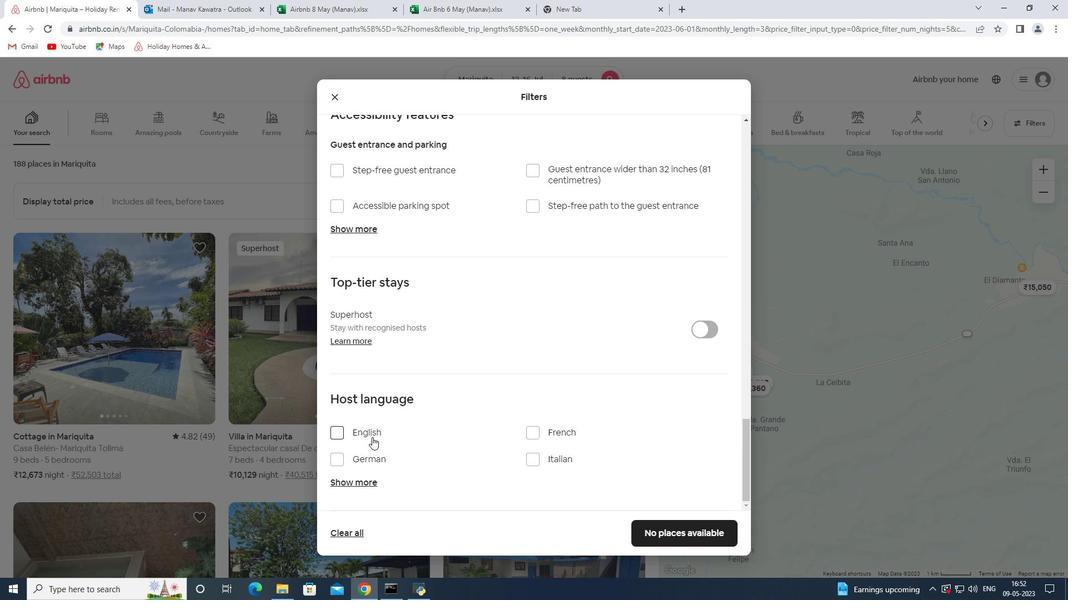
Action: Mouse moved to (655, 539)
Screenshot: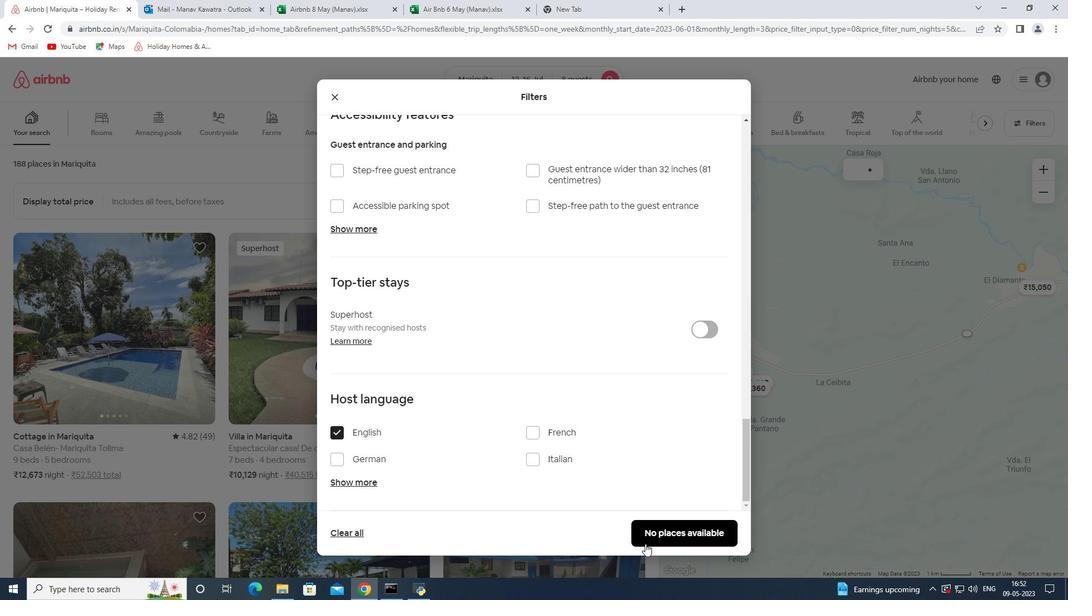 
Action: Mouse pressed left at (655, 539)
Screenshot: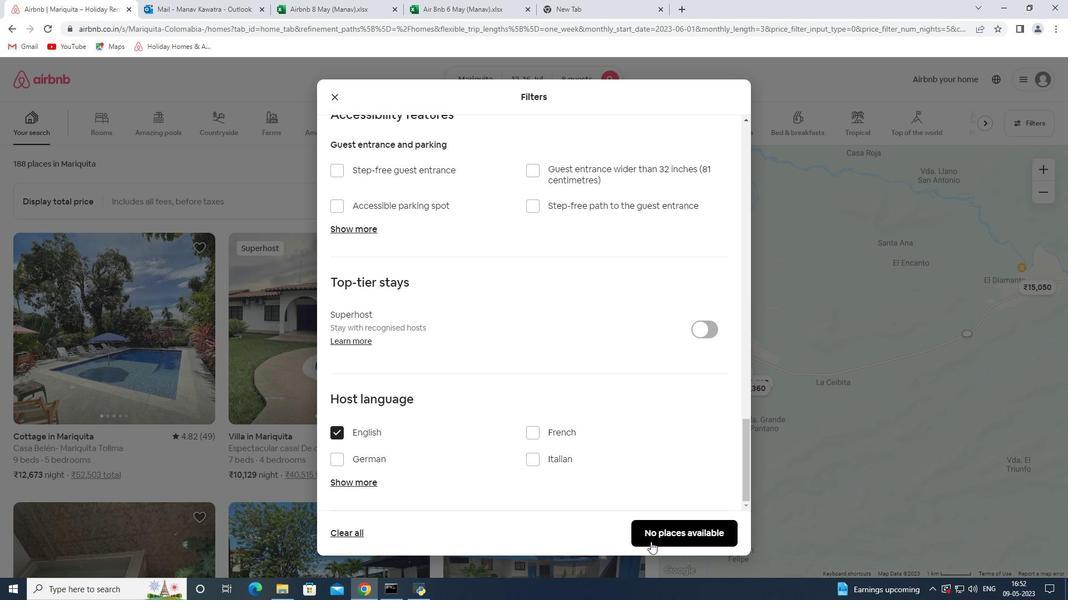
Action: Mouse moved to (439, 321)
Screenshot: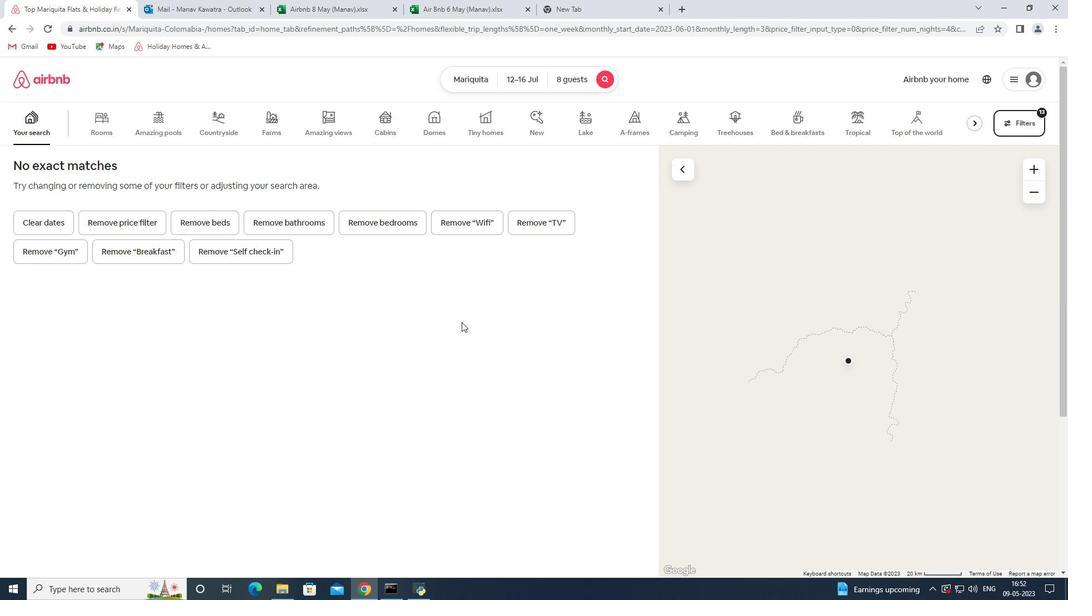
